 Task: Look for space in Offenburg, Germany from 12th July, 2023 to 16th July, 2023 for 8 adults in price range Rs.10000 to Rs.16000. Place can be private room with 8 bedrooms having 8 beds and 8 bathrooms. Property type can be house, flat, guest house, hotel. Amenities needed are: wifi, TV, free parkinig on premises, gym, breakfast. Booking option can be shelf check-in. Required host language is English.
Action: Mouse moved to (366, 148)
Screenshot: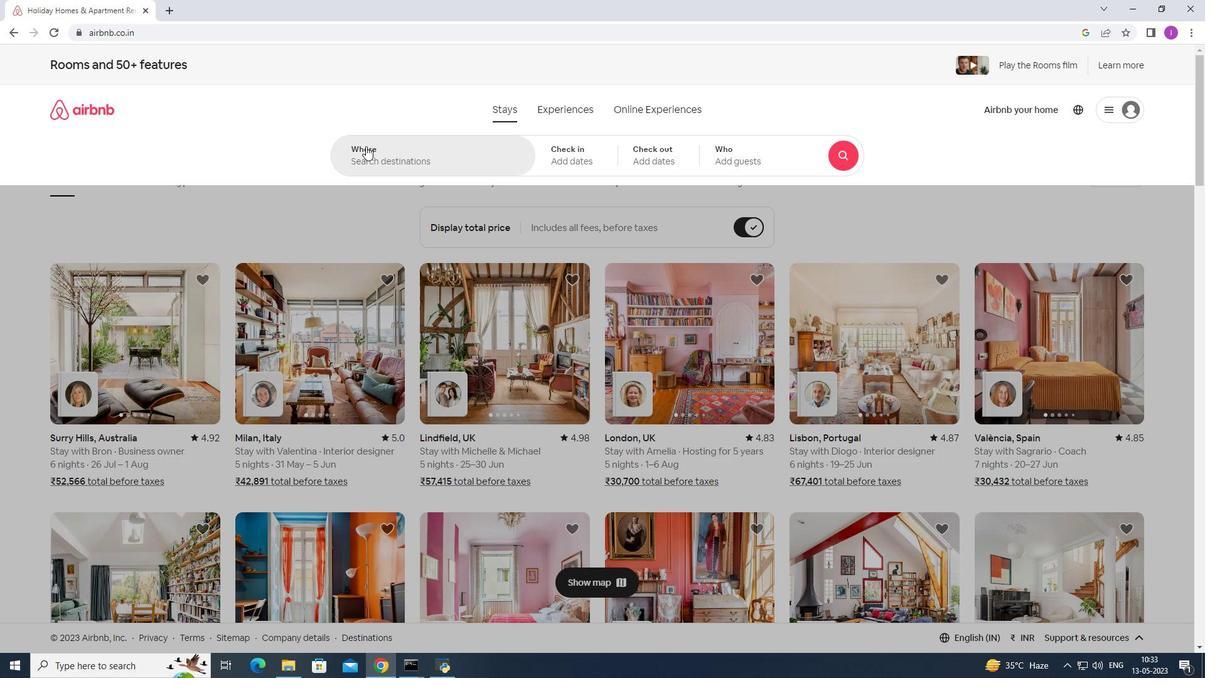 
Action: Mouse pressed left at (366, 148)
Screenshot: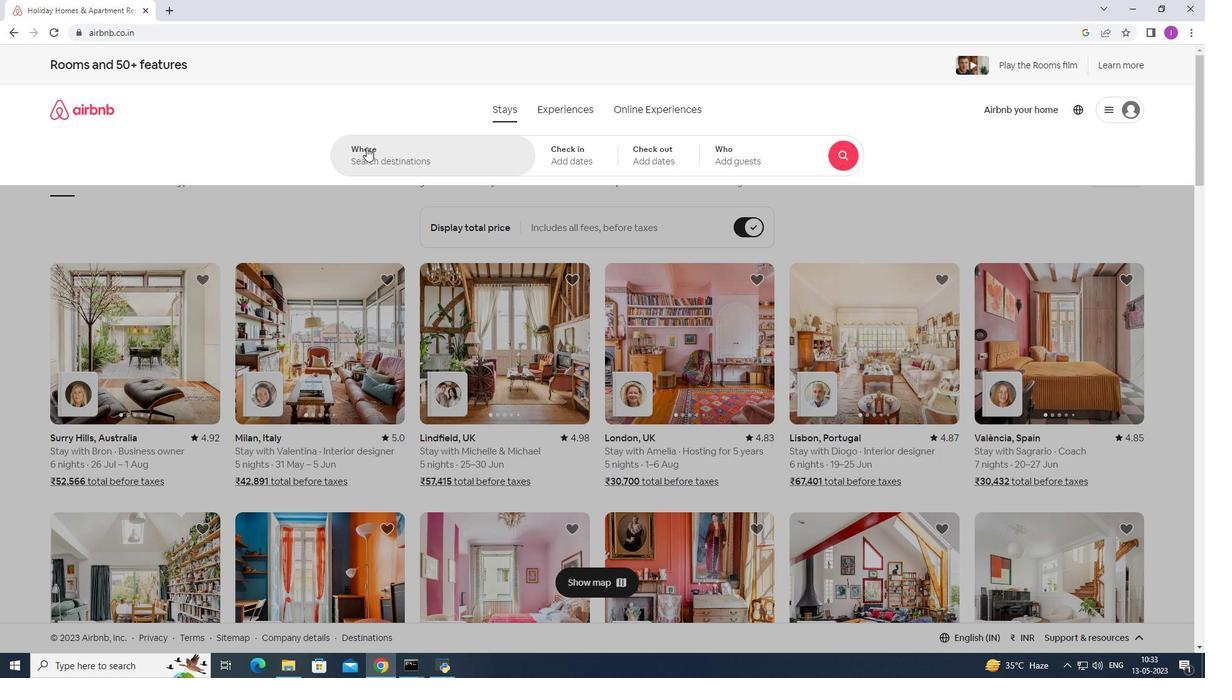 
Action: Mouse moved to (413, 161)
Screenshot: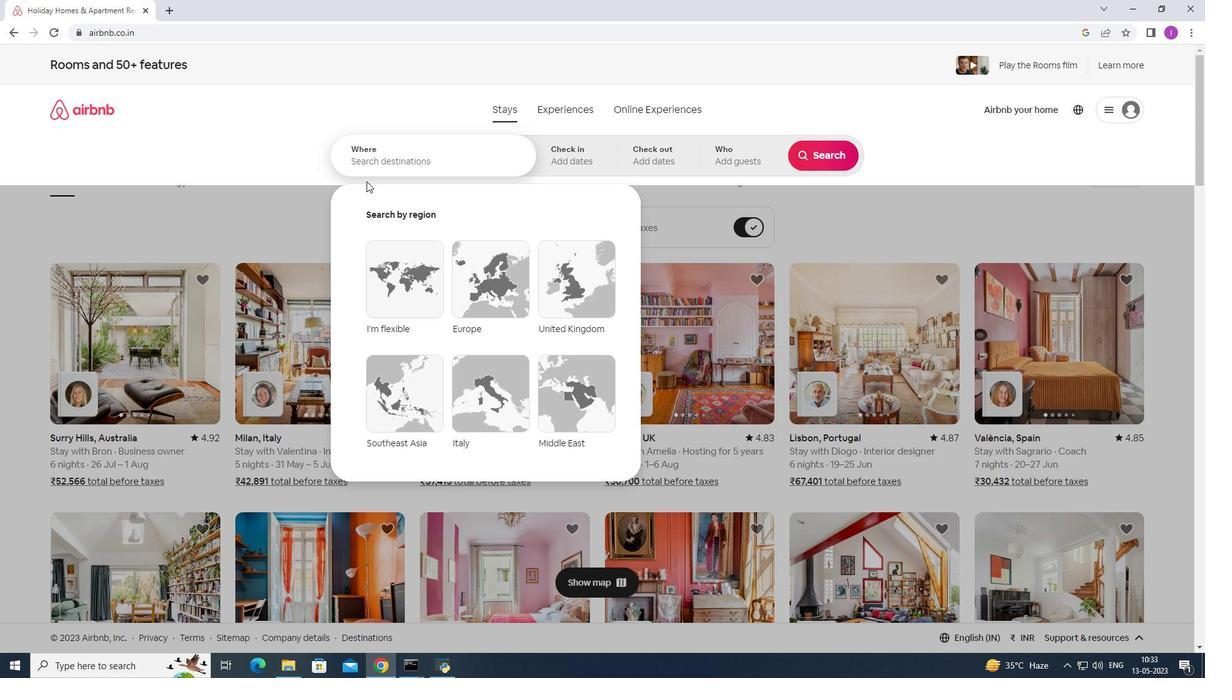 
Action: Key pressed <Key.shift><Key.shift><Key.shift><Key.shift><Key.shift><Key.shift><Key.shift><Key.shift><Key.shift><Key.shift><Key.shift>Offenburg
Screenshot: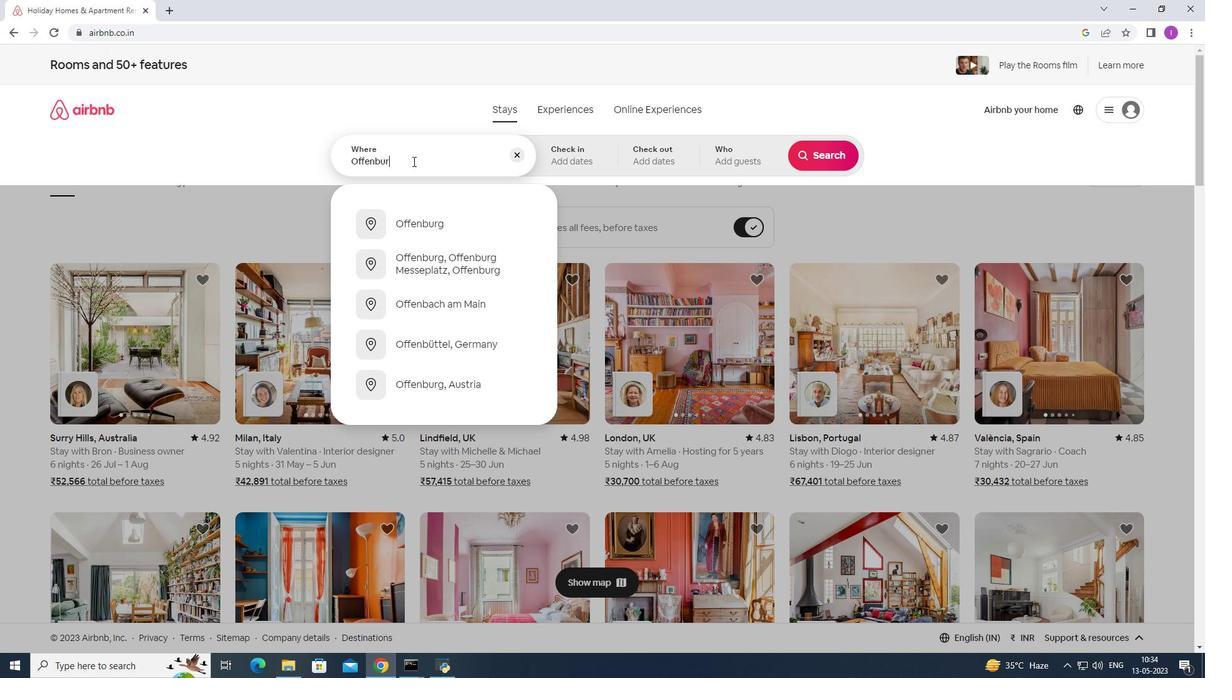 
Action: Mouse moved to (456, 265)
Screenshot: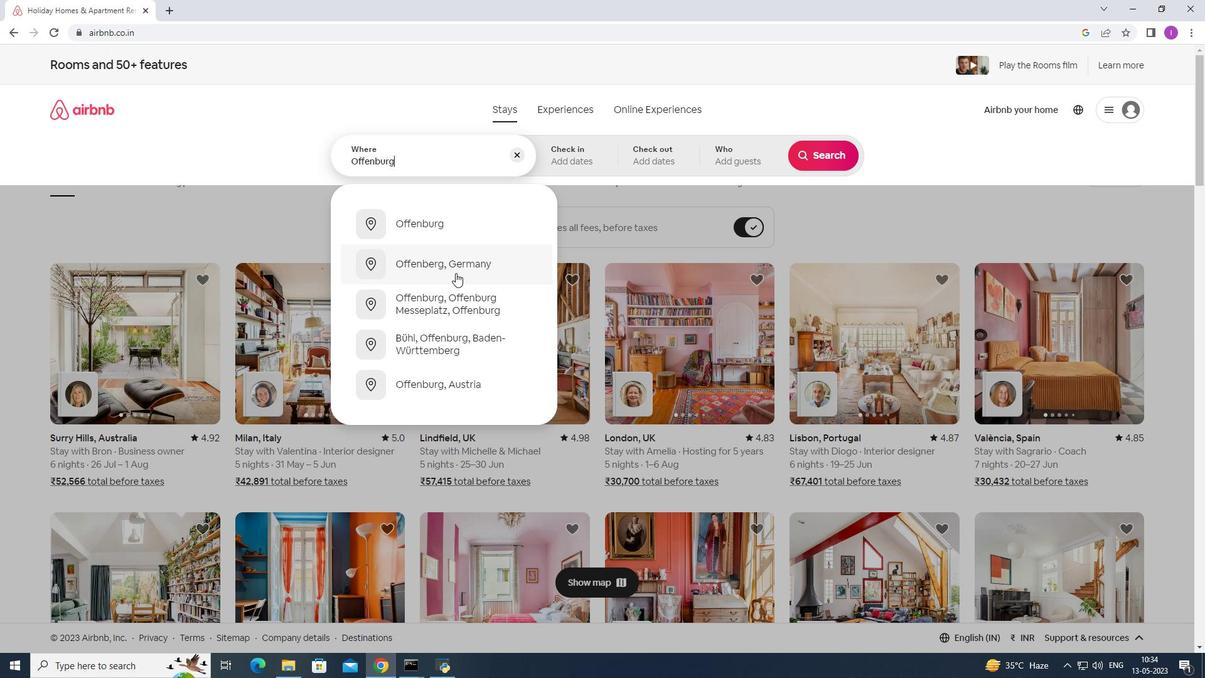 
Action: Mouse pressed left at (456, 265)
Screenshot: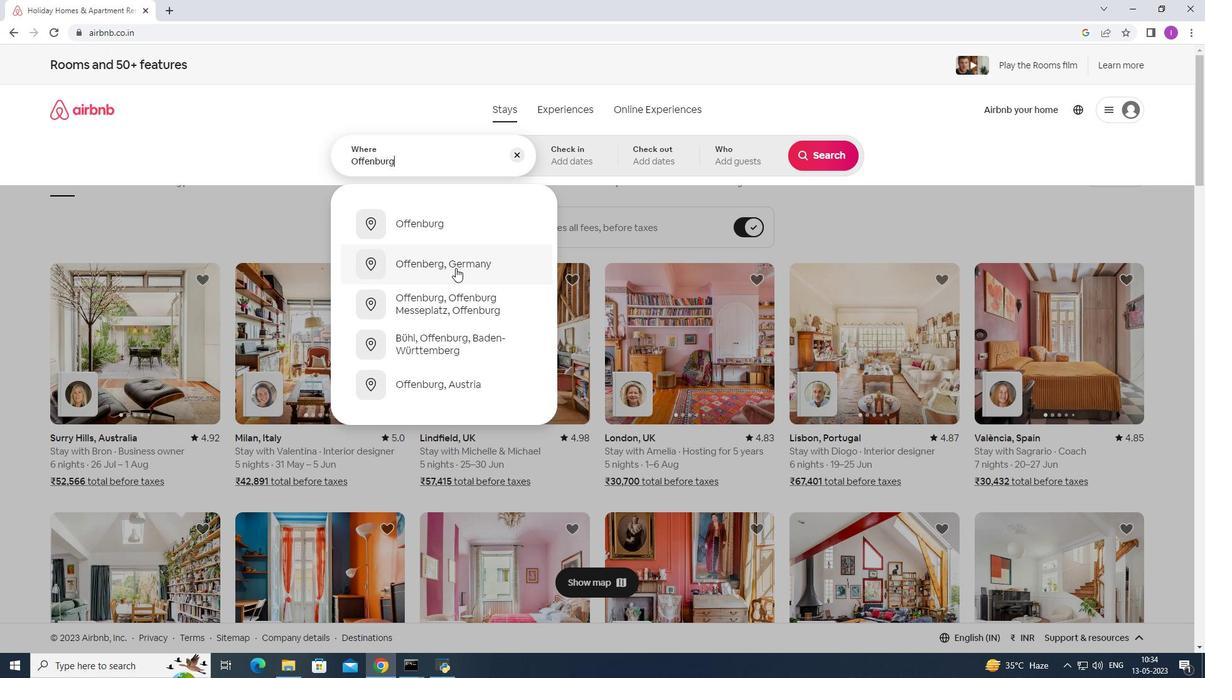 
Action: Mouse moved to (826, 255)
Screenshot: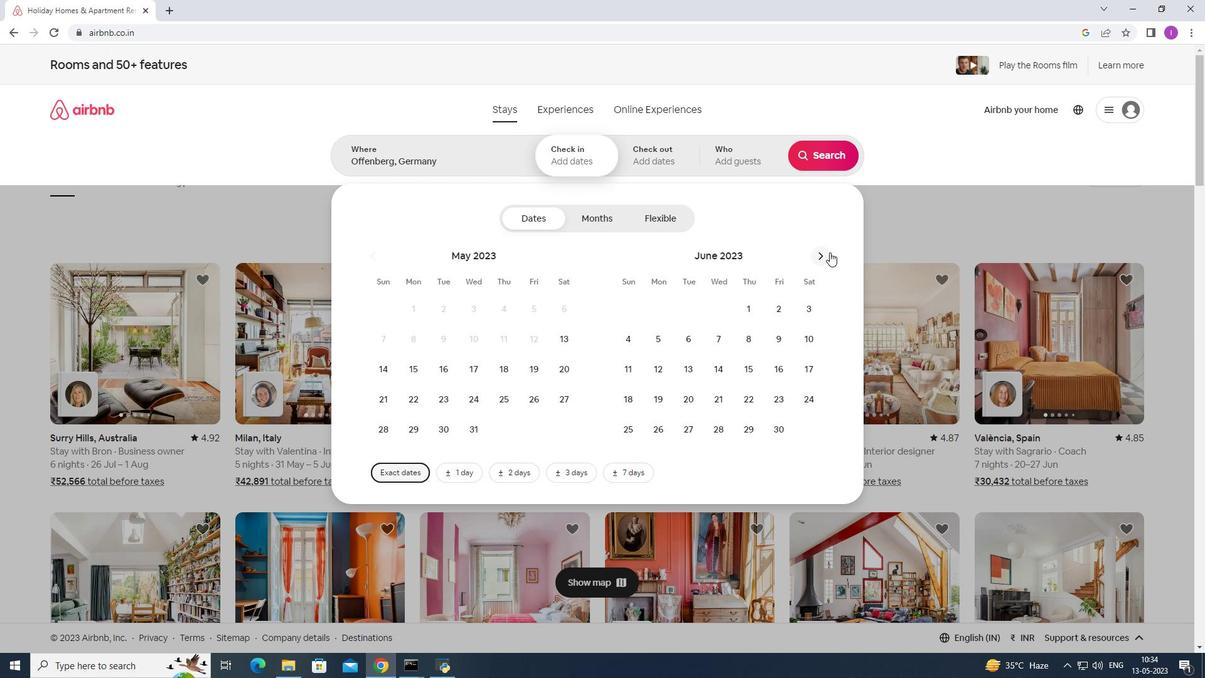 
Action: Mouse pressed left at (826, 255)
Screenshot: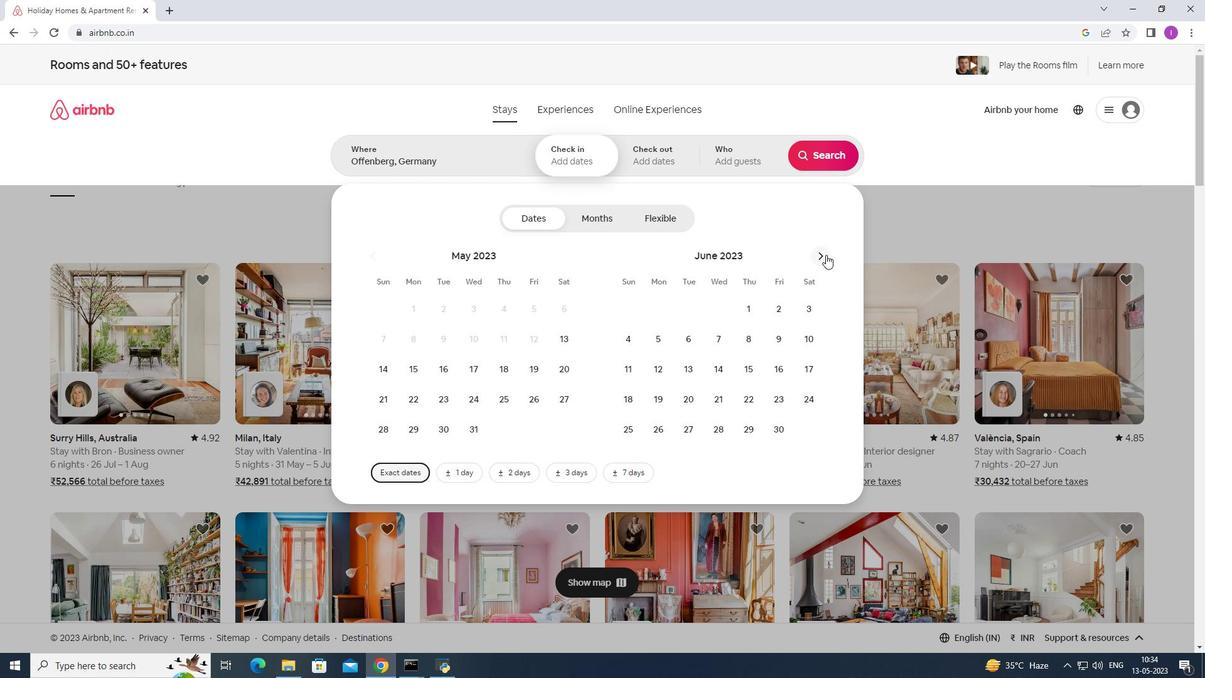 
Action: Mouse moved to (716, 369)
Screenshot: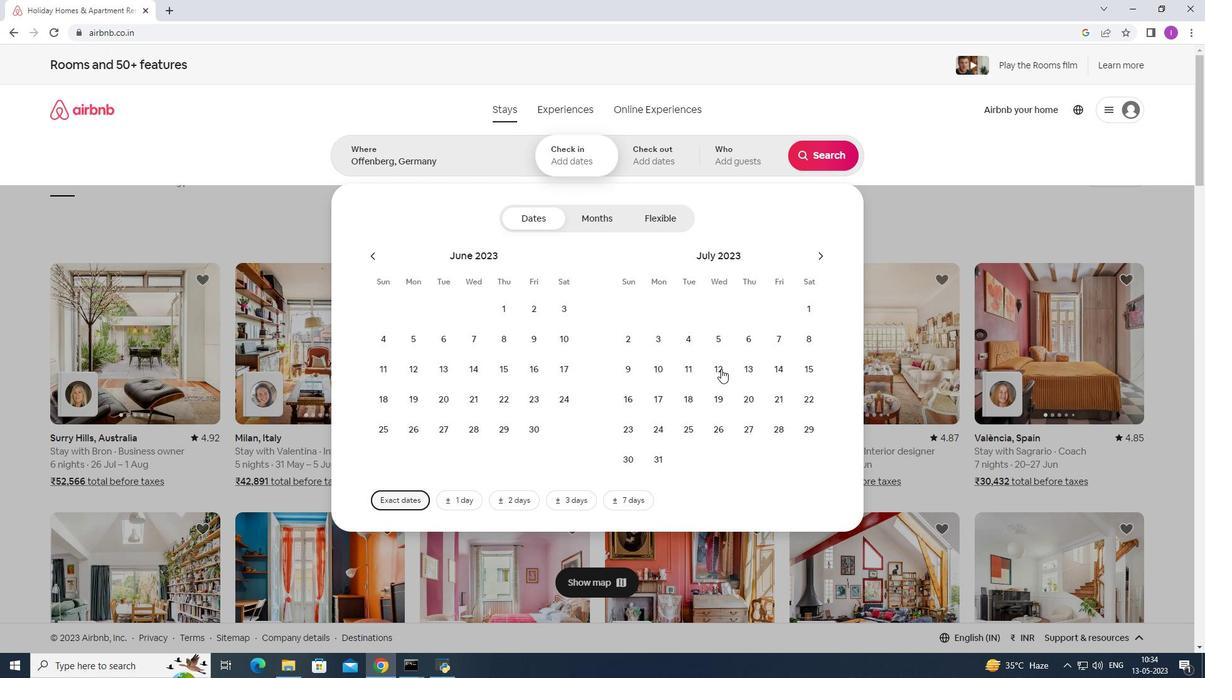 
Action: Mouse pressed left at (716, 369)
Screenshot: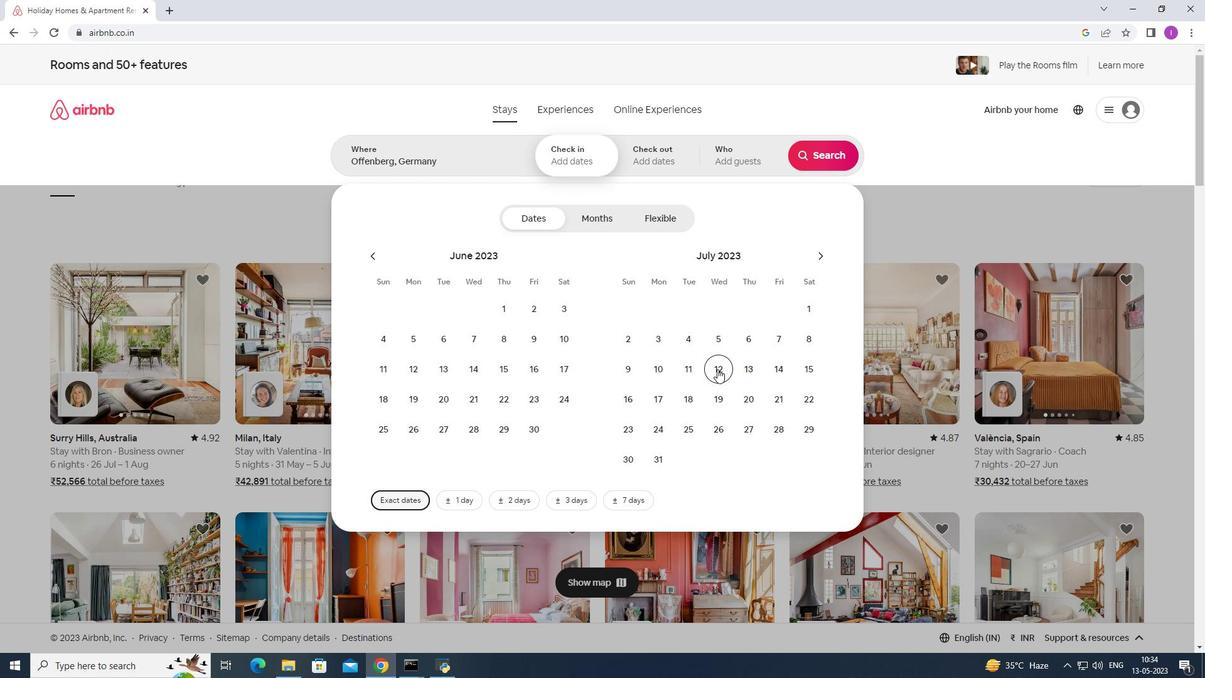 
Action: Mouse moved to (632, 402)
Screenshot: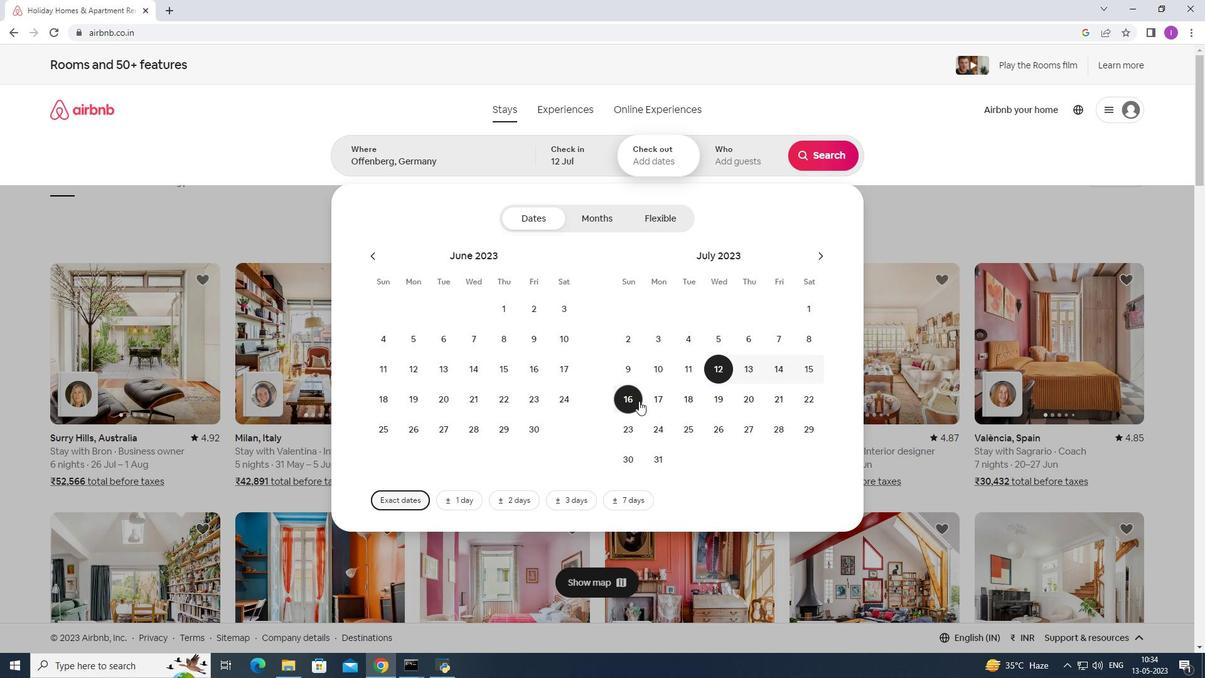 
Action: Mouse pressed left at (632, 402)
Screenshot: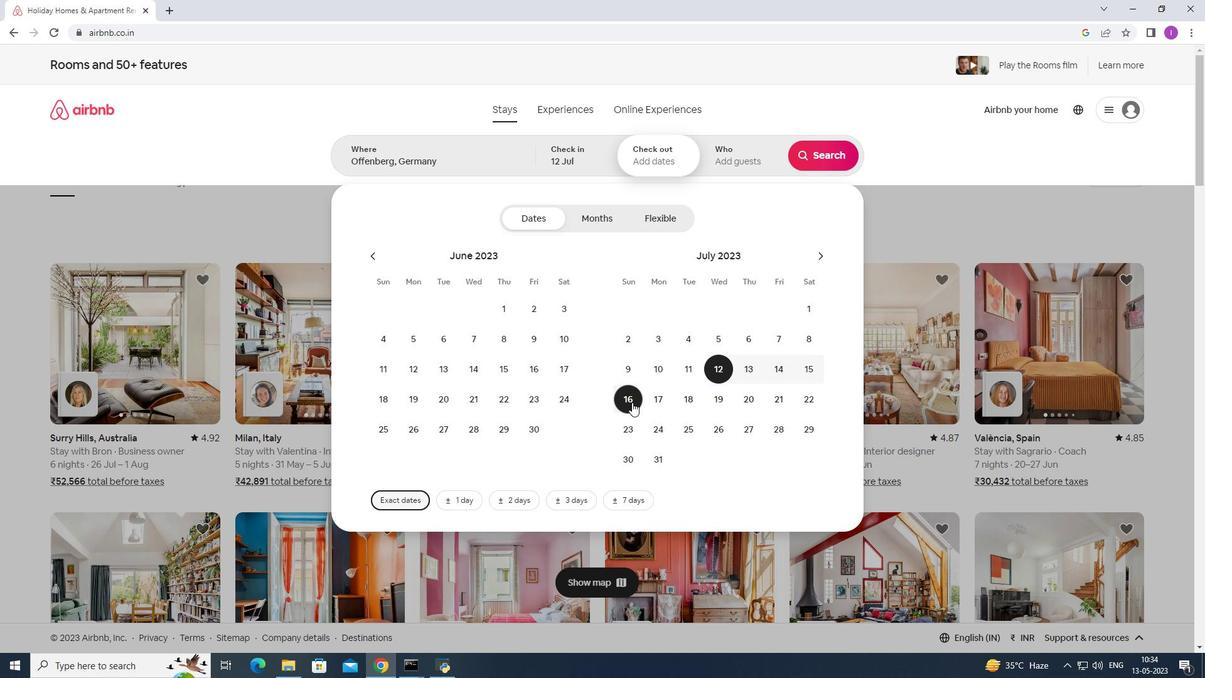 
Action: Mouse moved to (714, 153)
Screenshot: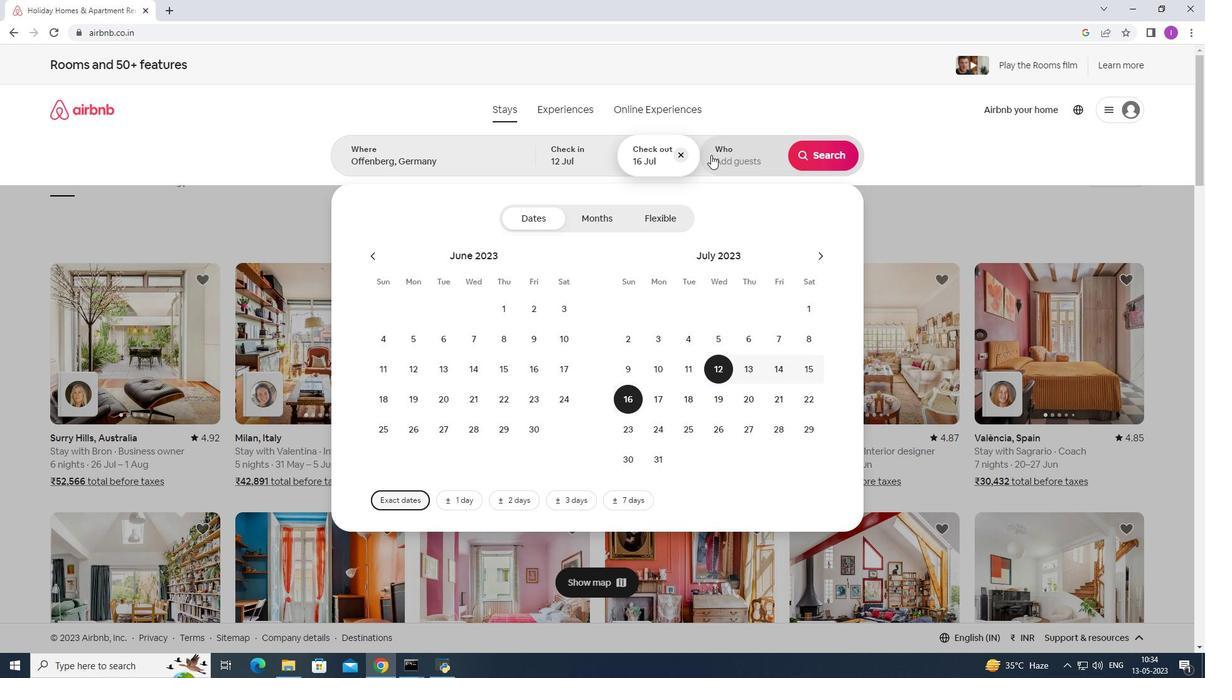 
Action: Mouse pressed left at (714, 153)
Screenshot: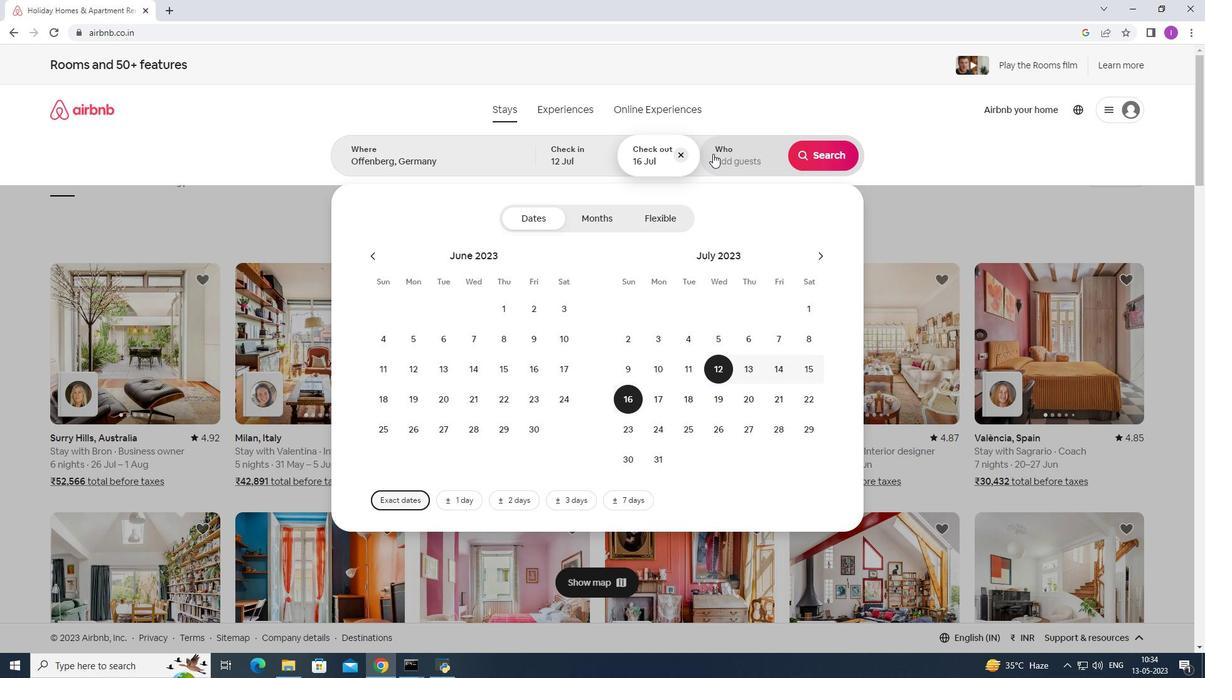 
Action: Mouse moved to (824, 218)
Screenshot: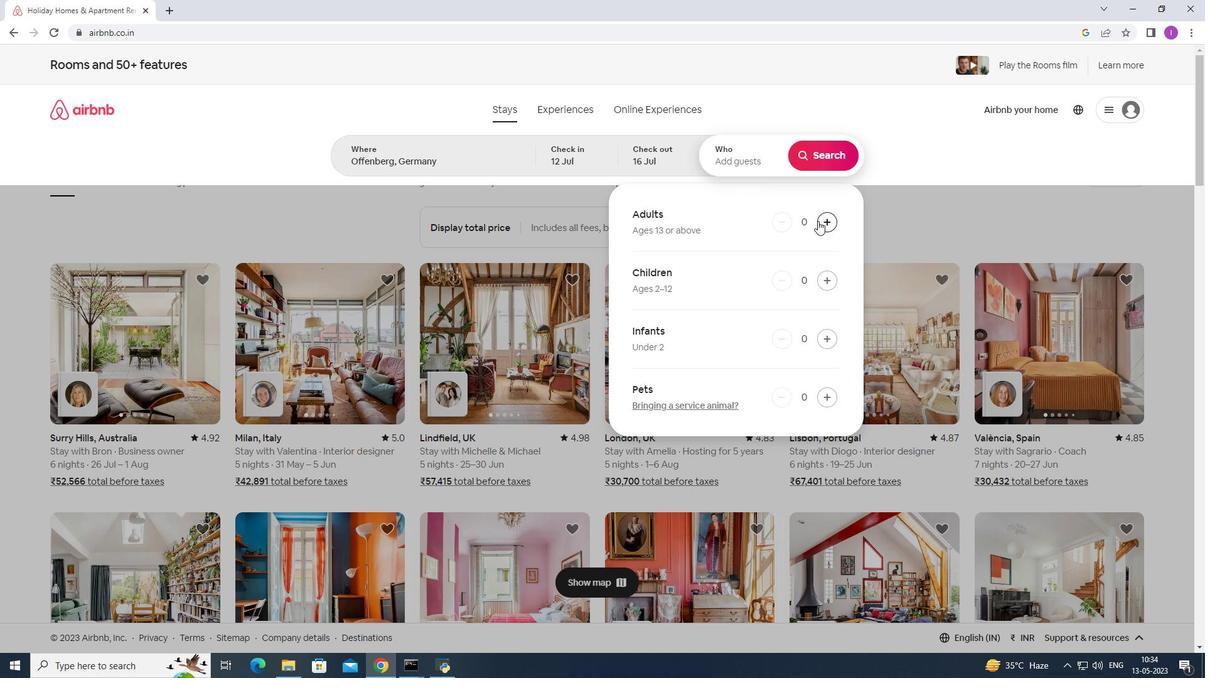 
Action: Mouse pressed left at (824, 218)
Screenshot: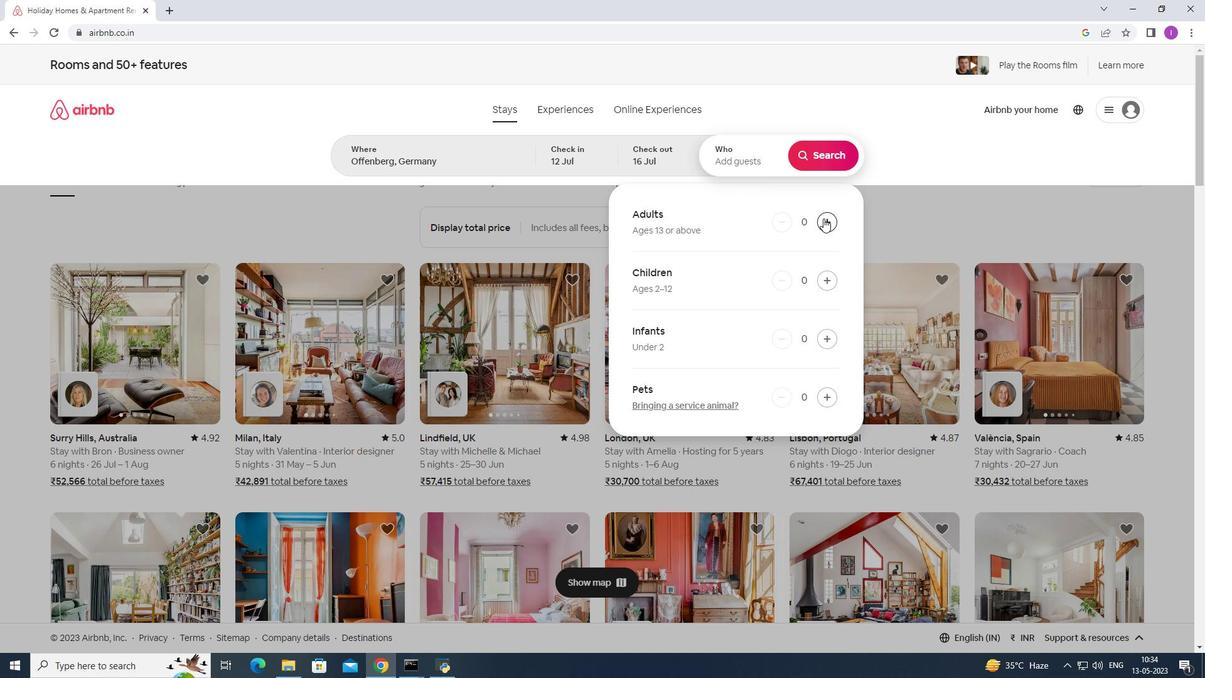 
Action: Mouse pressed left at (824, 218)
Screenshot: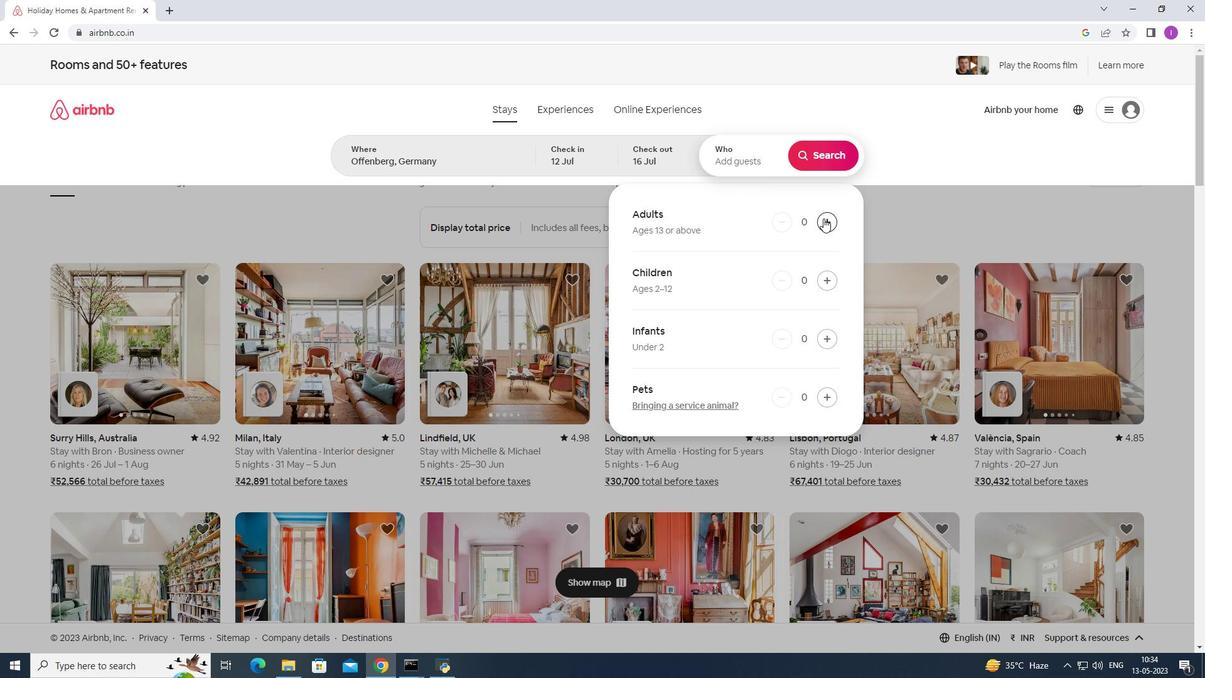 
Action: Mouse pressed left at (824, 218)
Screenshot: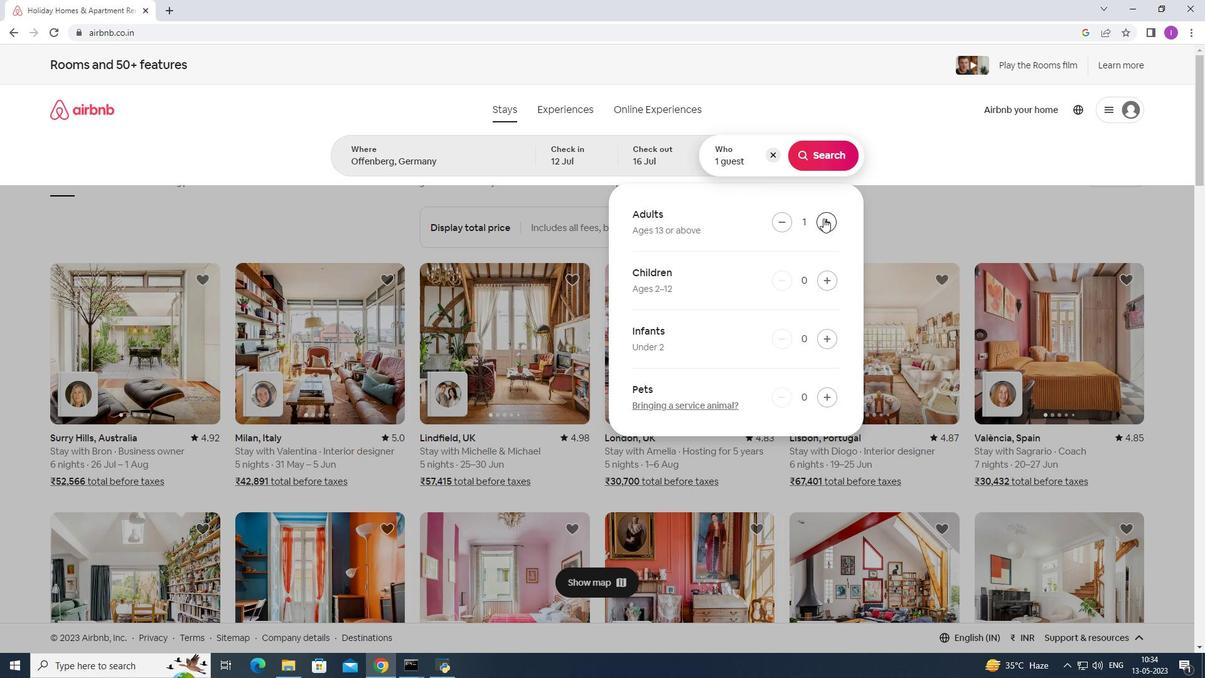 
Action: Mouse pressed left at (824, 218)
Screenshot: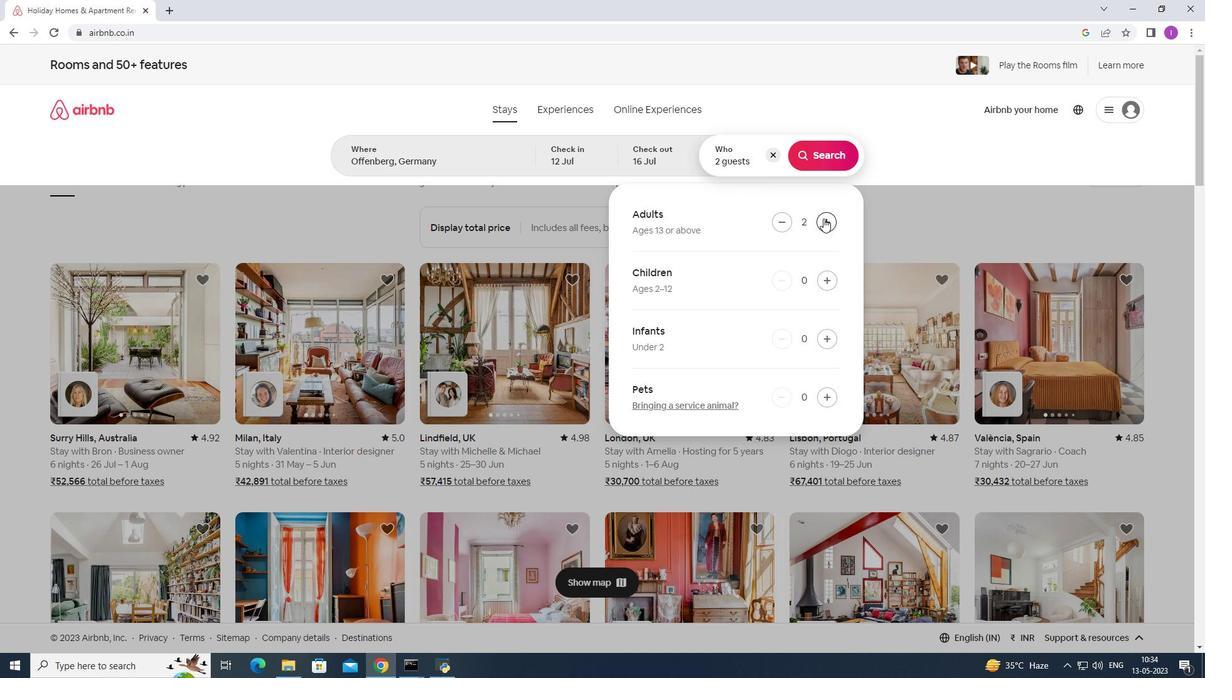 
Action: Mouse pressed left at (824, 218)
Screenshot: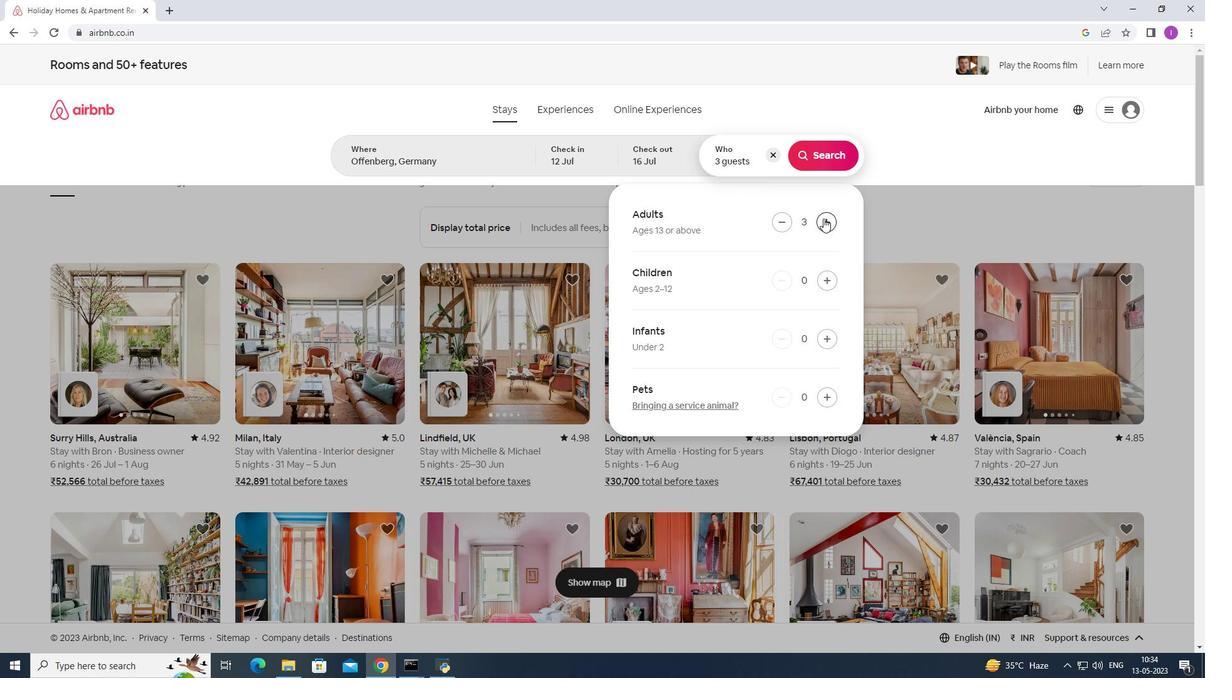 
Action: Mouse pressed left at (824, 218)
Screenshot: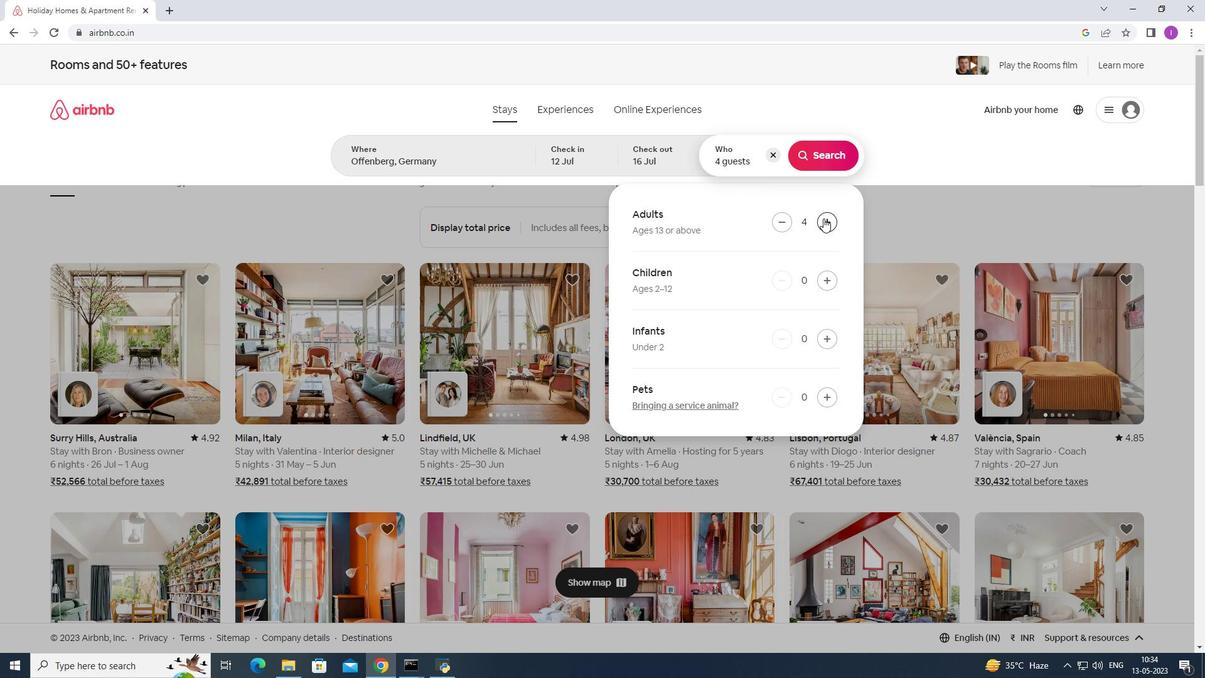 
Action: Mouse pressed left at (824, 218)
Screenshot: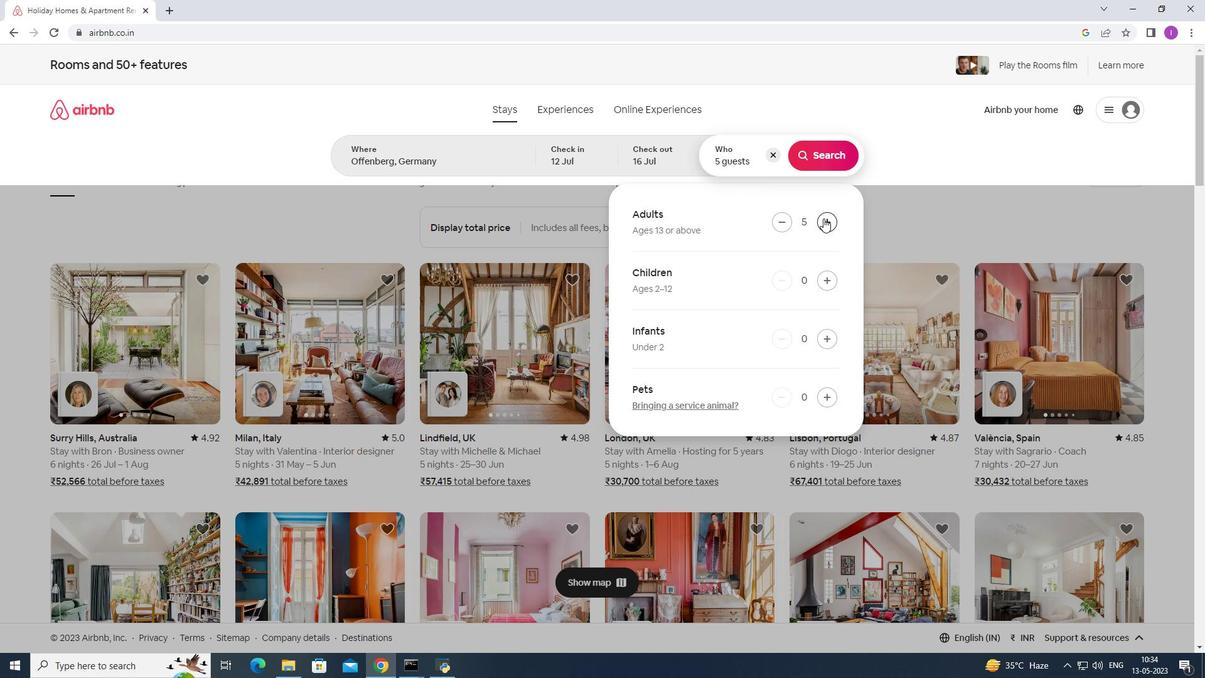 
Action: Mouse pressed left at (824, 218)
Screenshot: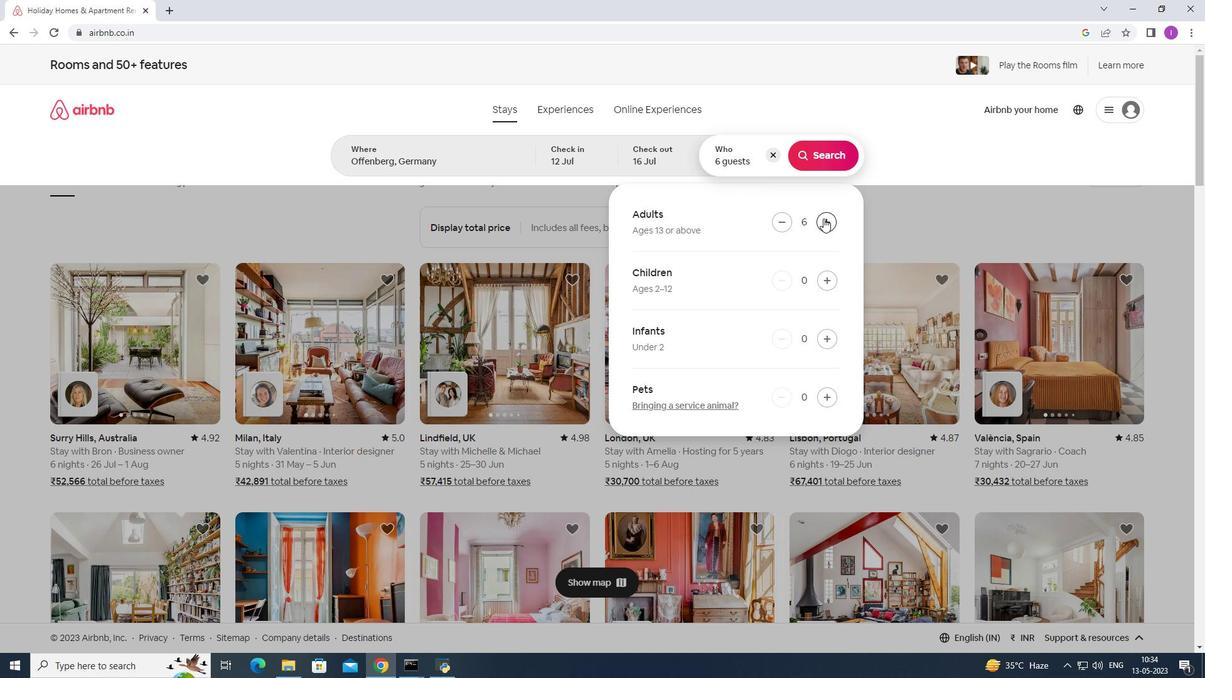
Action: Mouse moved to (819, 169)
Screenshot: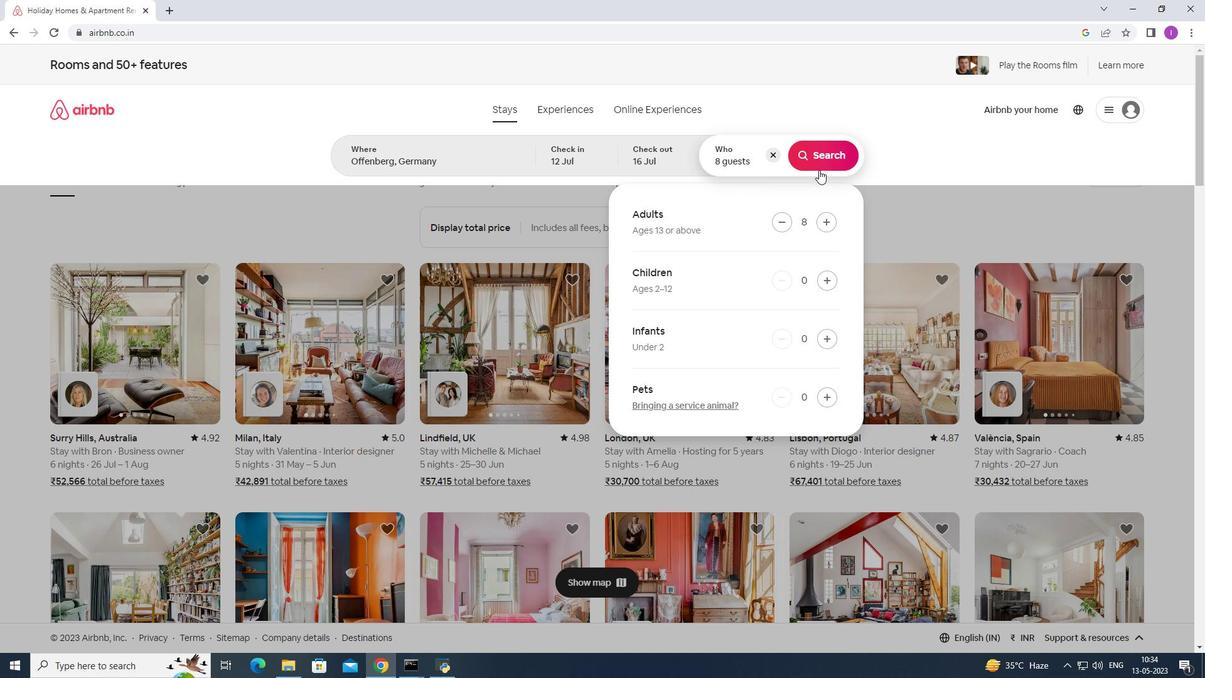 
Action: Mouse pressed left at (819, 169)
Screenshot: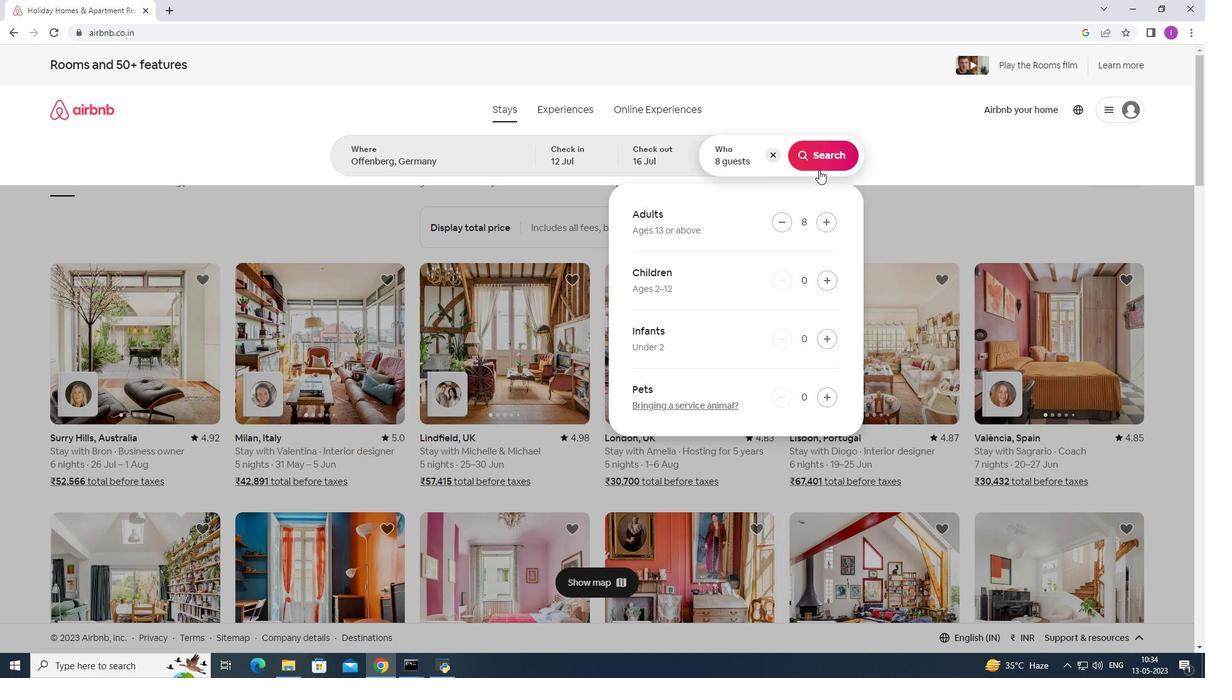 
Action: Mouse moved to (1146, 114)
Screenshot: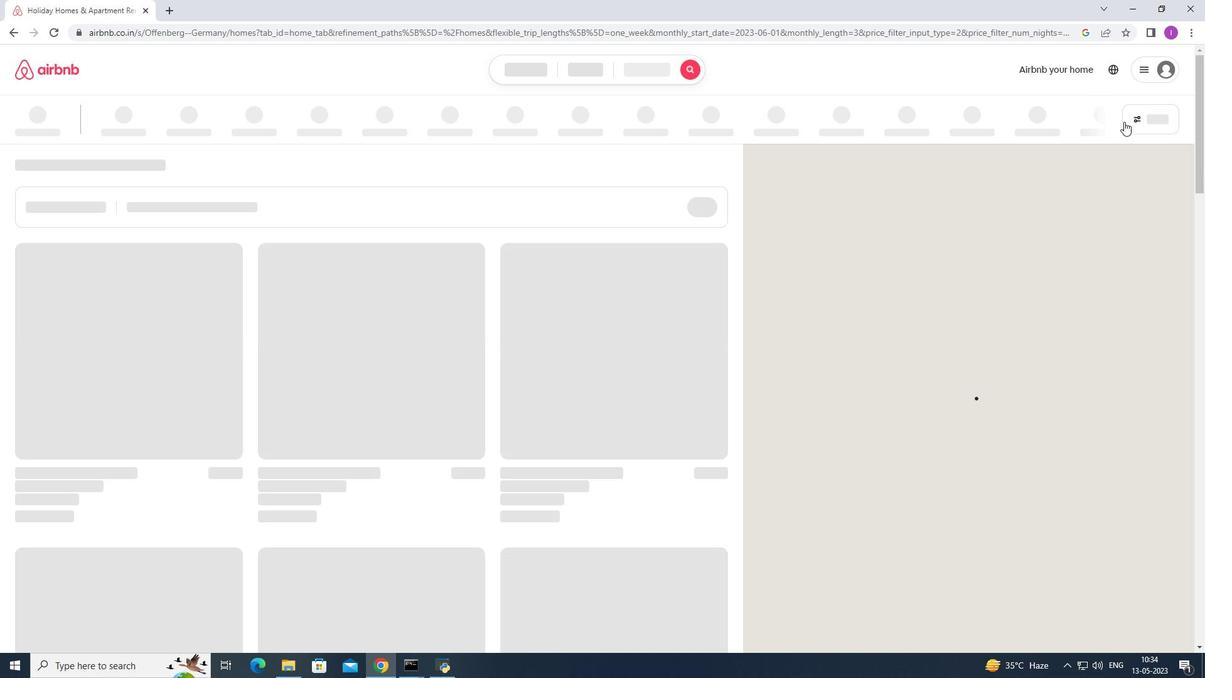 
Action: Mouse pressed left at (1146, 114)
Screenshot: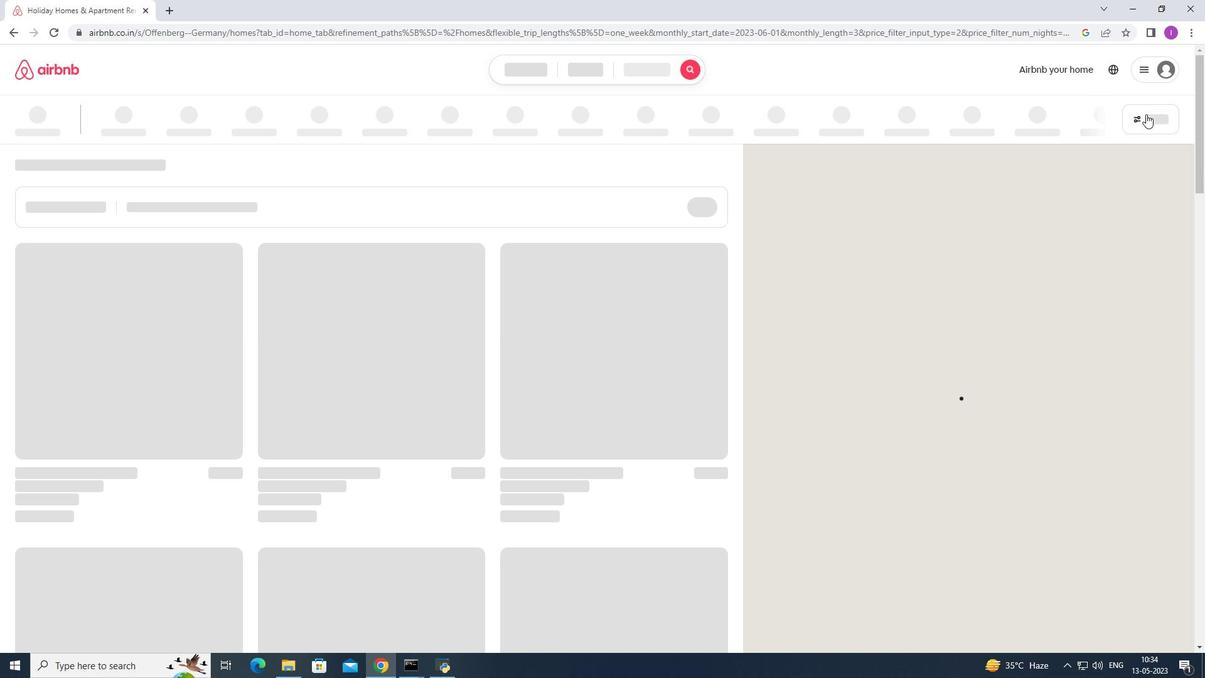 
Action: Mouse moved to (677, 433)
Screenshot: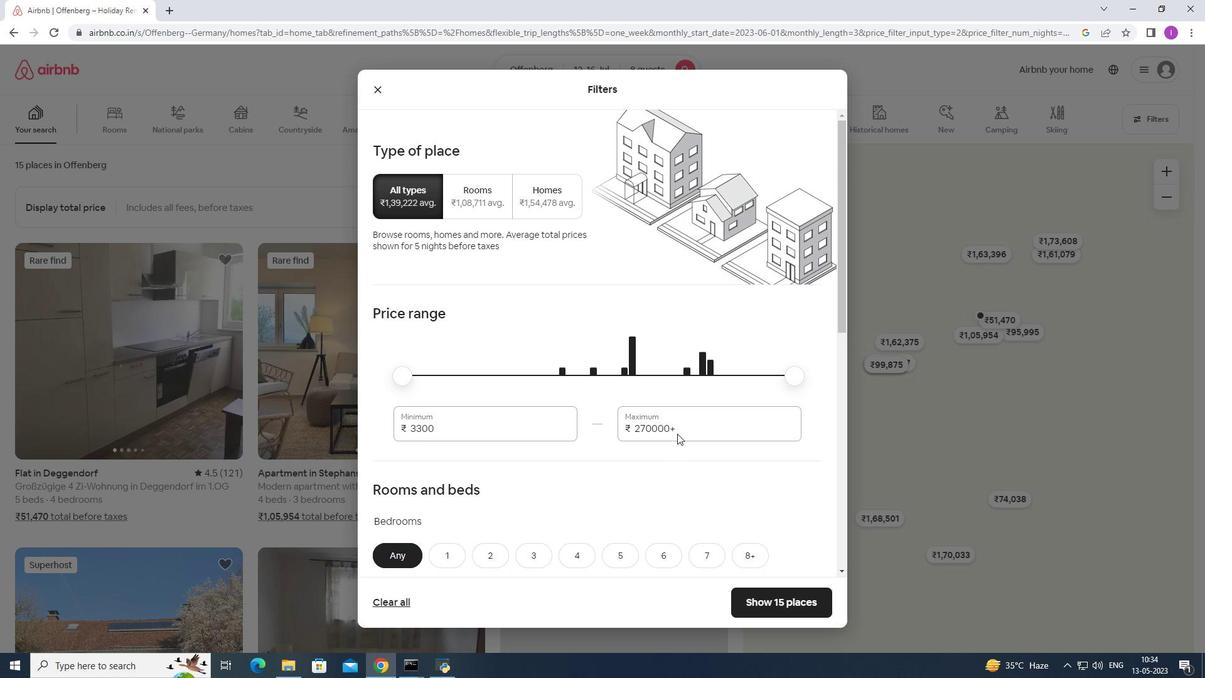 
Action: Mouse pressed left at (677, 433)
Screenshot: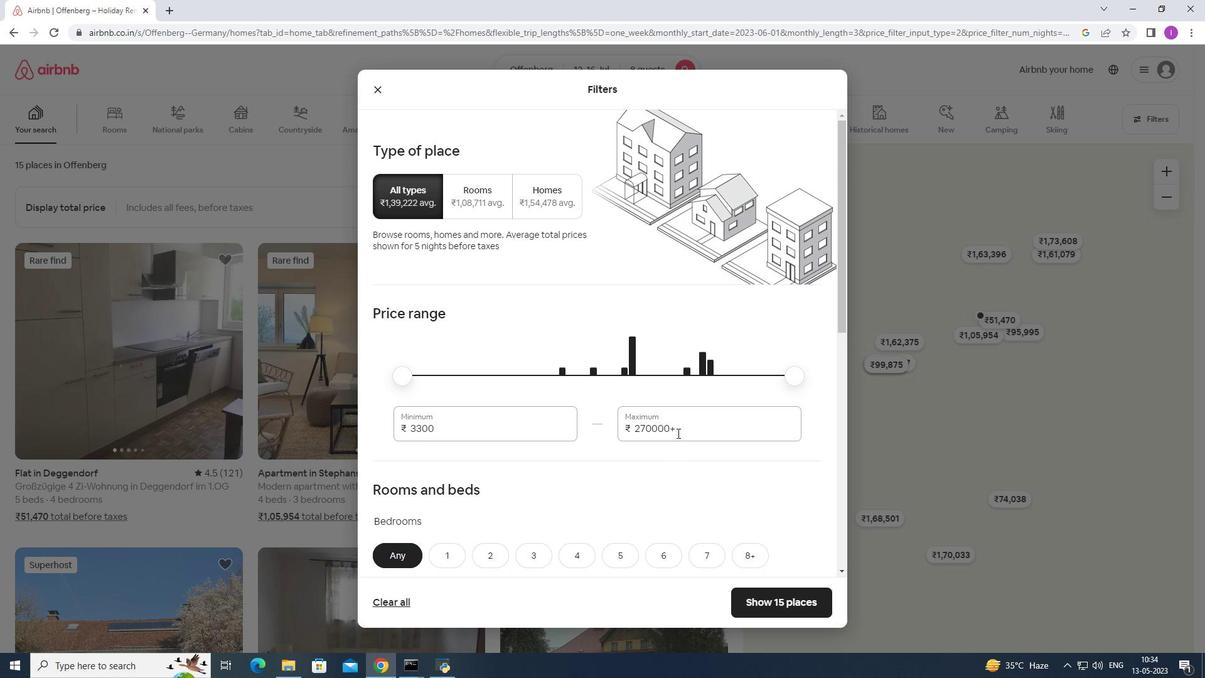 
Action: Mouse moved to (623, 450)
Screenshot: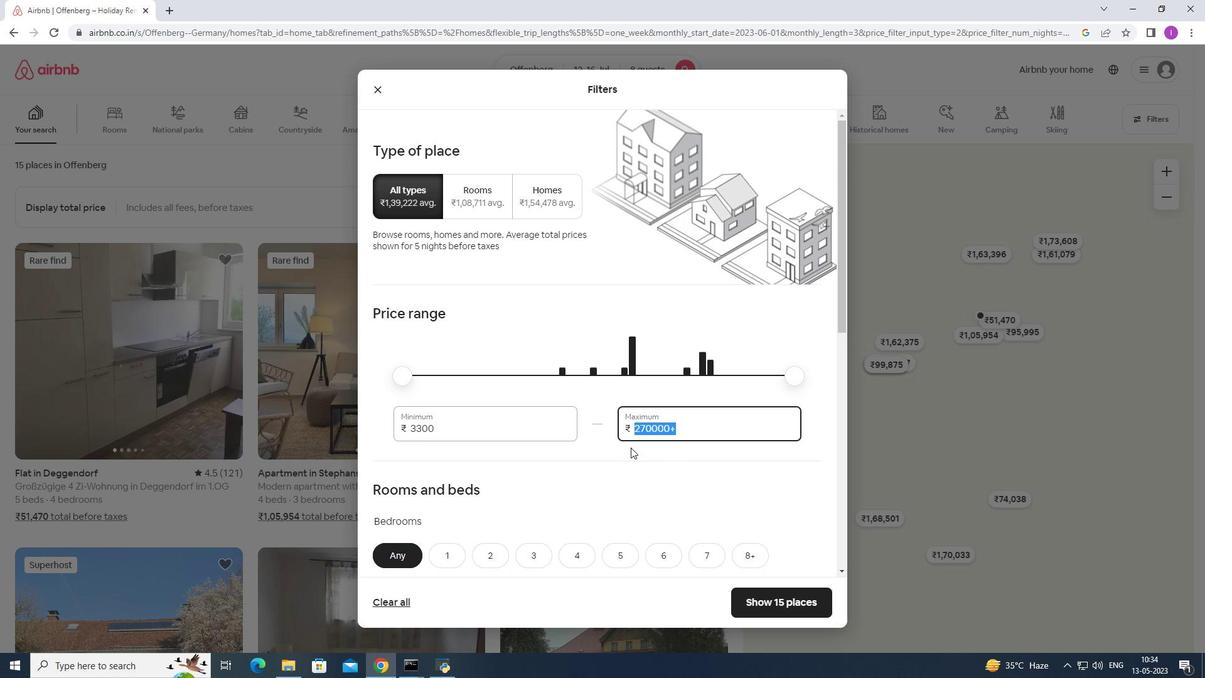 
Action: Key pressed 16000
Screenshot: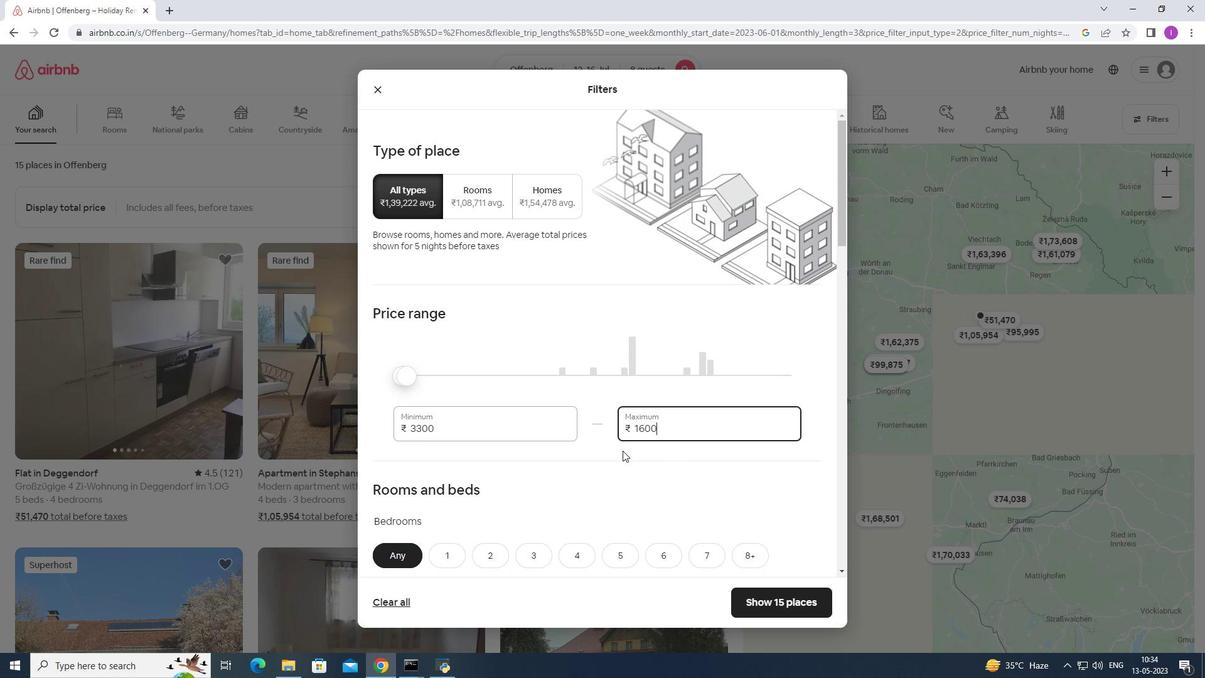 
Action: Mouse moved to (445, 430)
Screenshot: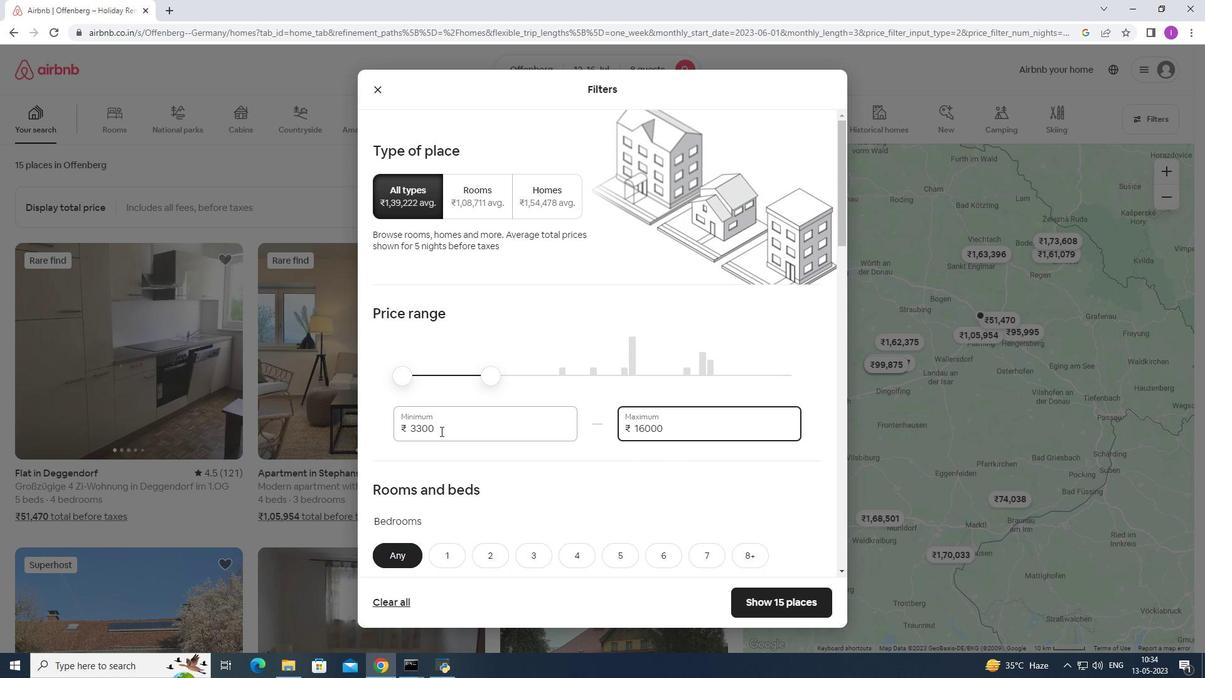 
Action: Mouse pressed left at (445, 430)
Screenshot: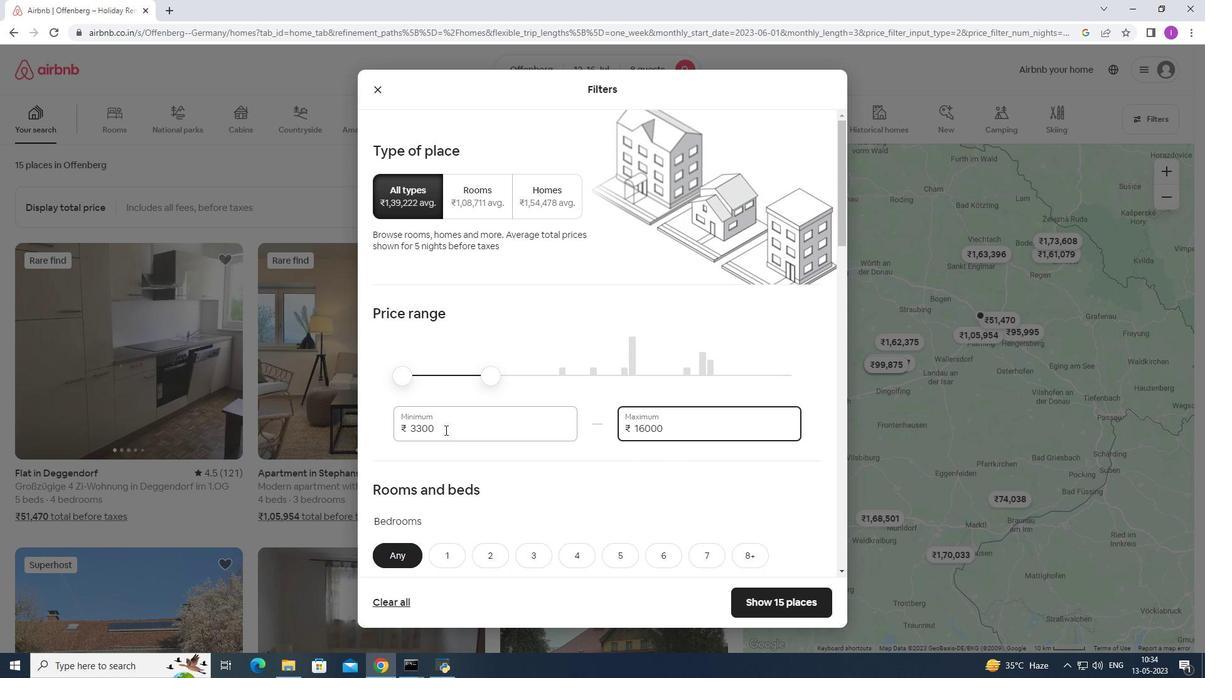 
Action: Mouse moved to (495, 459)
Screenshot: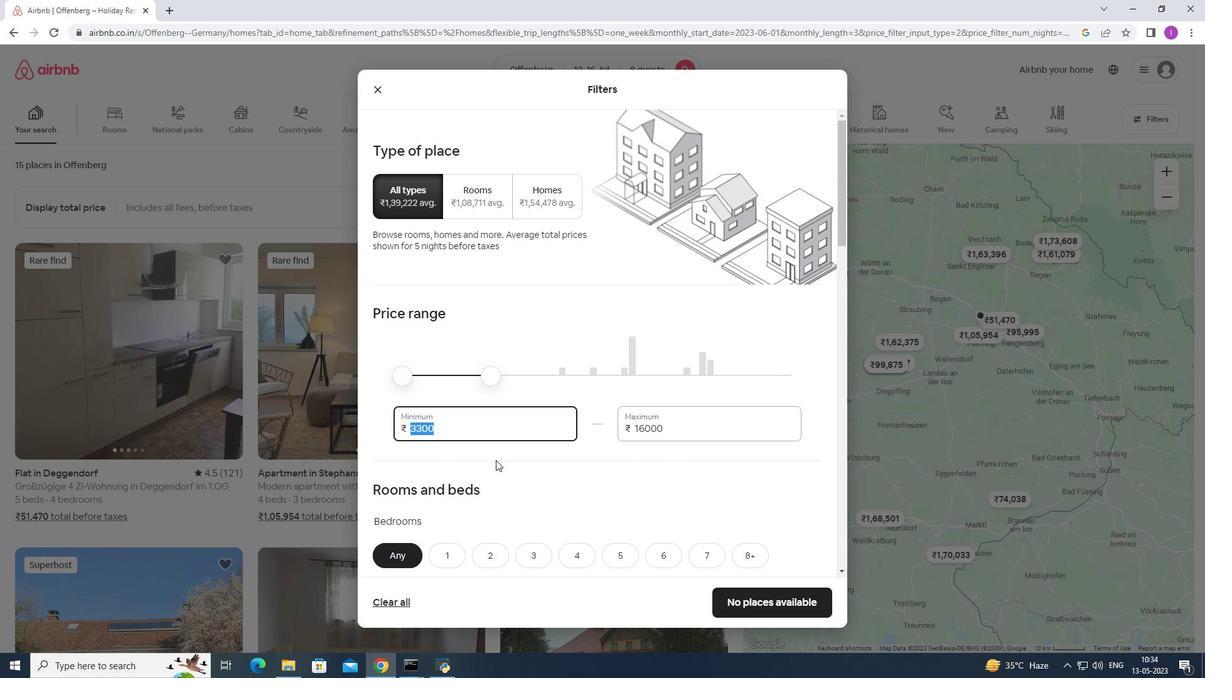 
Action: Key pressed 1
Screenshot: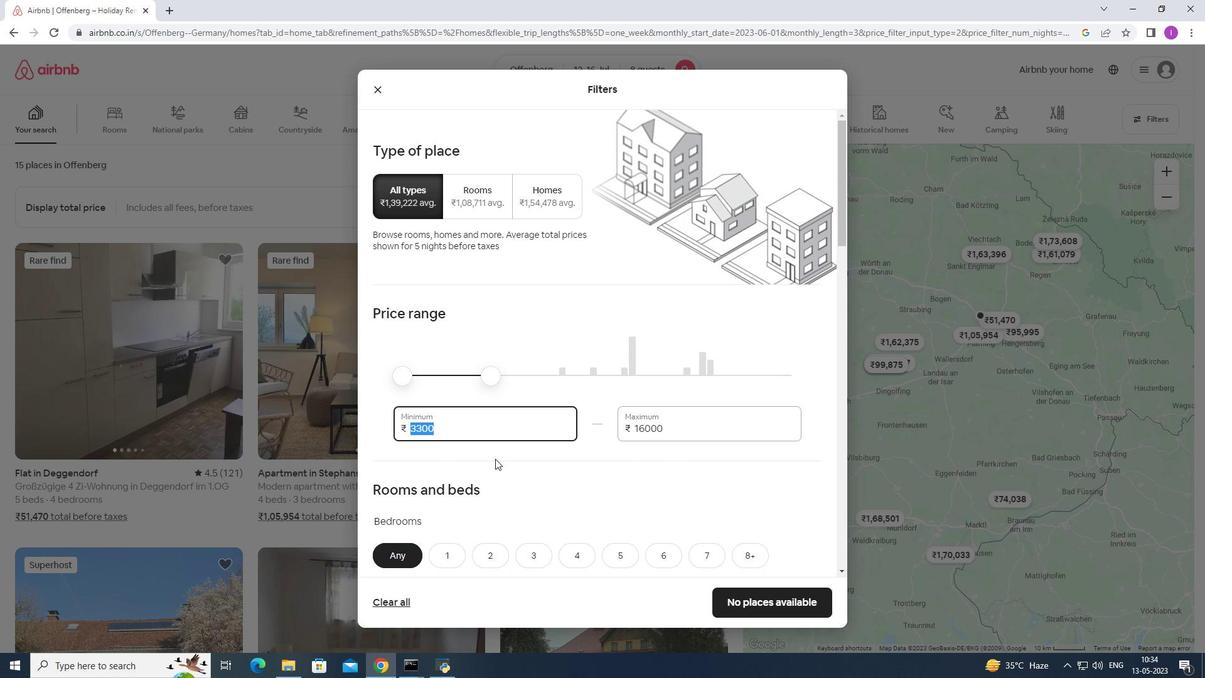 
Action: Mouse moved to (493, 456)
Screenshot: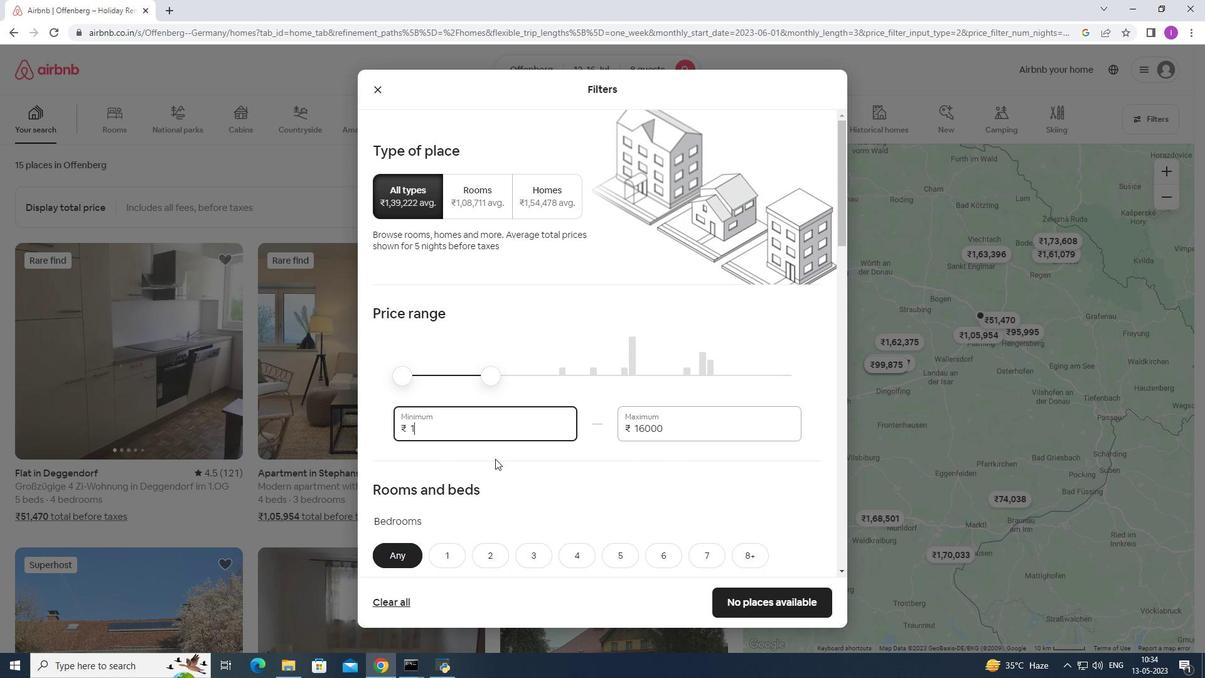 
Action: Key pressed 0
Screenshot: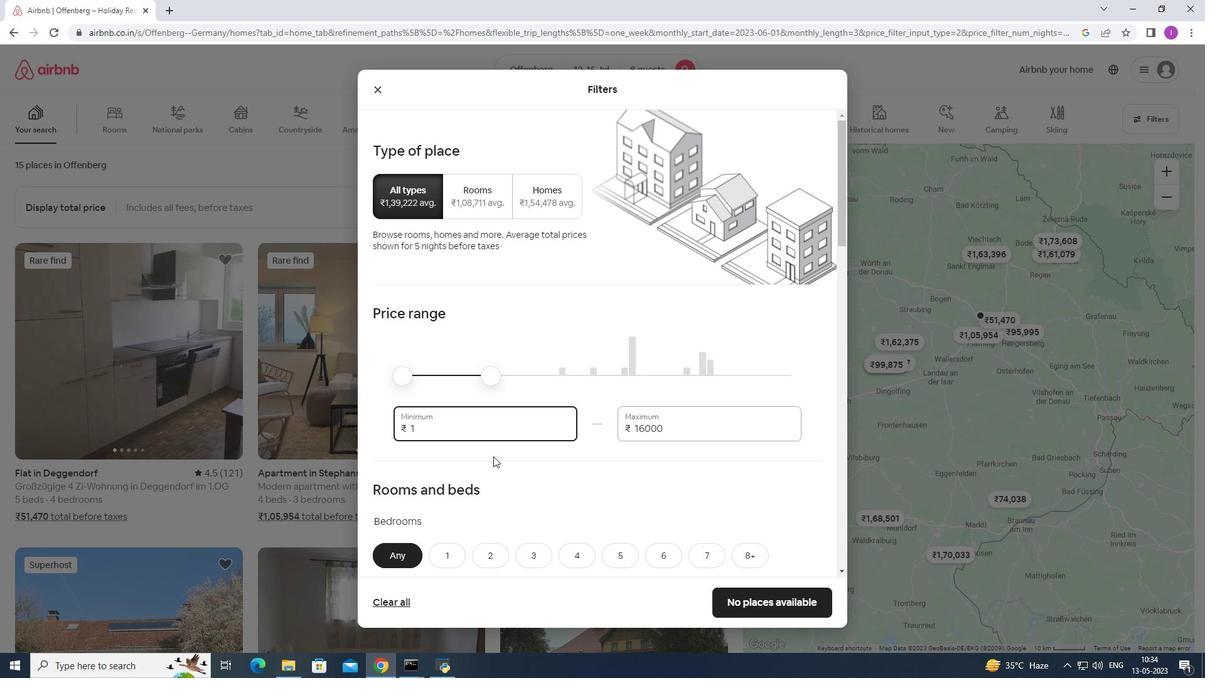 
Action: Mouse moved to (493, 455)
Screenshot: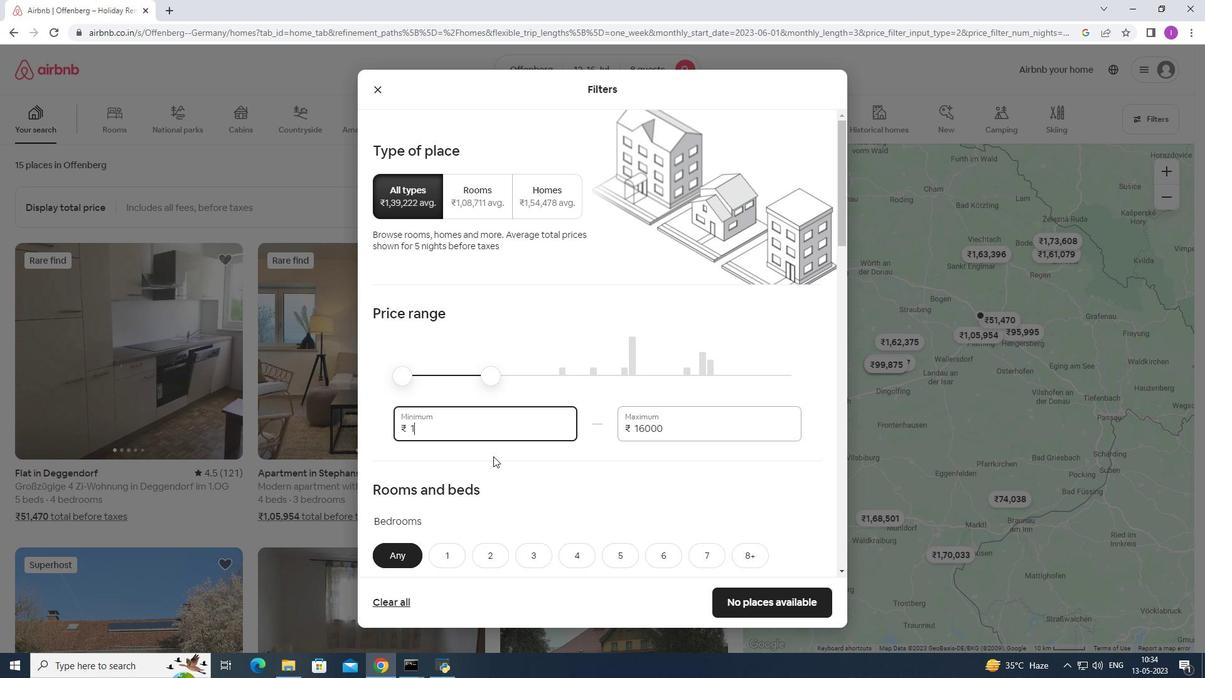 
Action: Key pressed 000
Screenshot: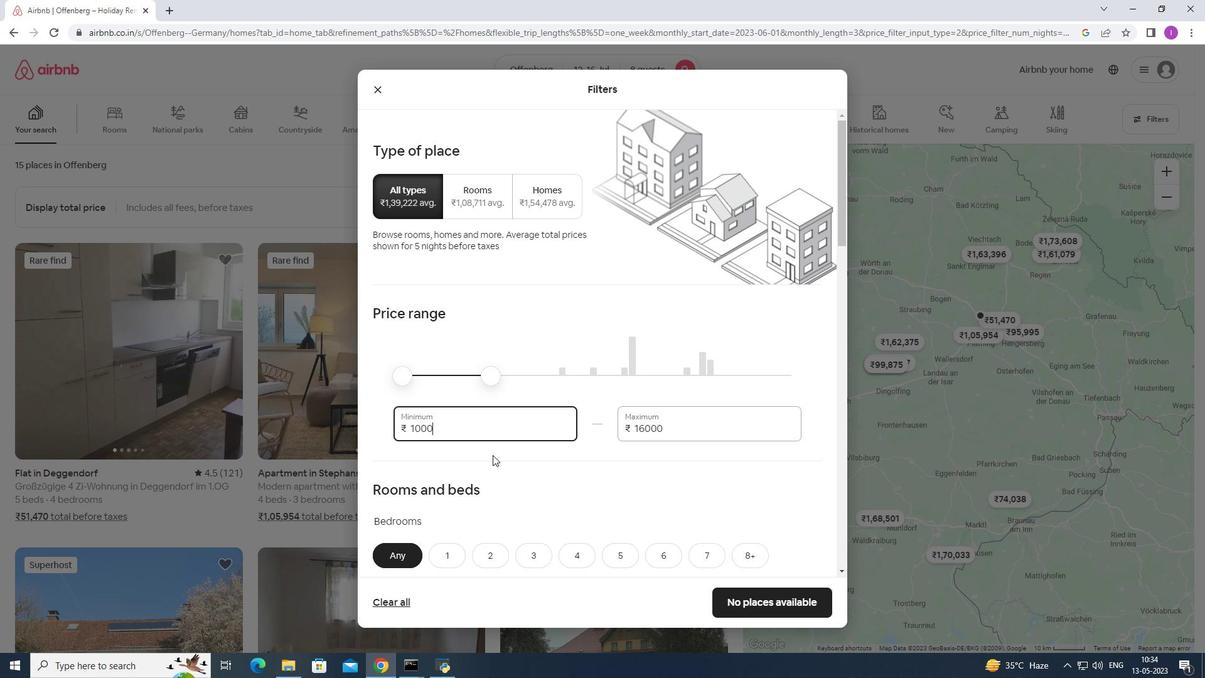 
Action: Mouse moved to (477, 488)
Screenshot: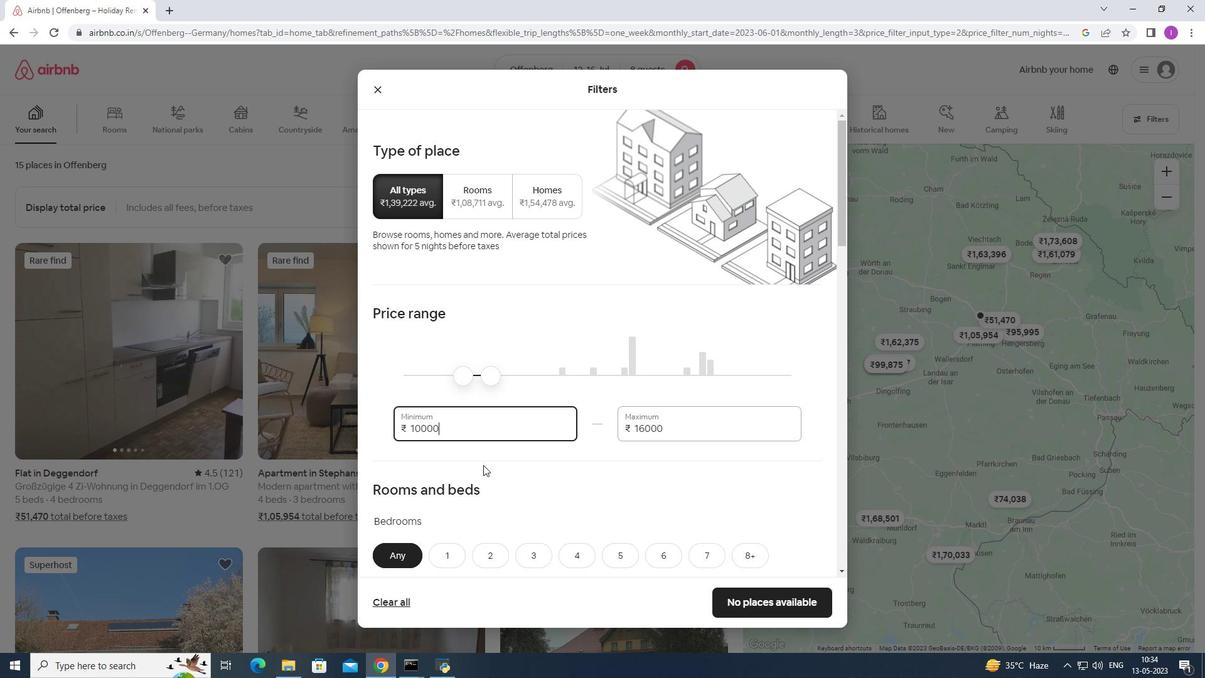
Action: Mouse scrolled (477, 488) with delta (0, 0)
Screenshot: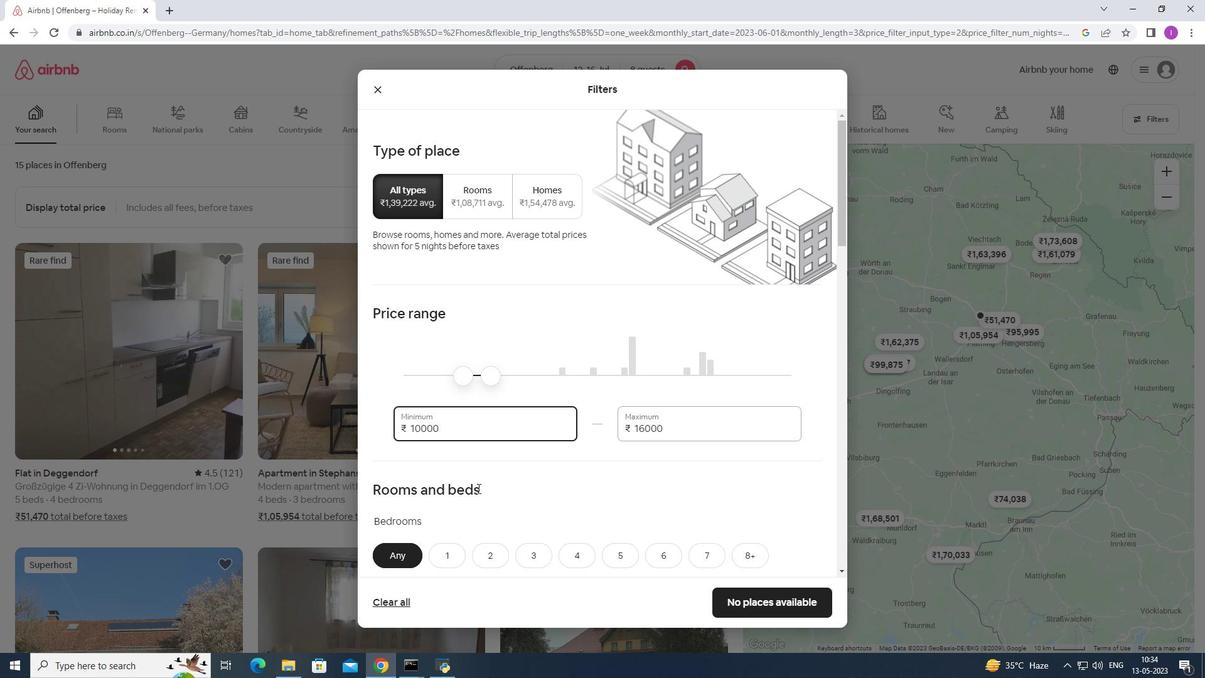 
Action: Mouse scrolled (477, 488) with delta (0, 0)
Screenshot: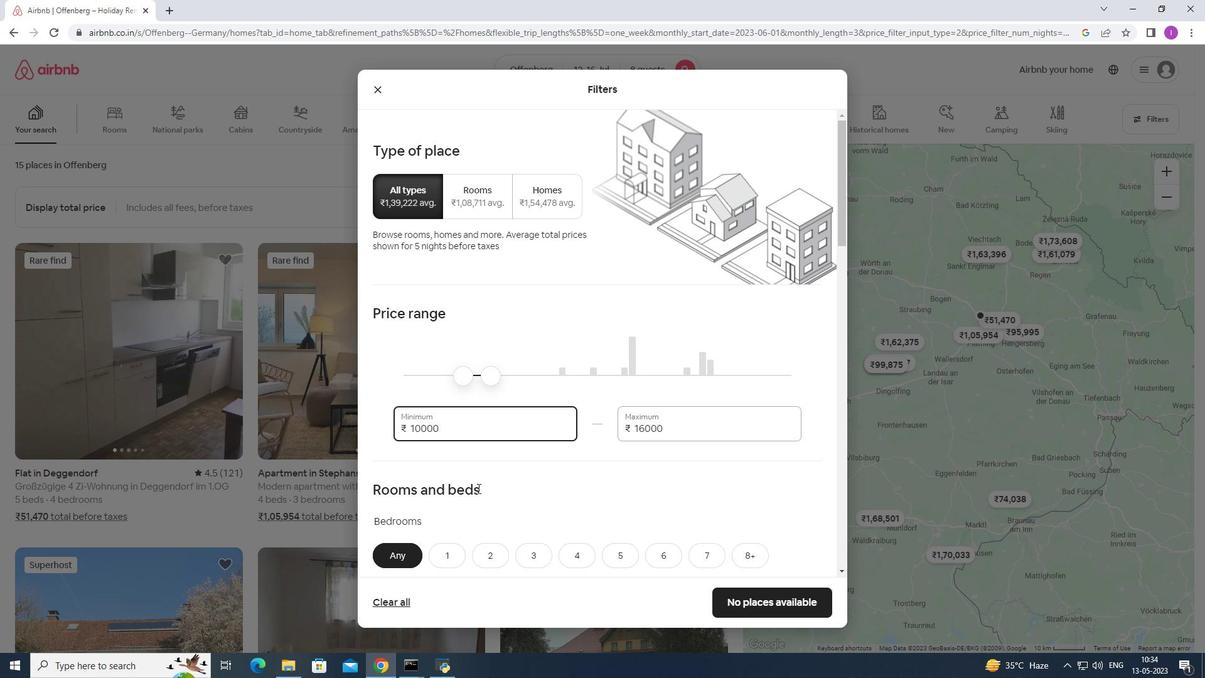 
Action: Mouse moved to (477, 485)
Screenshot: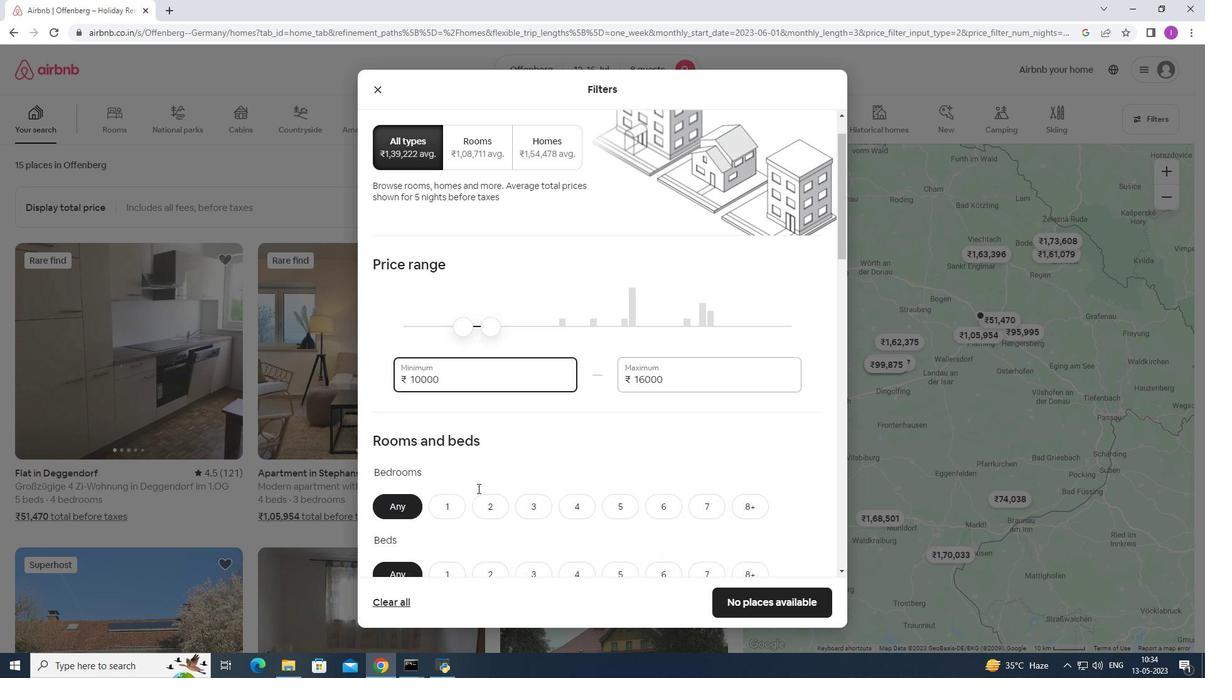 
Action: Mouse scrolled (477, 484) with delta (0, 0)
Screenshot: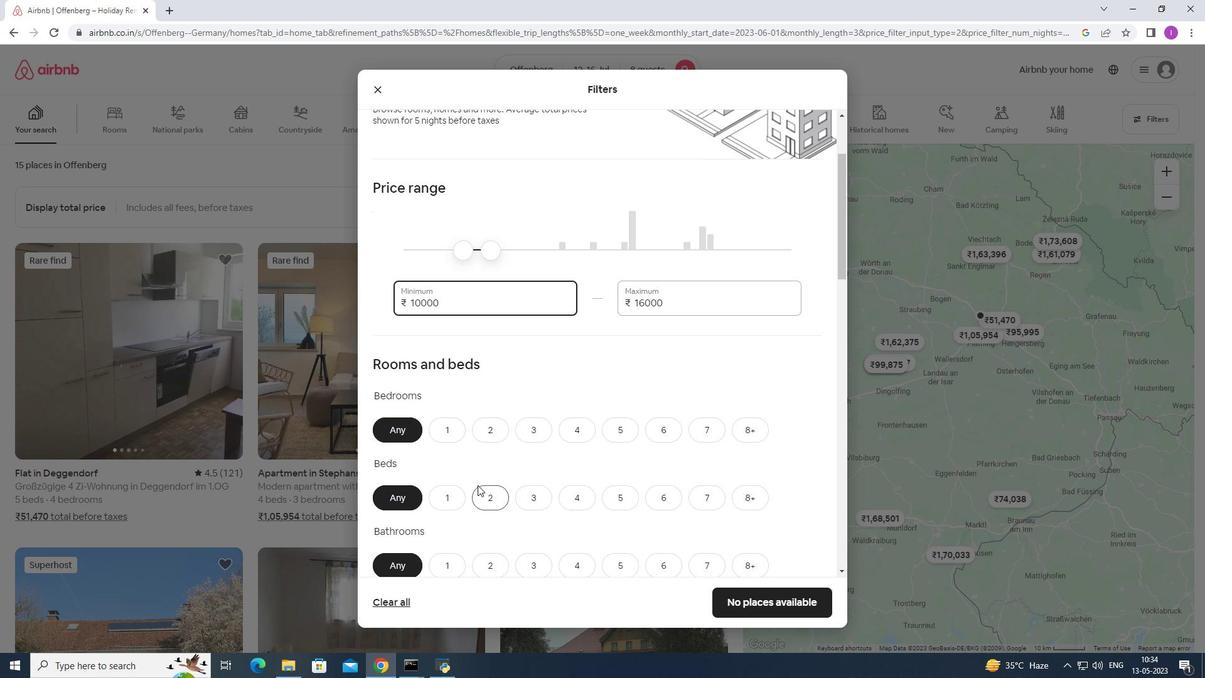 
Action: Mouse scrolled (477, 484) with delta (0, 0)
Screenshot: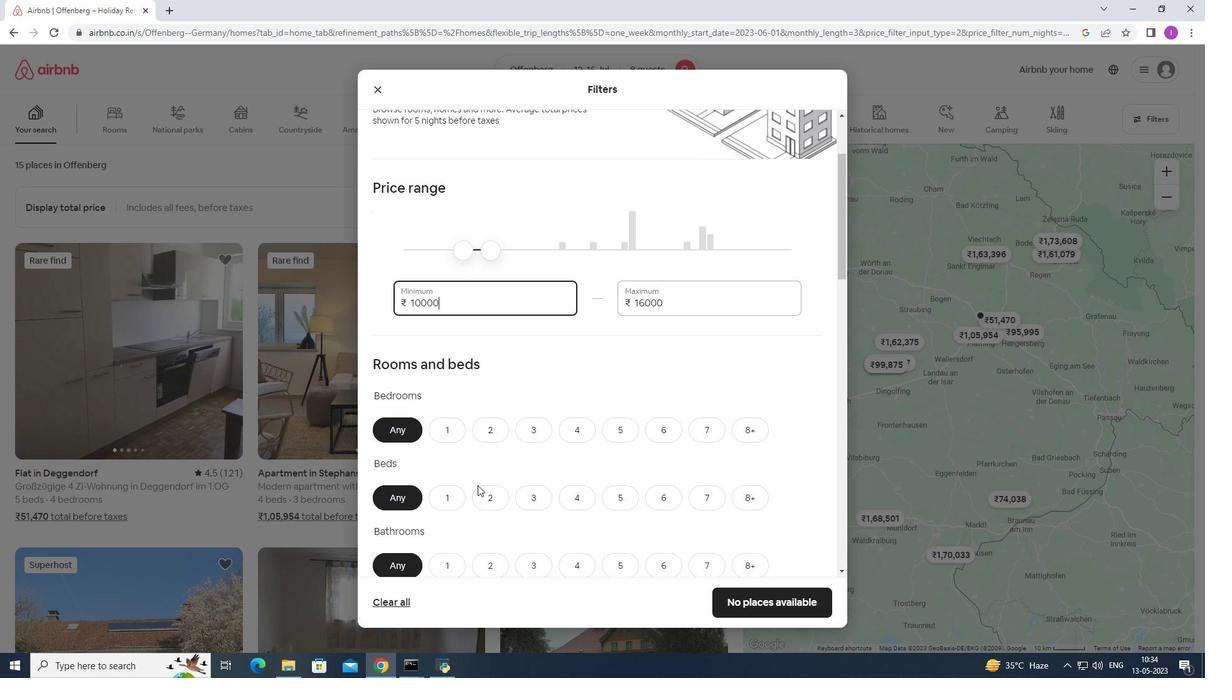 
Action: Mouse moved to (746, 300)
Screenshot: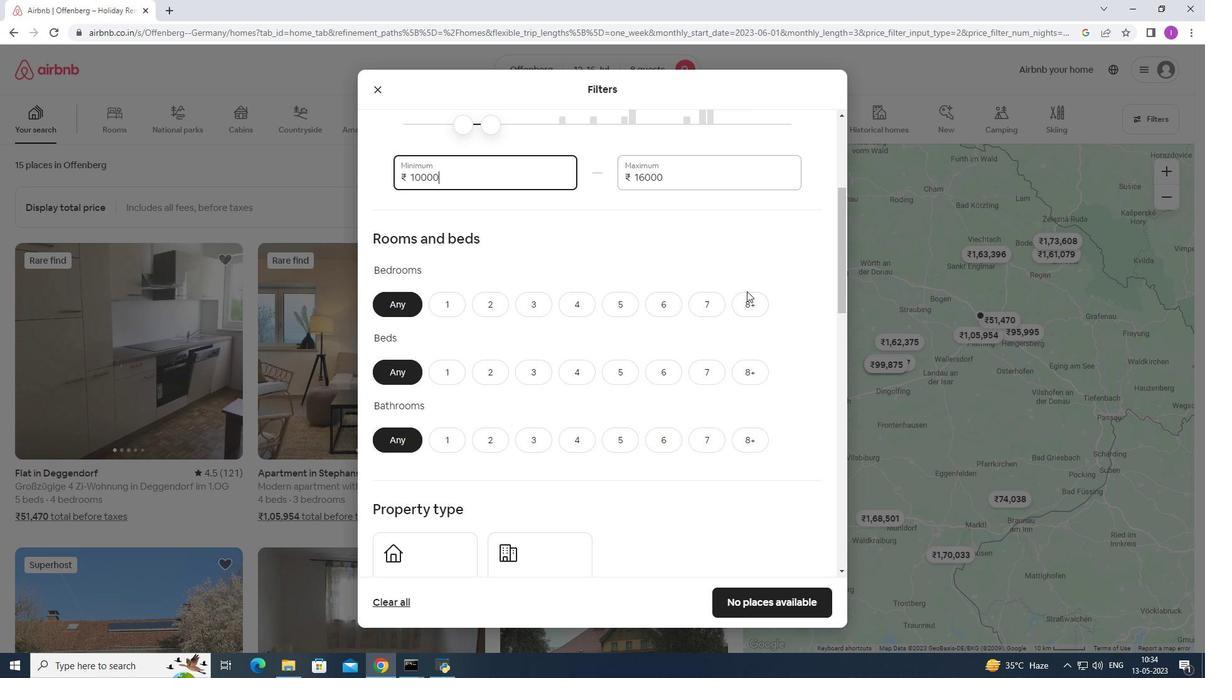 
Action: Mouse pressed left at (746, 300)
Screenshot: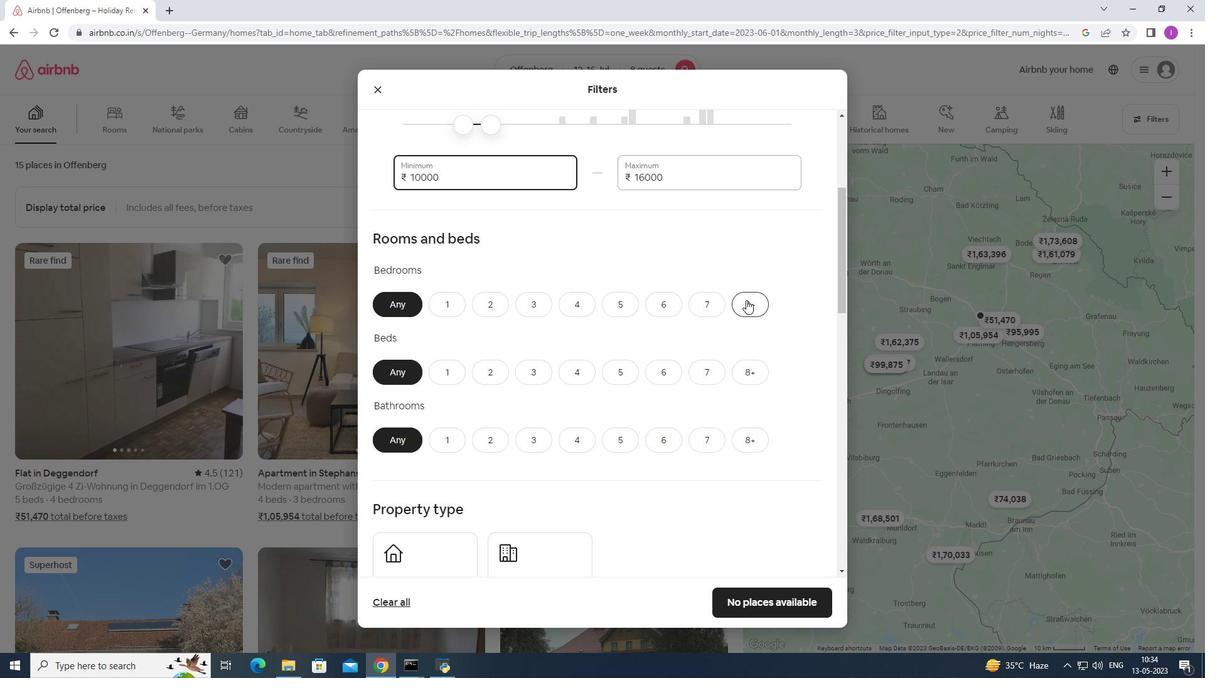 
Action: Mouse moved to (753, 380)
Screenshot: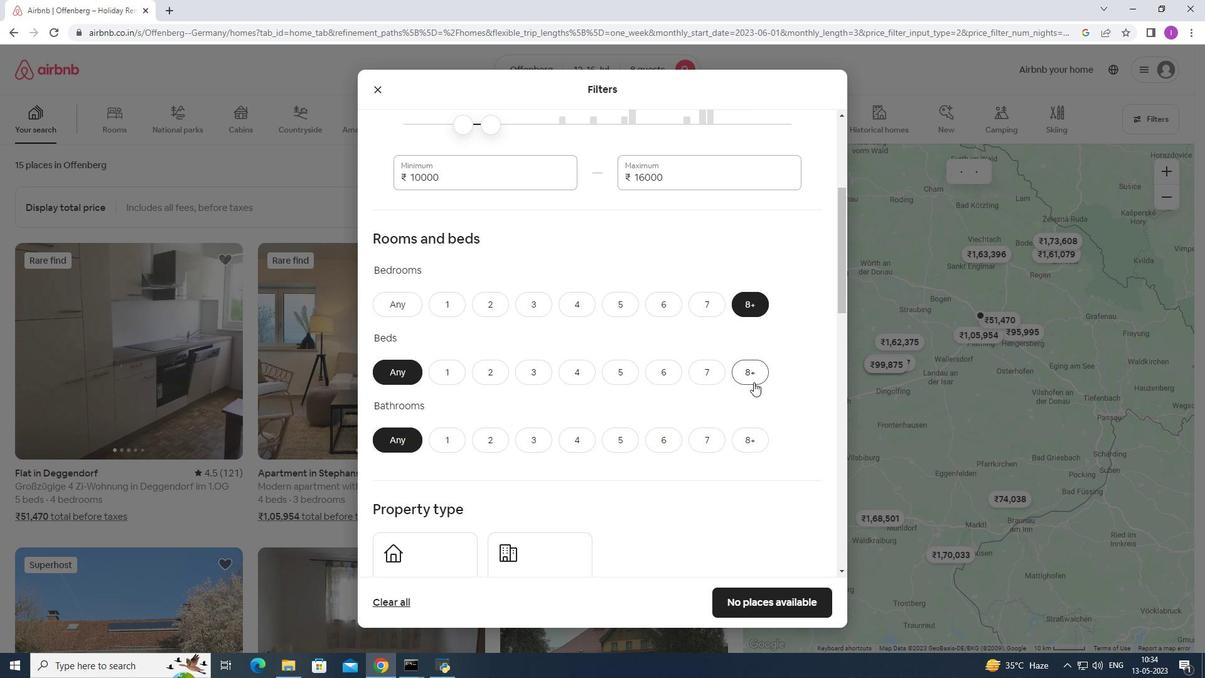 
Action: Mouse pressed left at (753, 380)
Screenshot: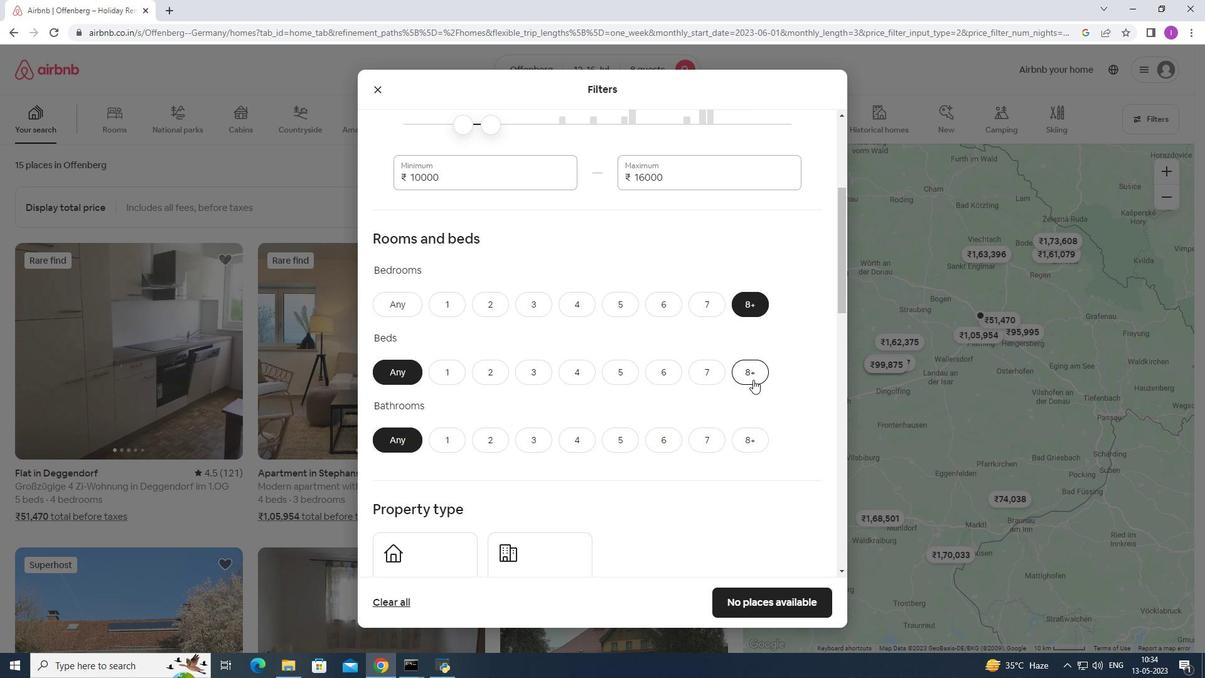 
Action: Mouse moved to (761, 439)
Screenshot: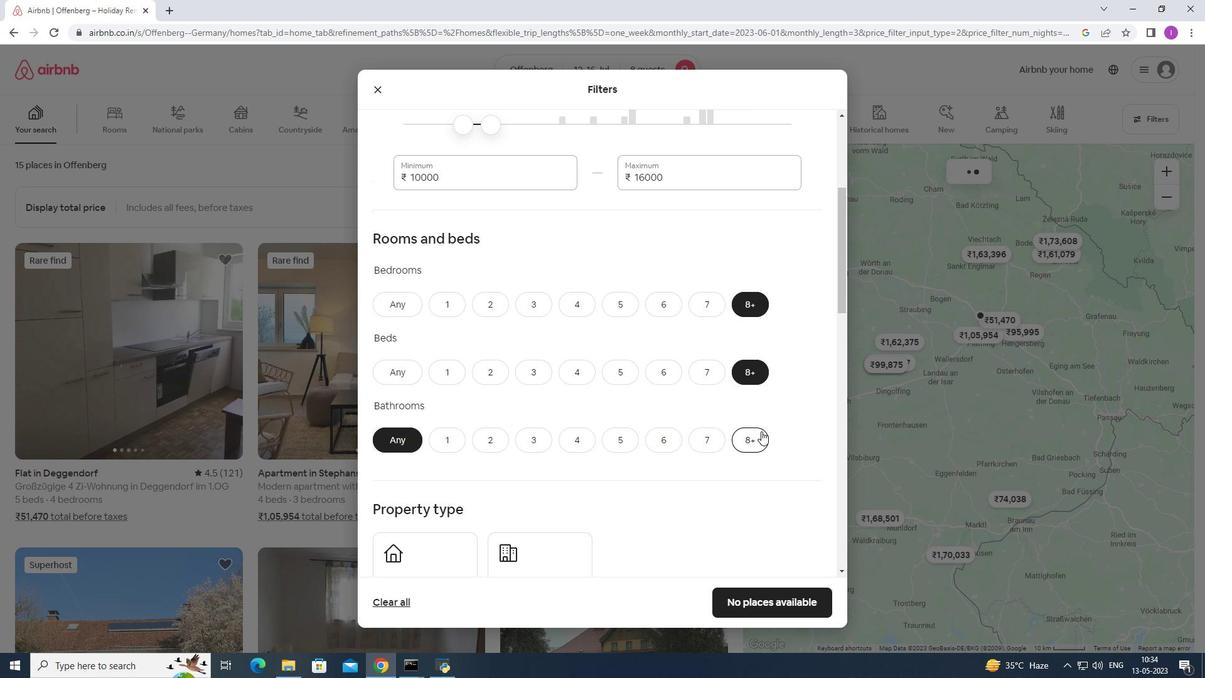 
Action: Mouse pressed left at (761, 439)
Screenshot: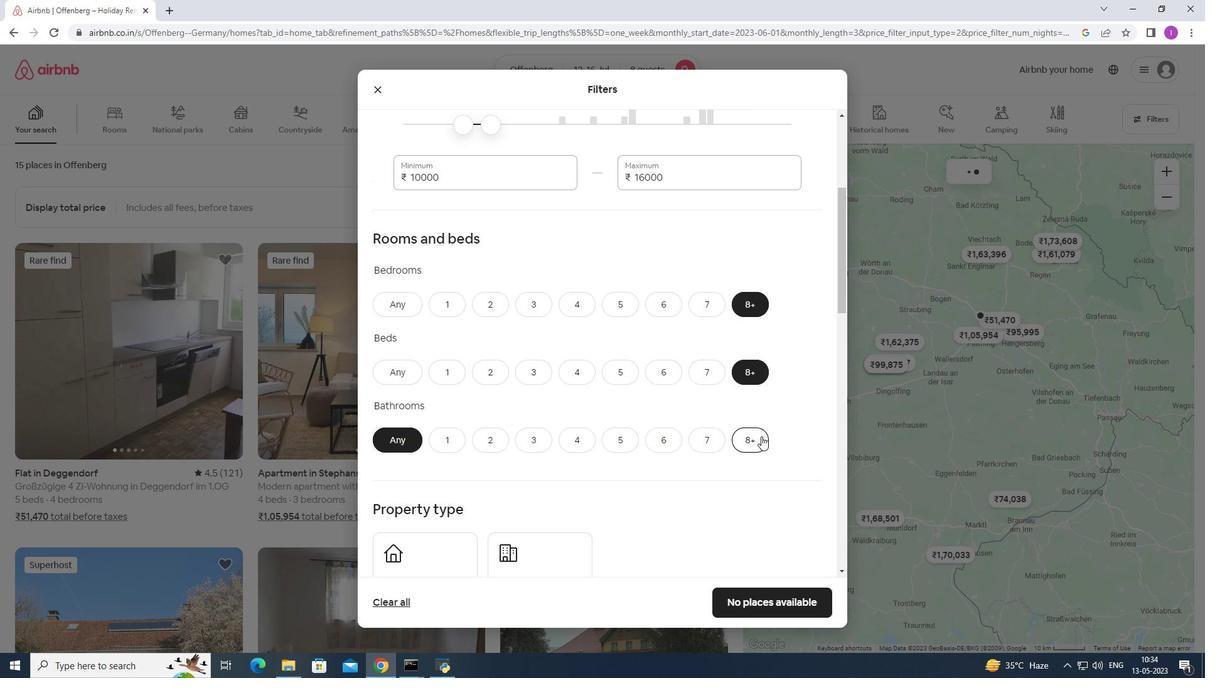 
Action: Mouse moved to (623, 425)
Screenshot: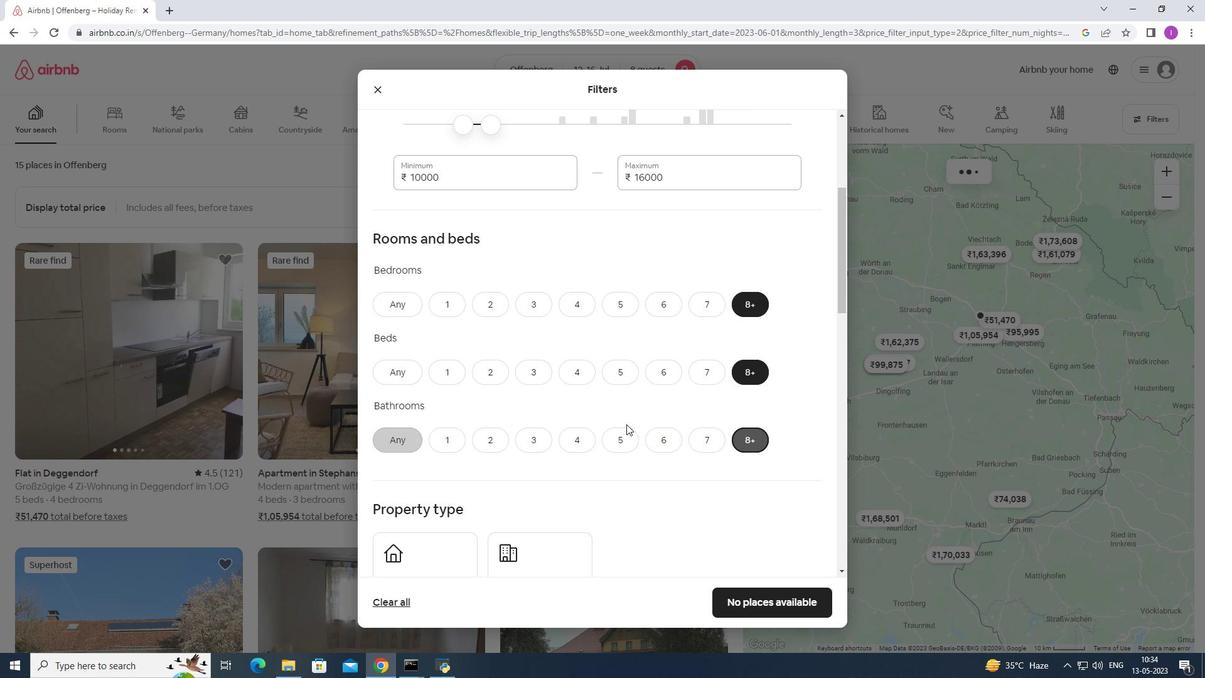 
Action: Mouse scrolled (623, 424) with delta (0, 0)
Screenshot: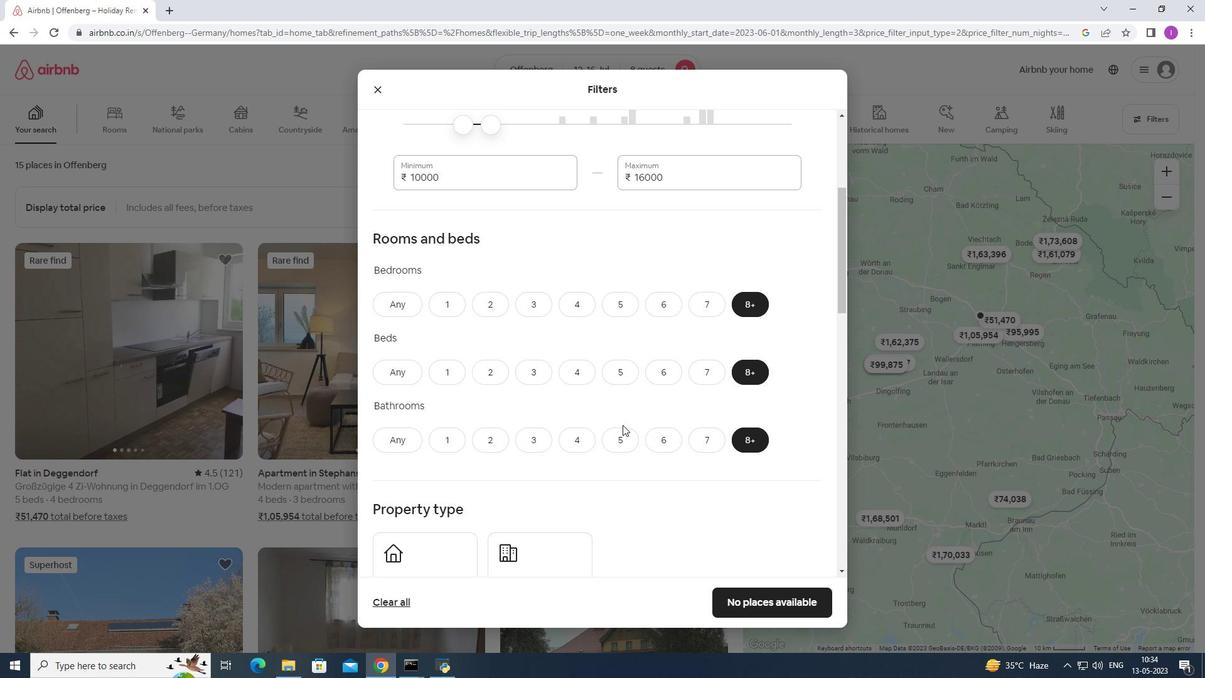 
Action: Mouse scrolled (623, 424) with delta (0, 0)
Screenshot: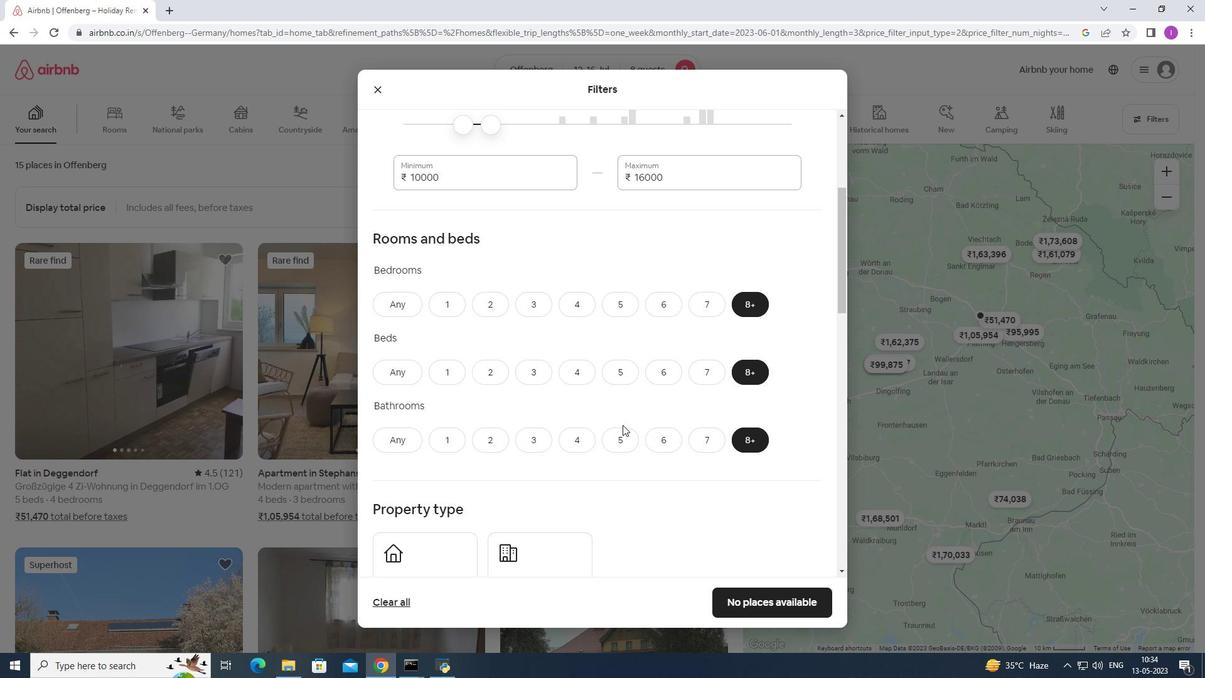 
Action: Mouse moved to (604, 427)
Screenshot: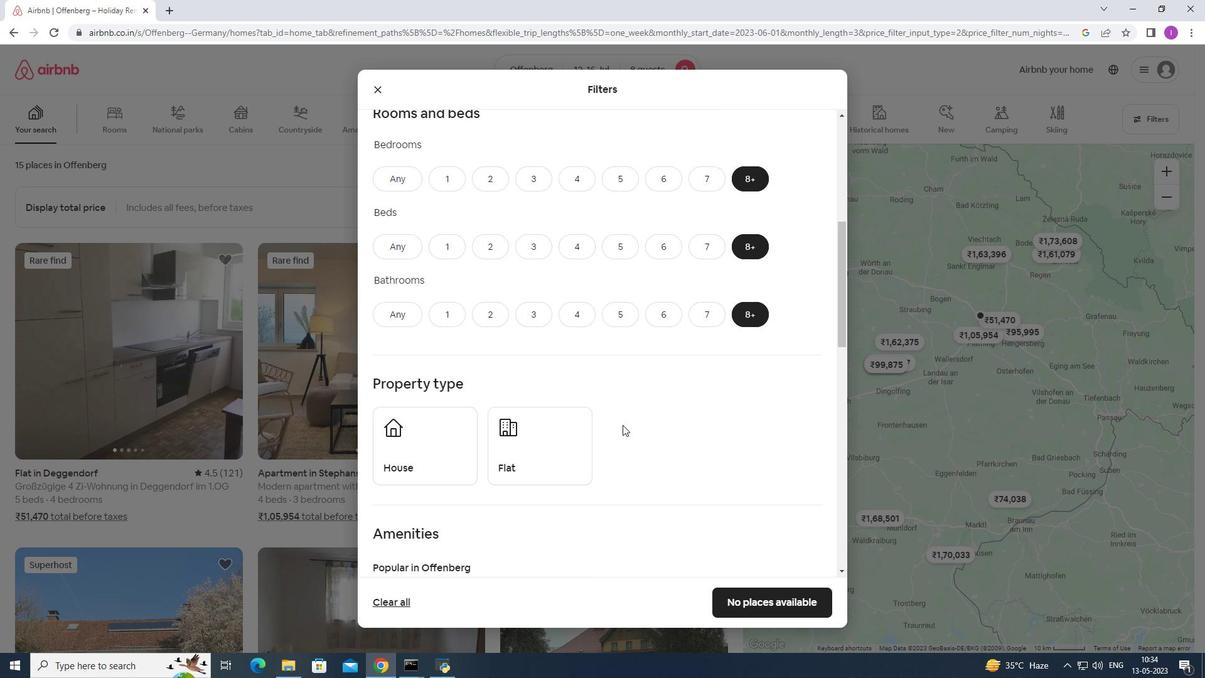 
Action: Mouse scrolled (604, 426) with delta (0, 0)
Screenshot: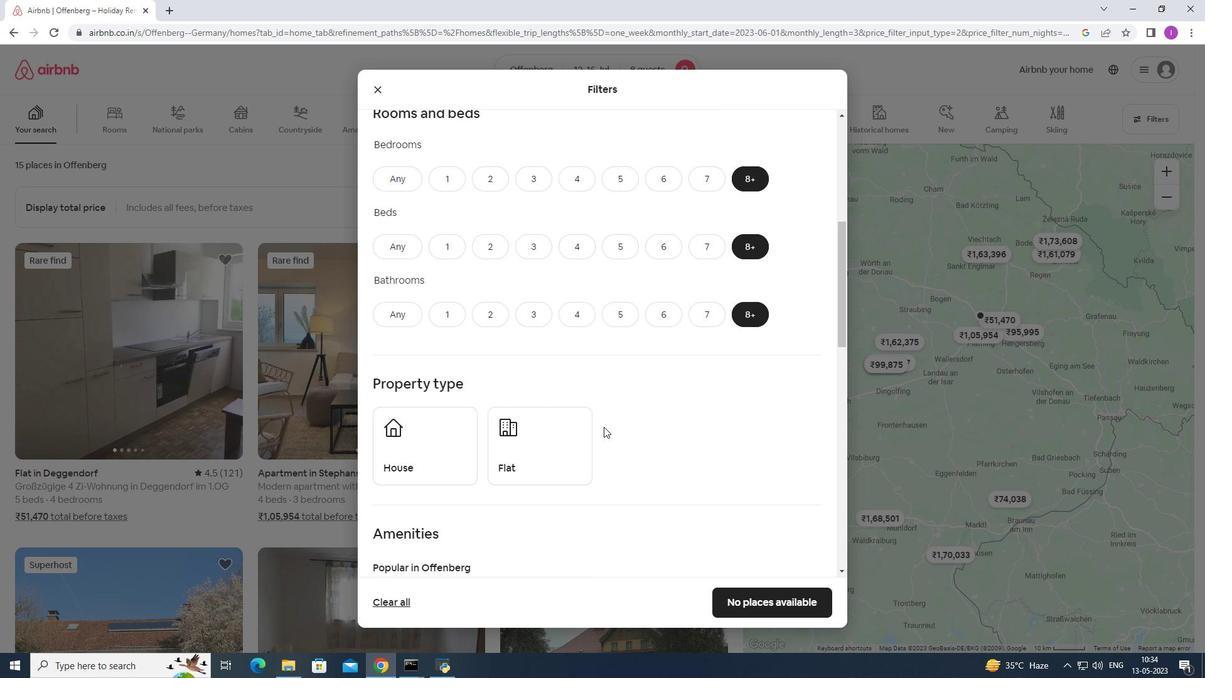 
Action: Mouse scrolled (604, 426) with delta (0, 0)
Screenshot: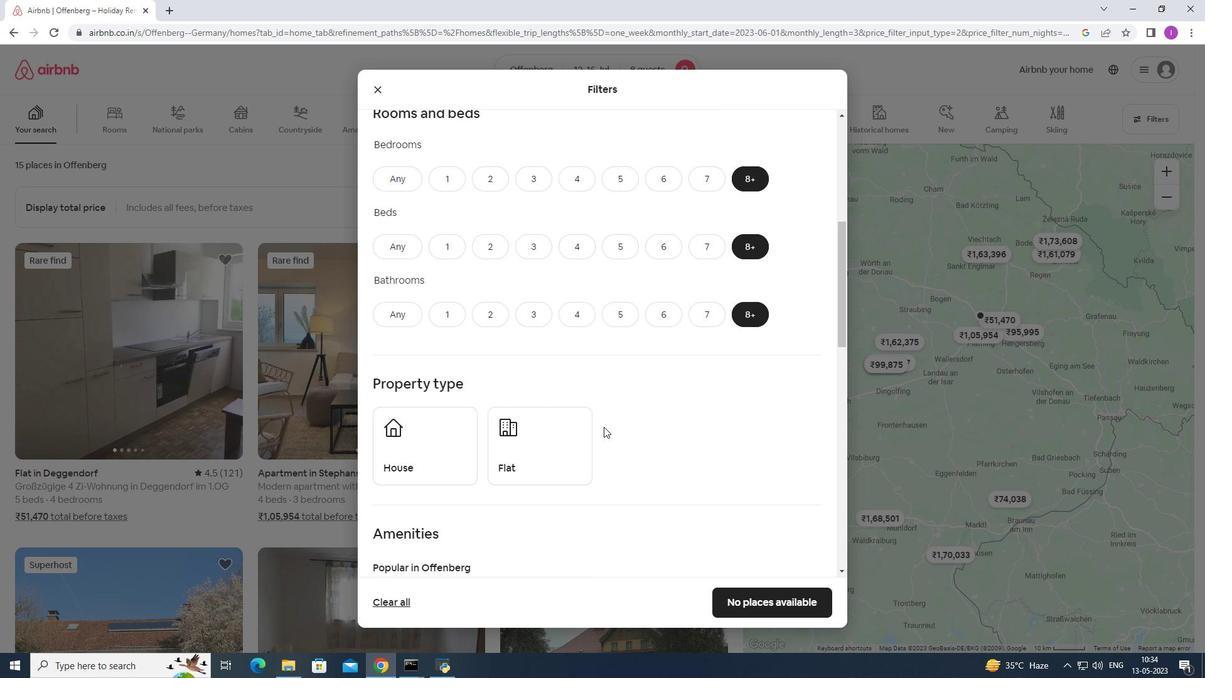 
Action: Mouse moved to (393, 333)
Screenshot: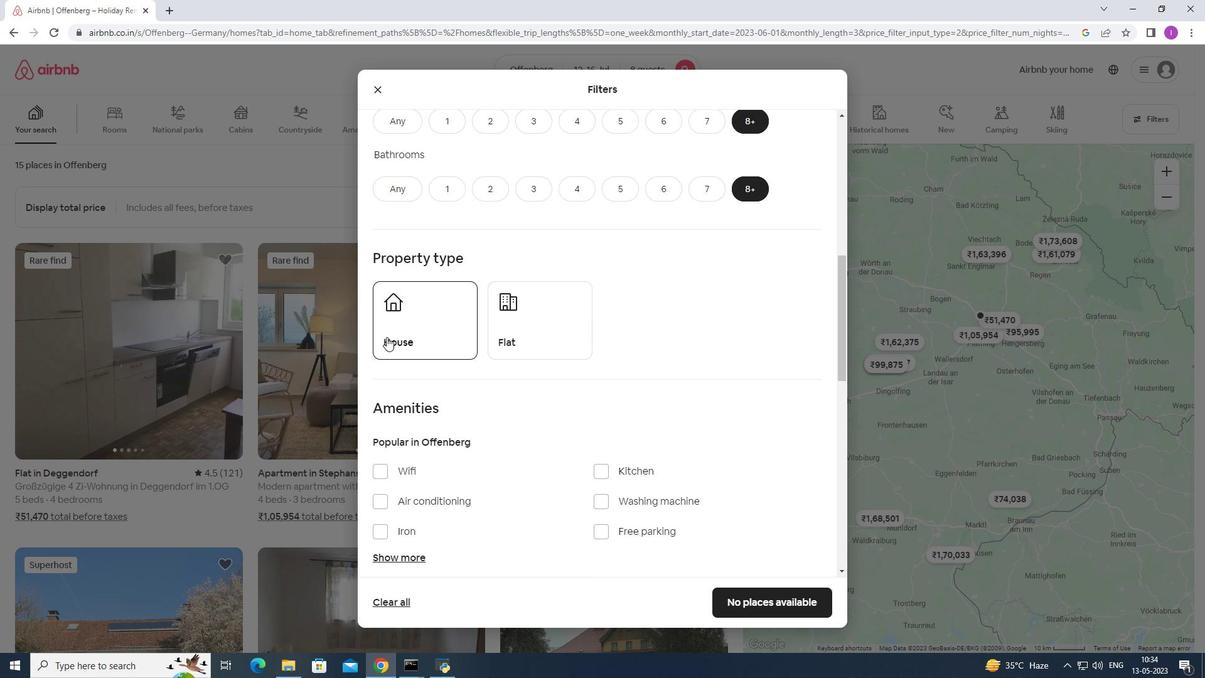 
Action: Mouse pressed left at (393, 333)
Screenshot: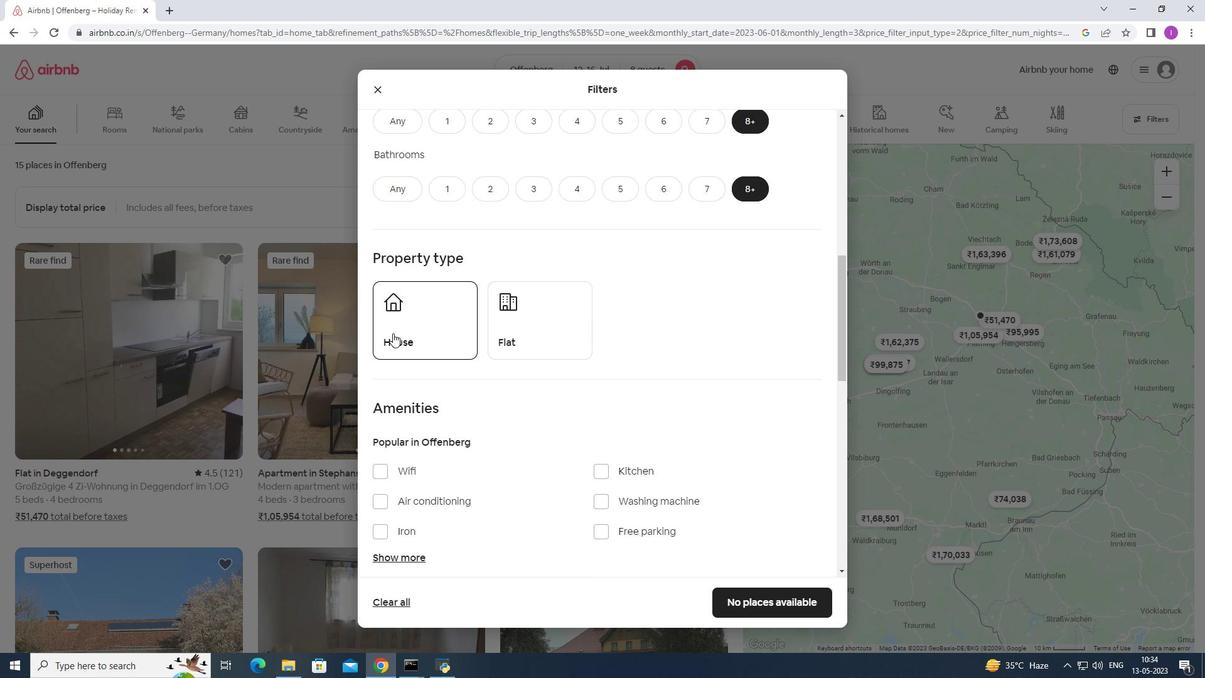 
Action: Mouse moved to (567, 331)
Screenshot: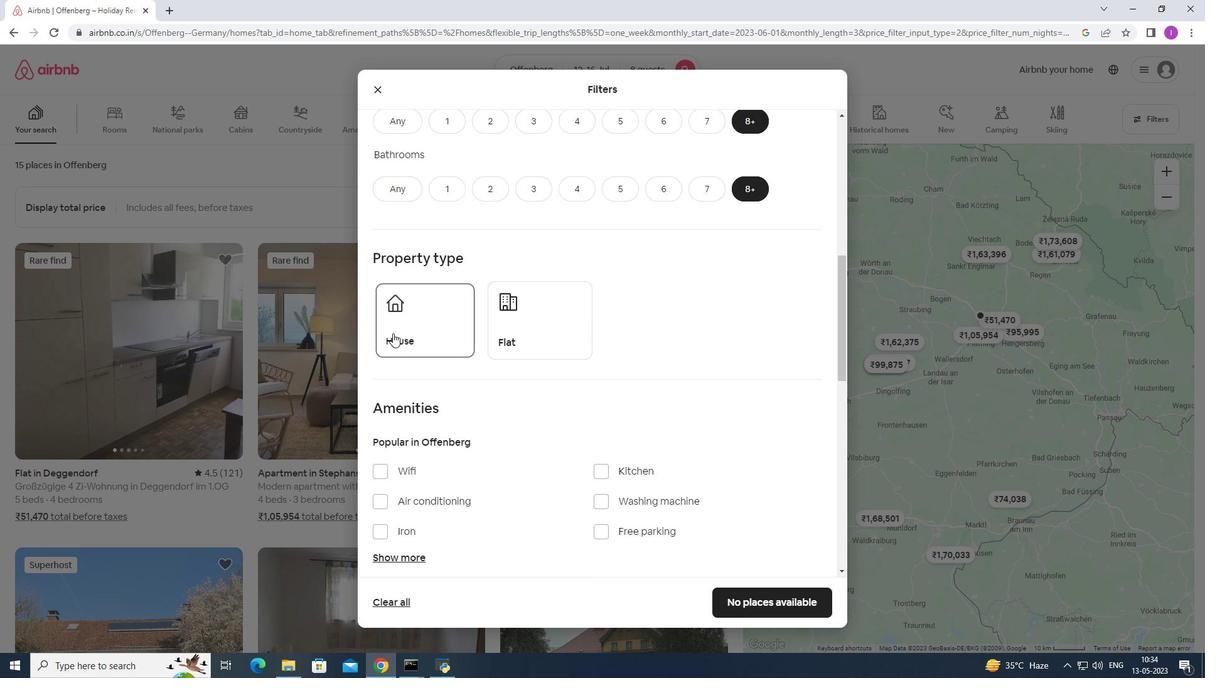 
Action: Mouse pressed left at (567, 331)
Screenshot: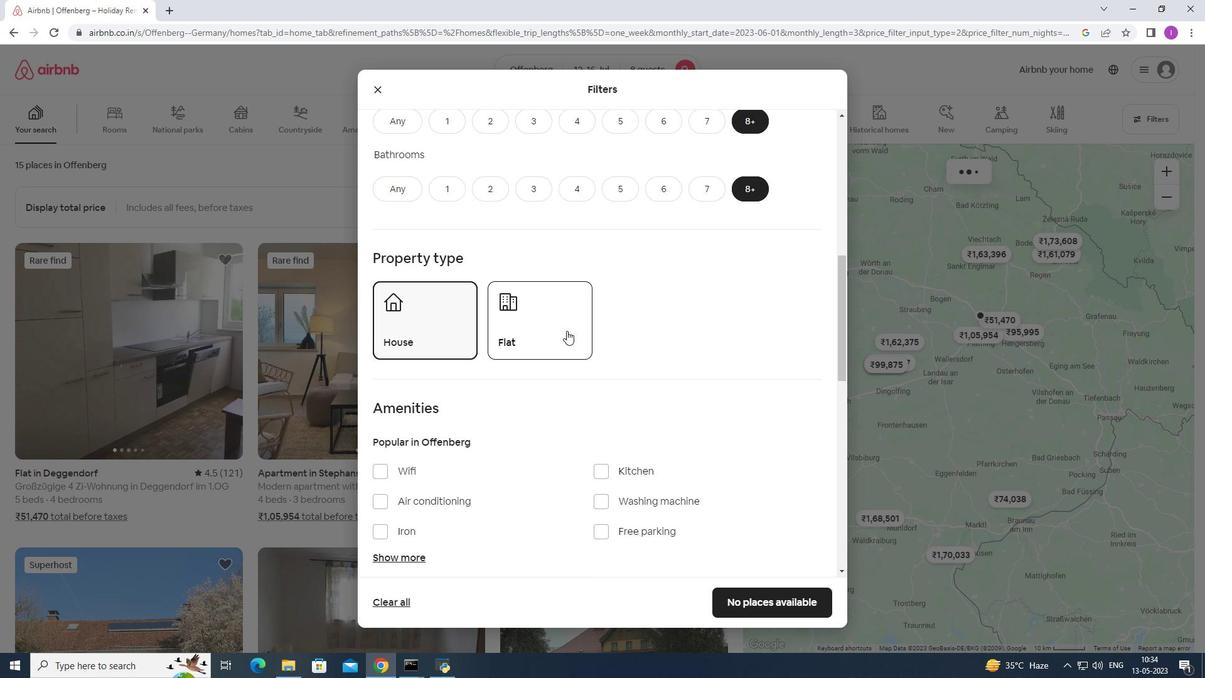 
Action: Mouse moved to (519, 395)
Screenshot: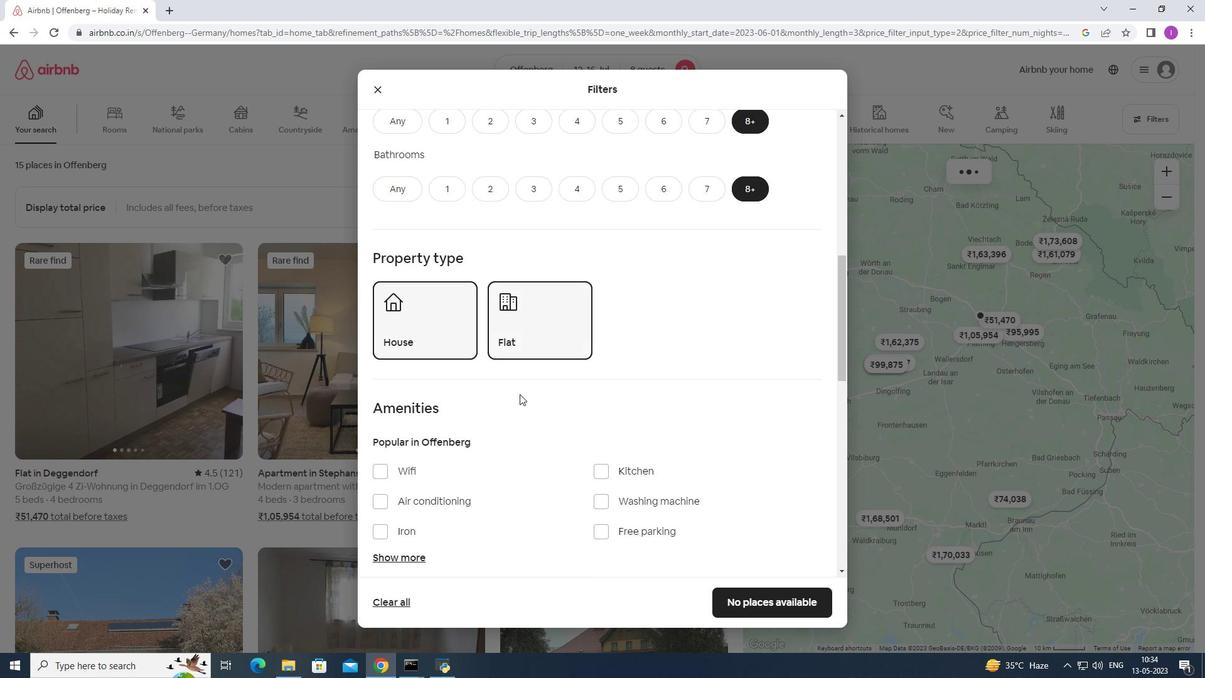 
Action: Mouse scrolled (519, 395) with delta (0, 0)
Screenshot: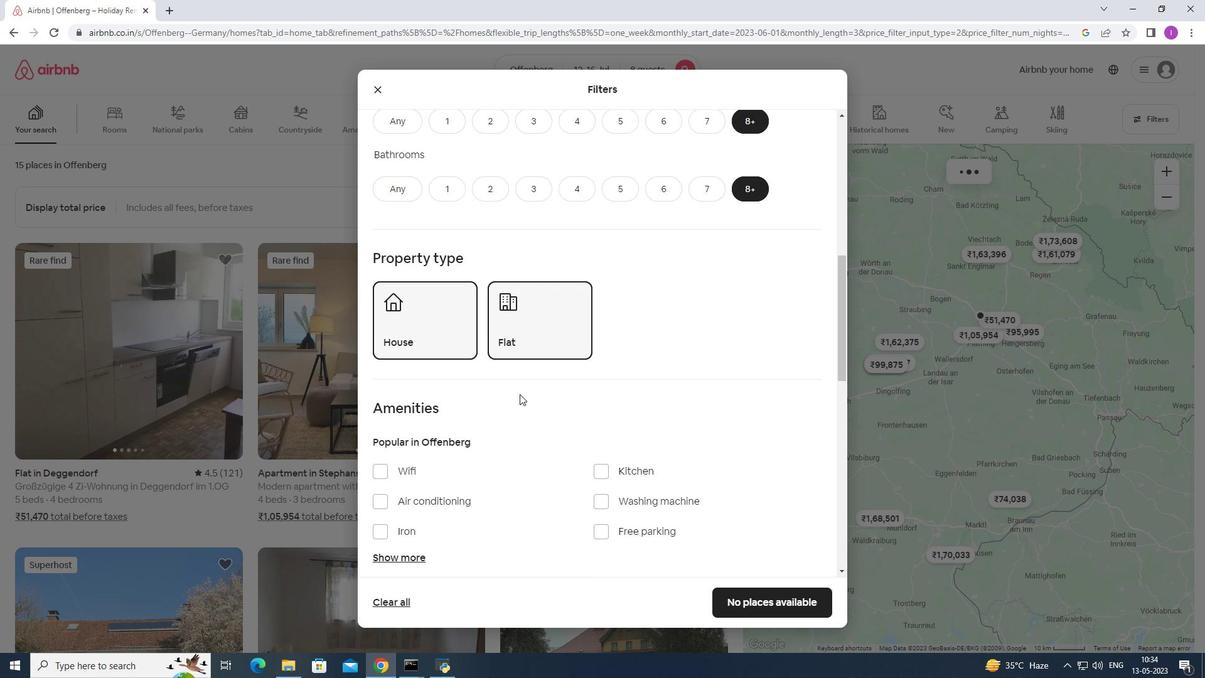 
Action: Mouse scrolled (519, 395) with delta (0, 0)
Screenshot: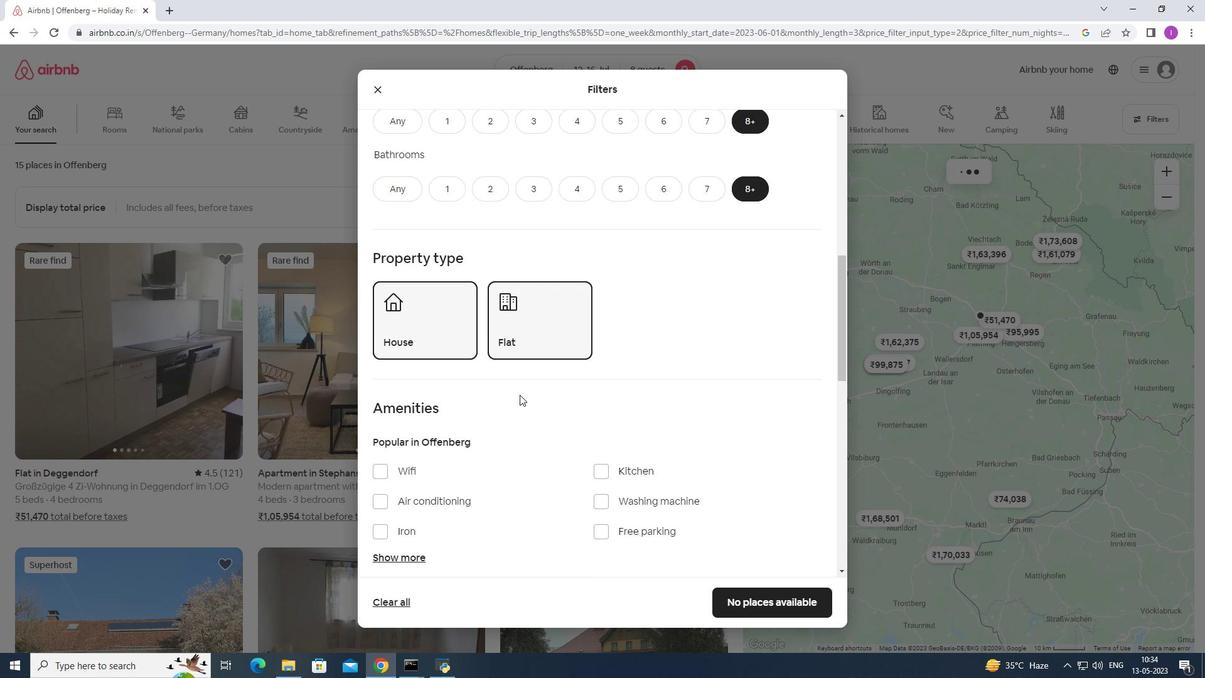 
Action: Mouse scrolled (519, 395) with delta (0, 0)
Screenshot: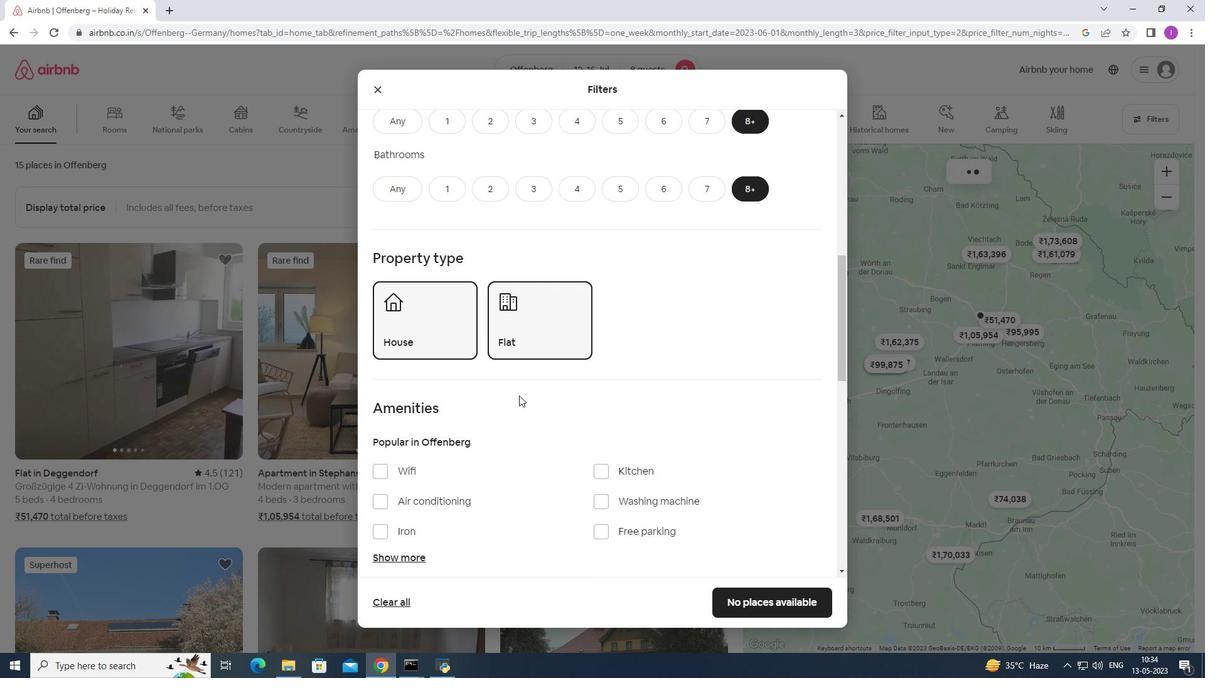 
Action: Mouse moved to (378, 285)
Screenshot: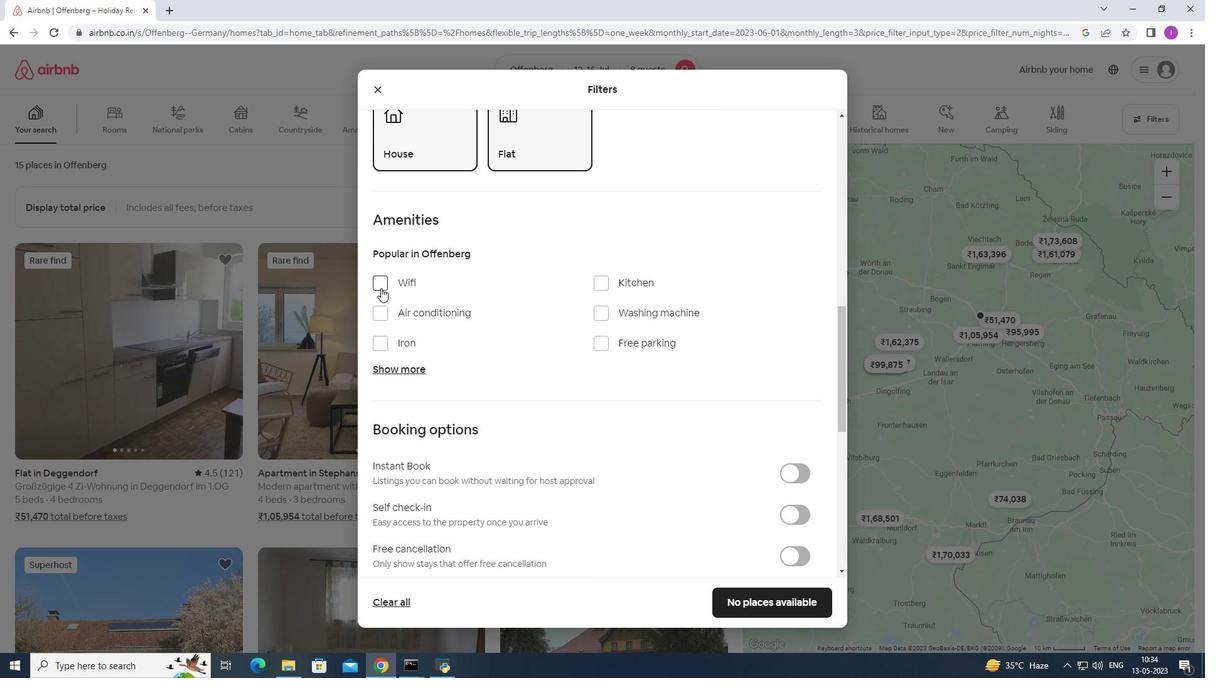 
Action: Mouse pressed left at (378, 285)
Screenshot: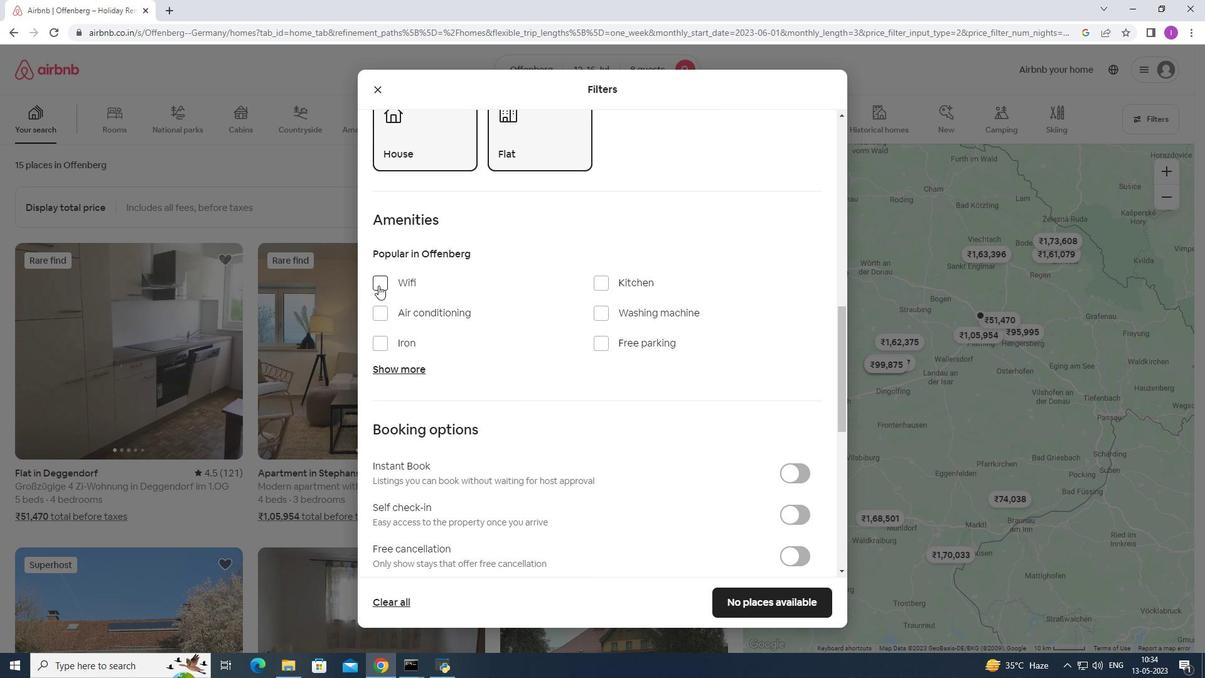 
Action: Mouse moved to (399, 365)
Screenshot: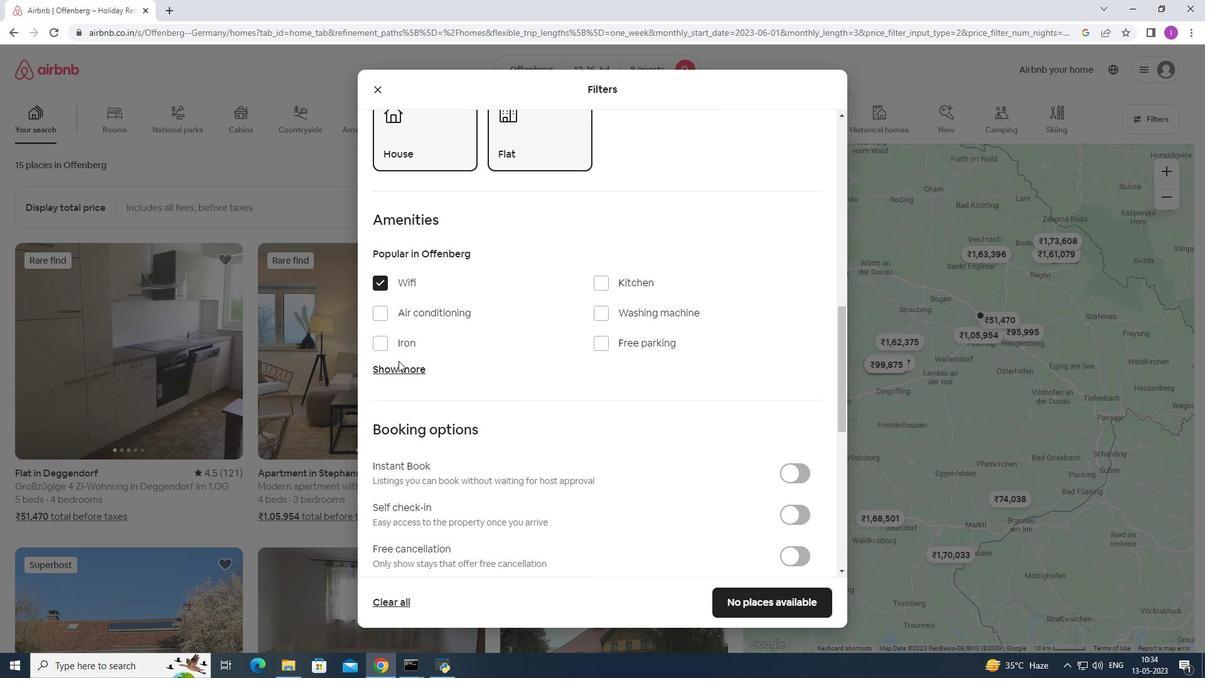 
Action: Mouse pressed left at (399, 365)
Screenshot: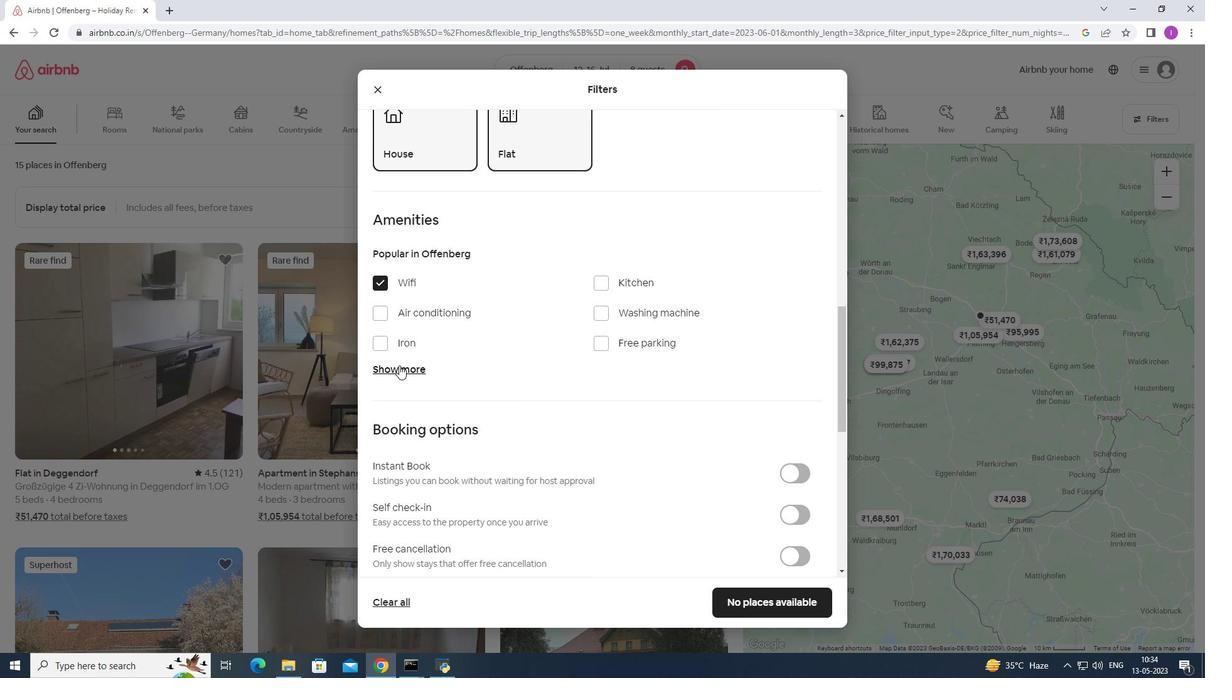 
Action: Mouse moved to (599, 345)
Screenshot: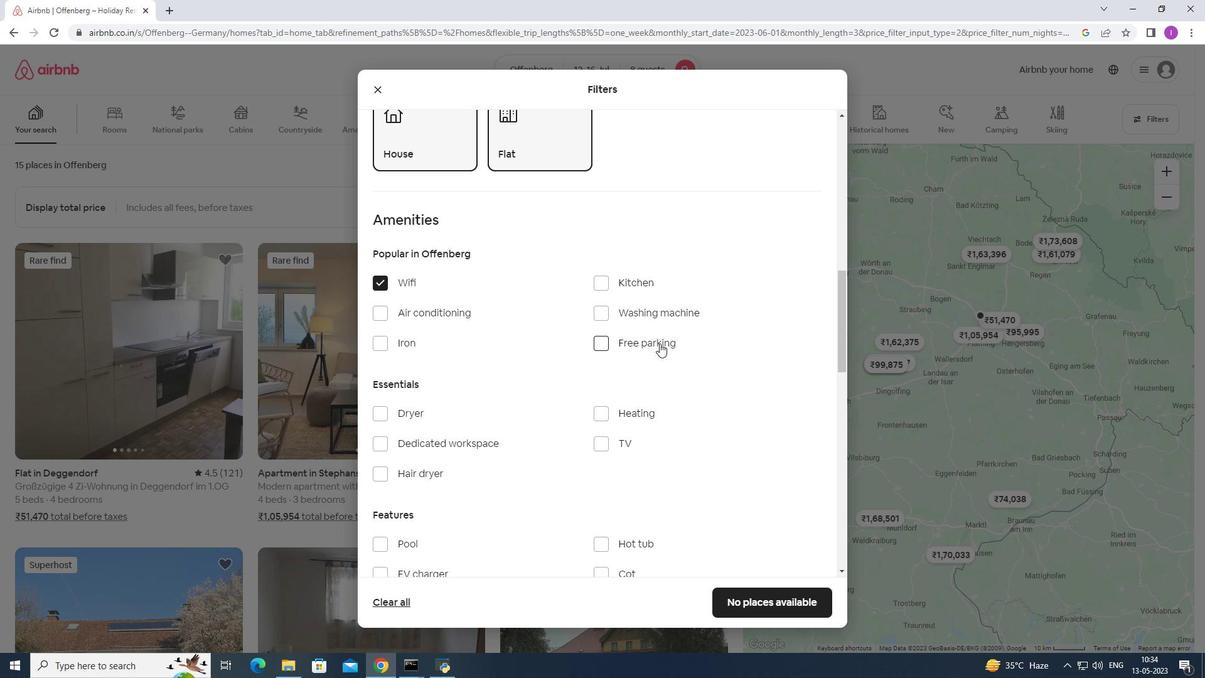 
Action: Mouse pressed left at (599, 345)
Screenshot: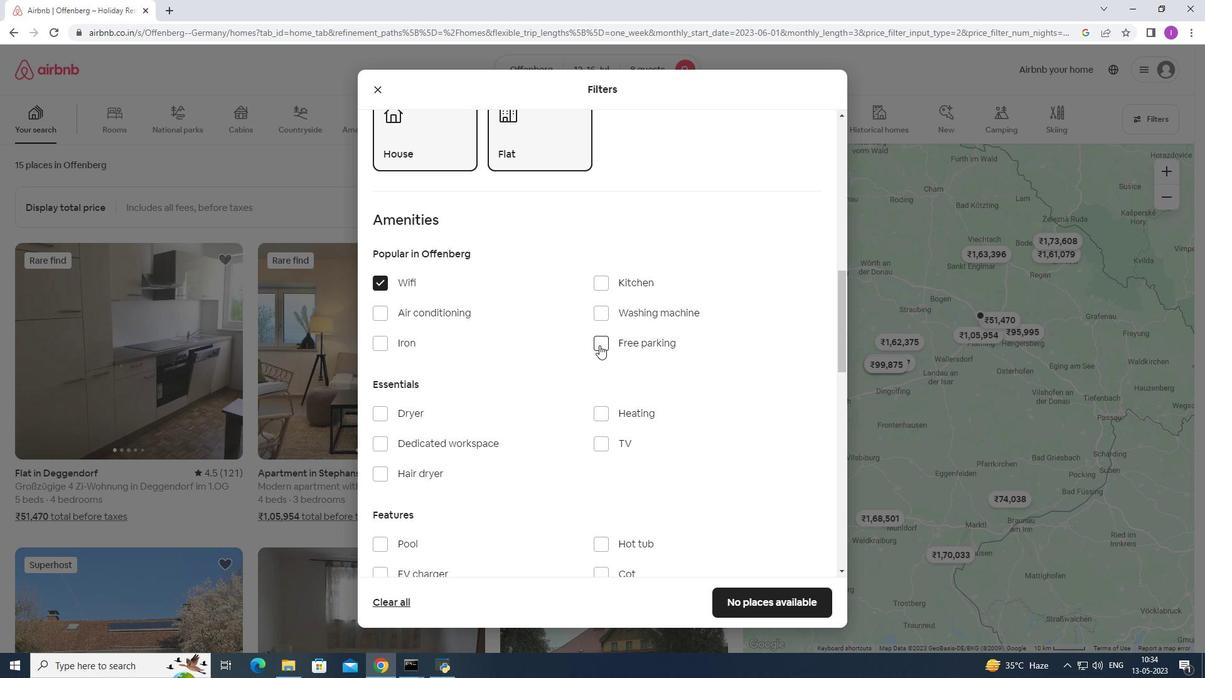 
Action: Mouse moved to (543, 383)
Screenshot: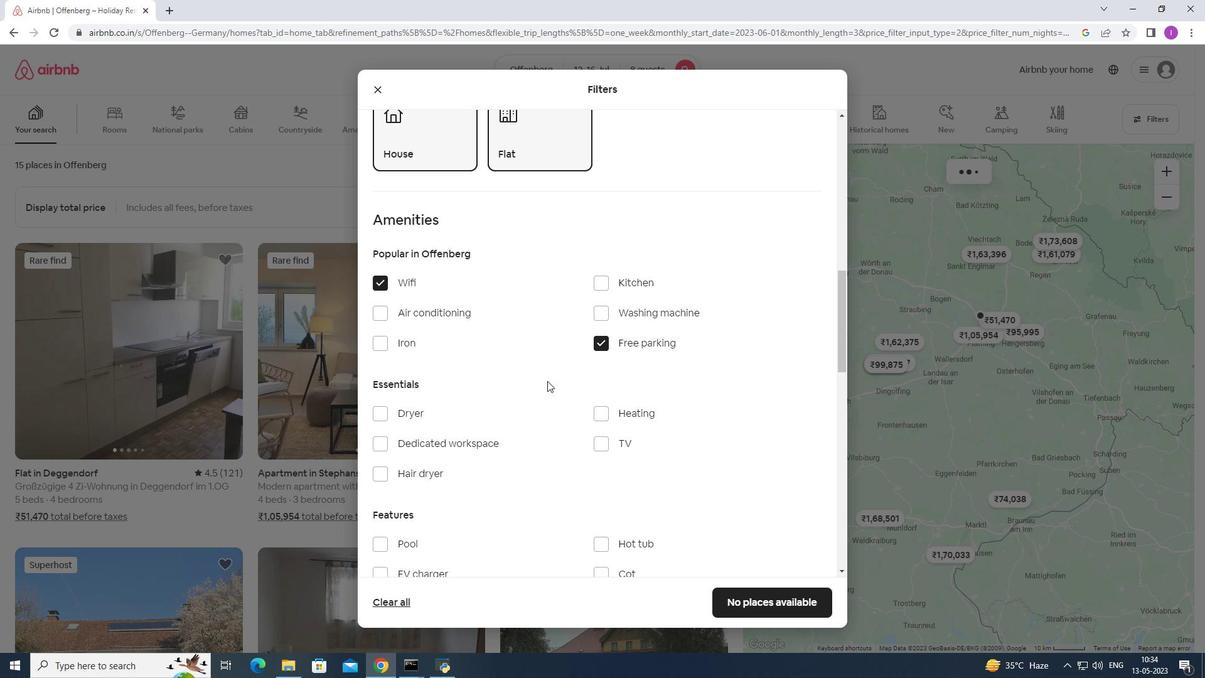 
Action: Mouse scrolled (543, 382) with delta (0, 0)
Screenshot: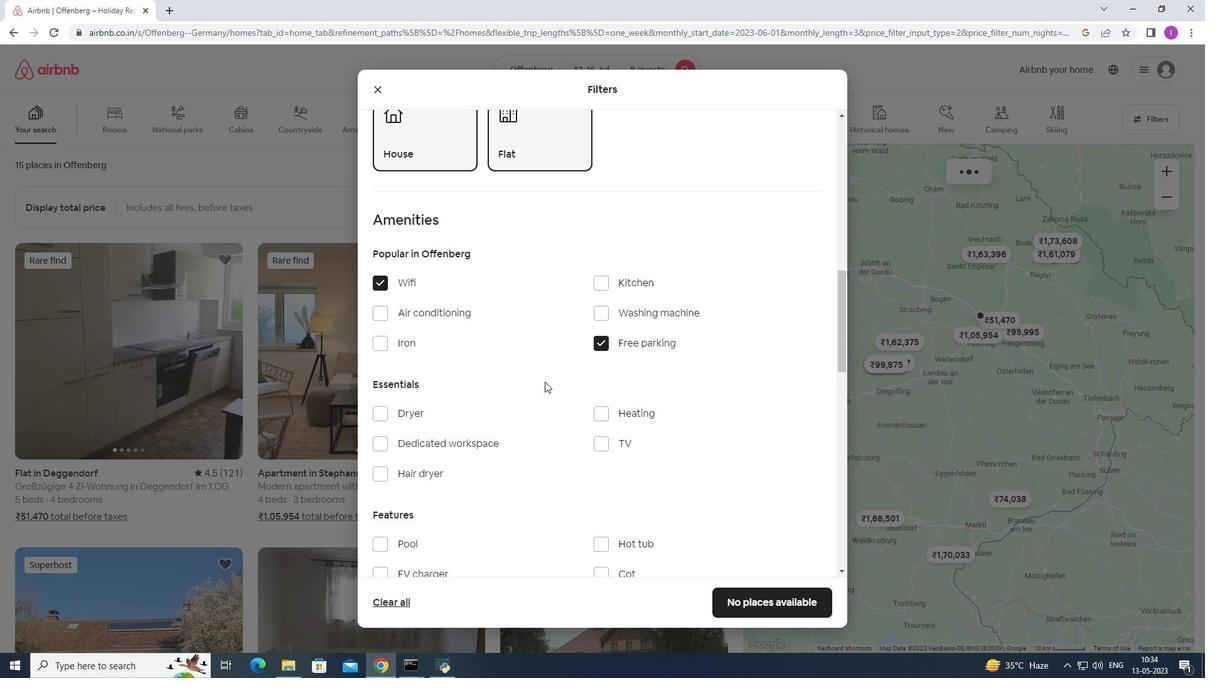 
Action: Mouse moved to (537, 375)
Screenshot: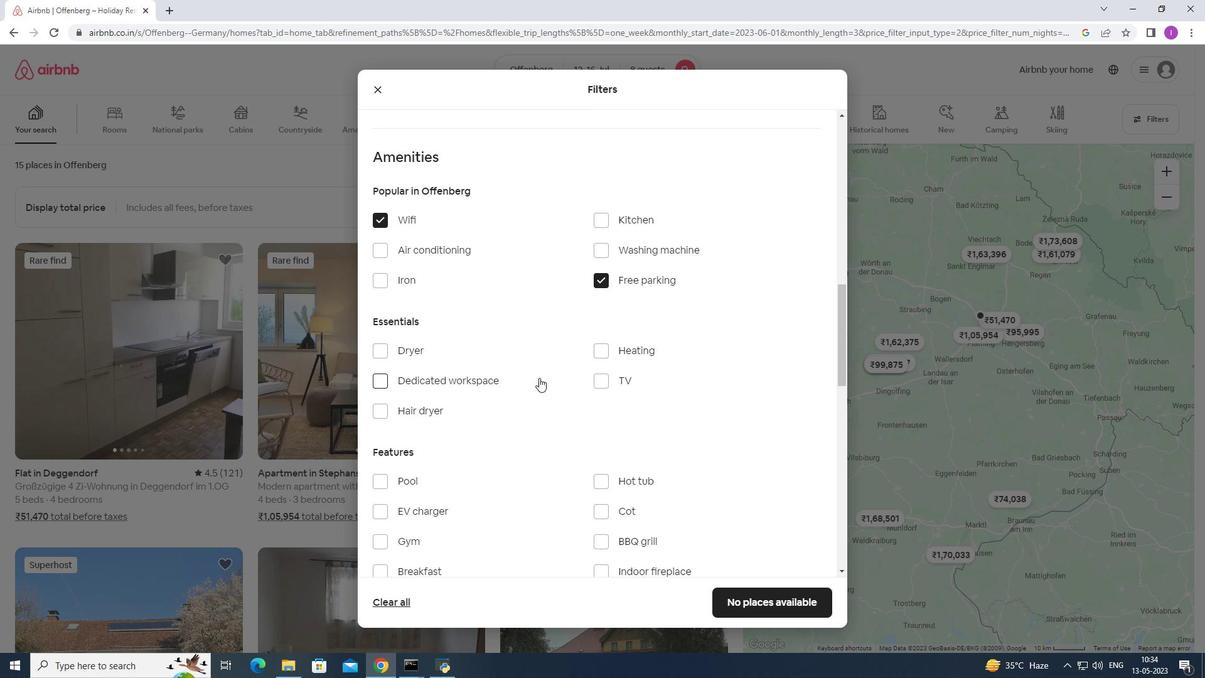 
Action: Mouse scrolled (537, 374) with delta (0, 0)
Screenshot: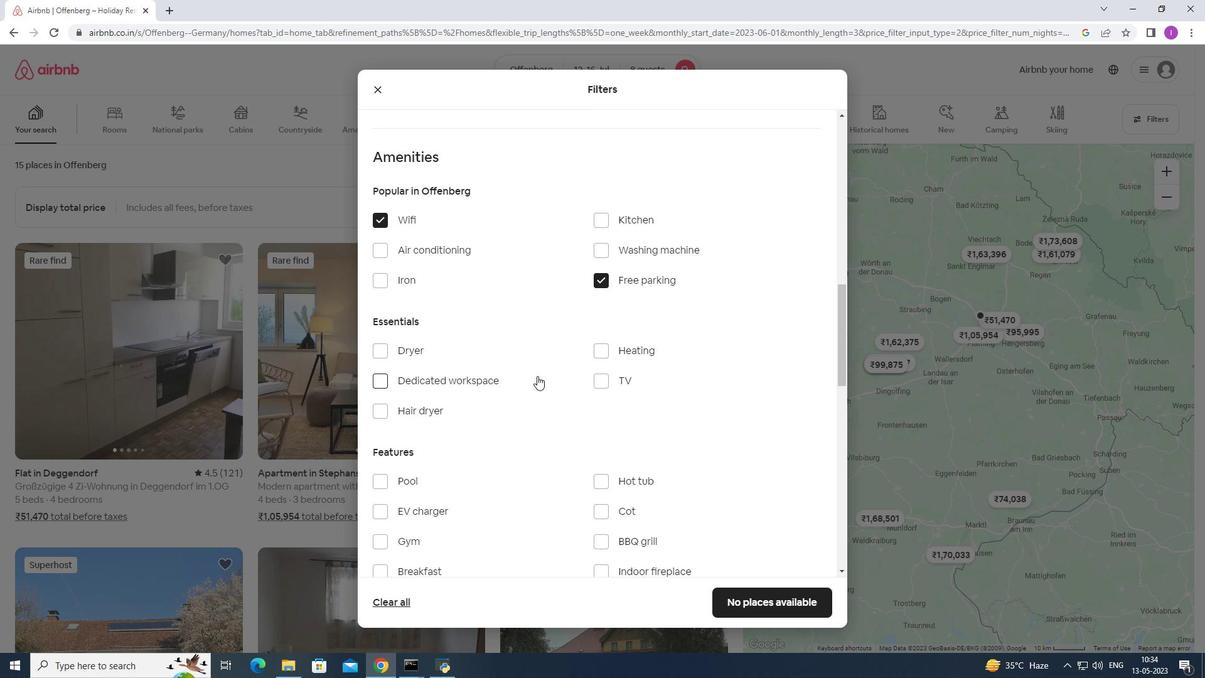 
Action: Mouse moved to (607, 319)
Screenshot: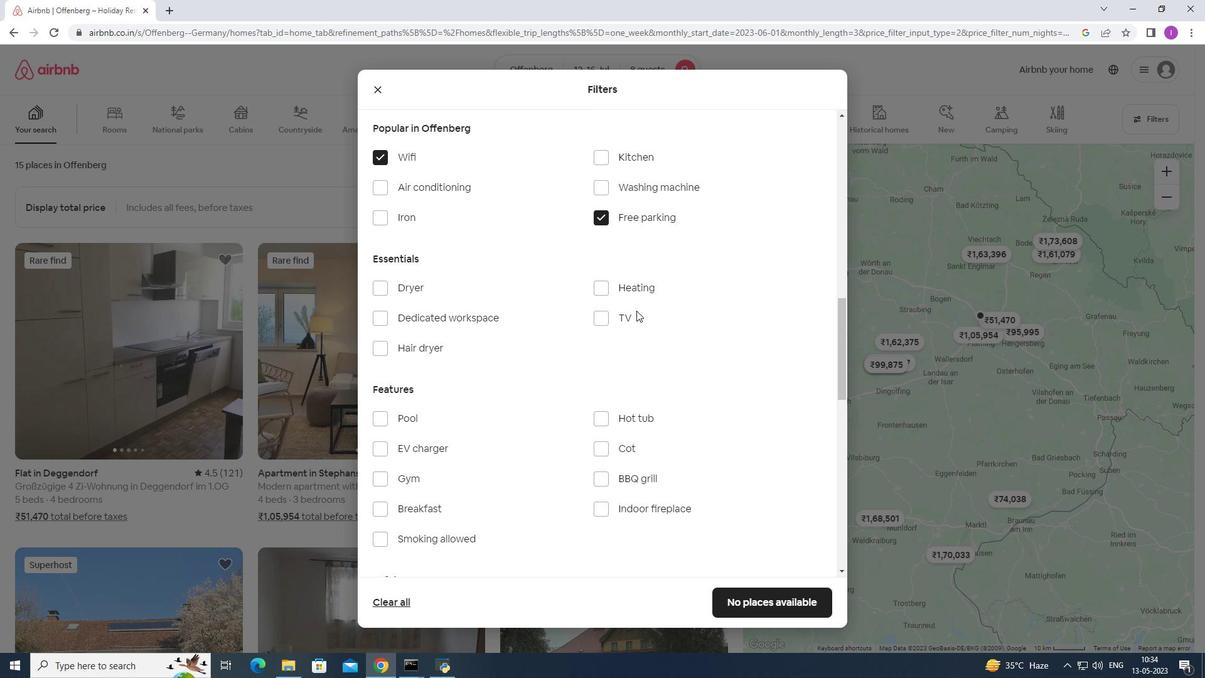 
Action: Mouse pressed left at (607, 319)
Screenshot: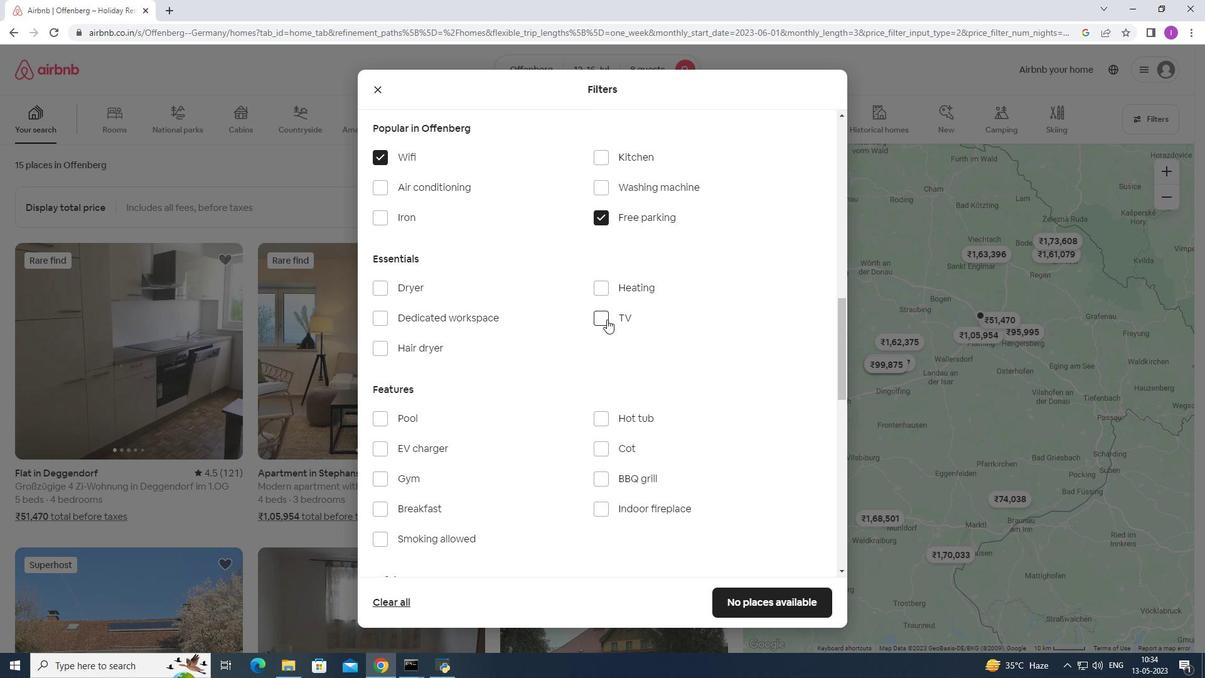
Action: Mouse moved to (586, 416)
Screenshot: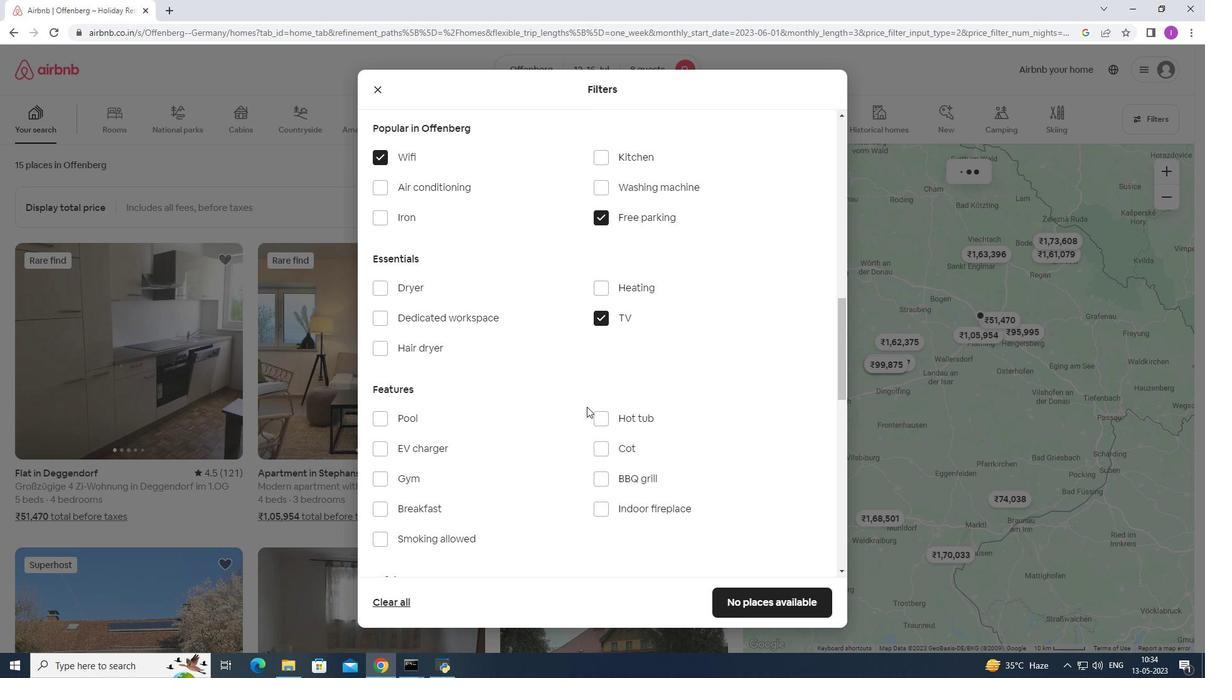 
Action: Mouse scrolled (586, 415) with delta (0, 0)
Screenshot: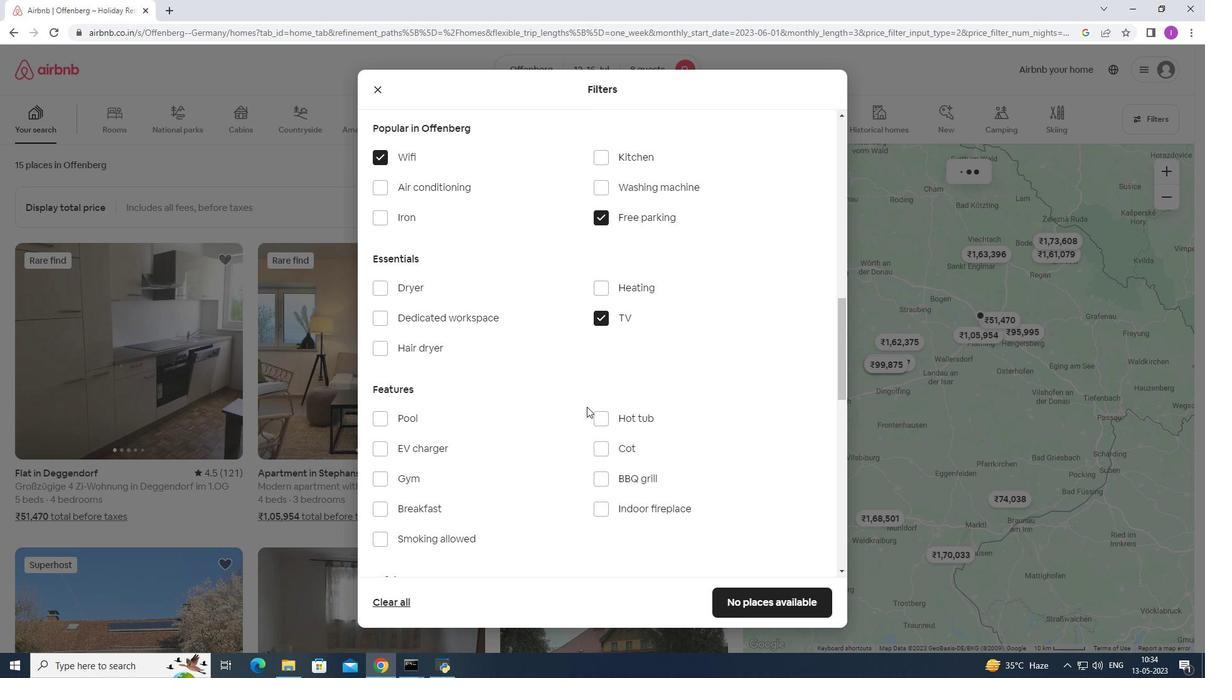 
Action: Mouse moved to (586, 417)
Screenshot: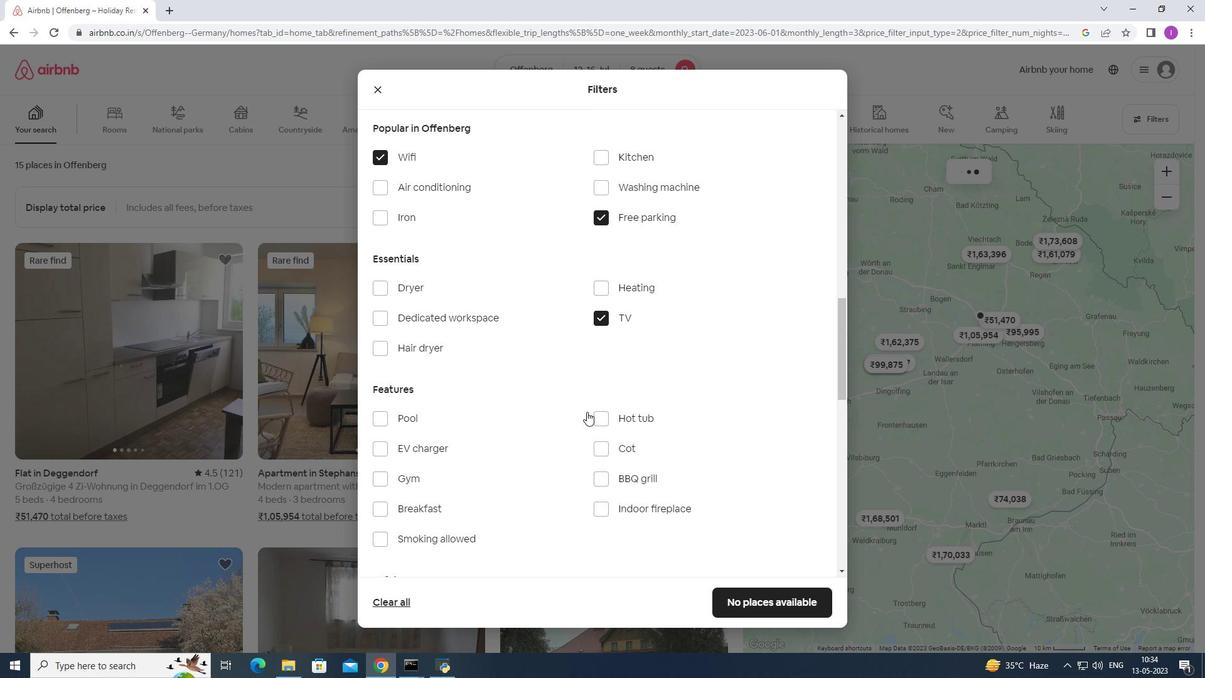 
Action: Mouse scrolled (586, 416) with delta (0, 0)
Screenshot: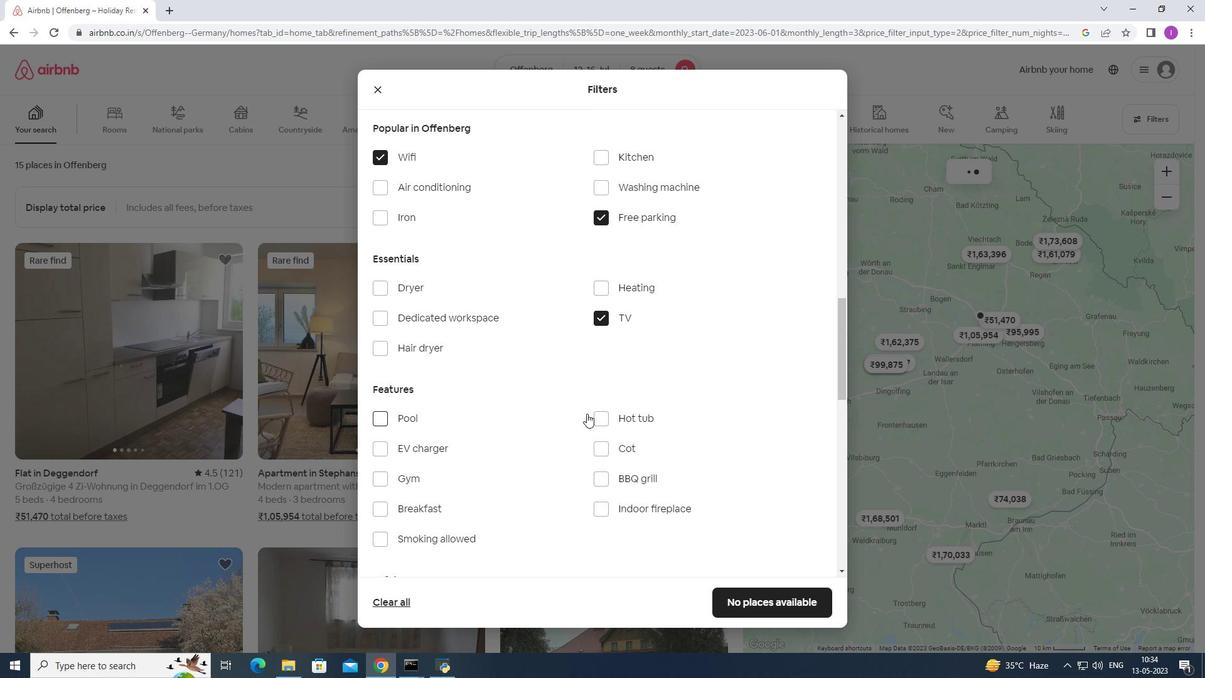 
Action: Mouse moved to (389, 353)
Screenshot: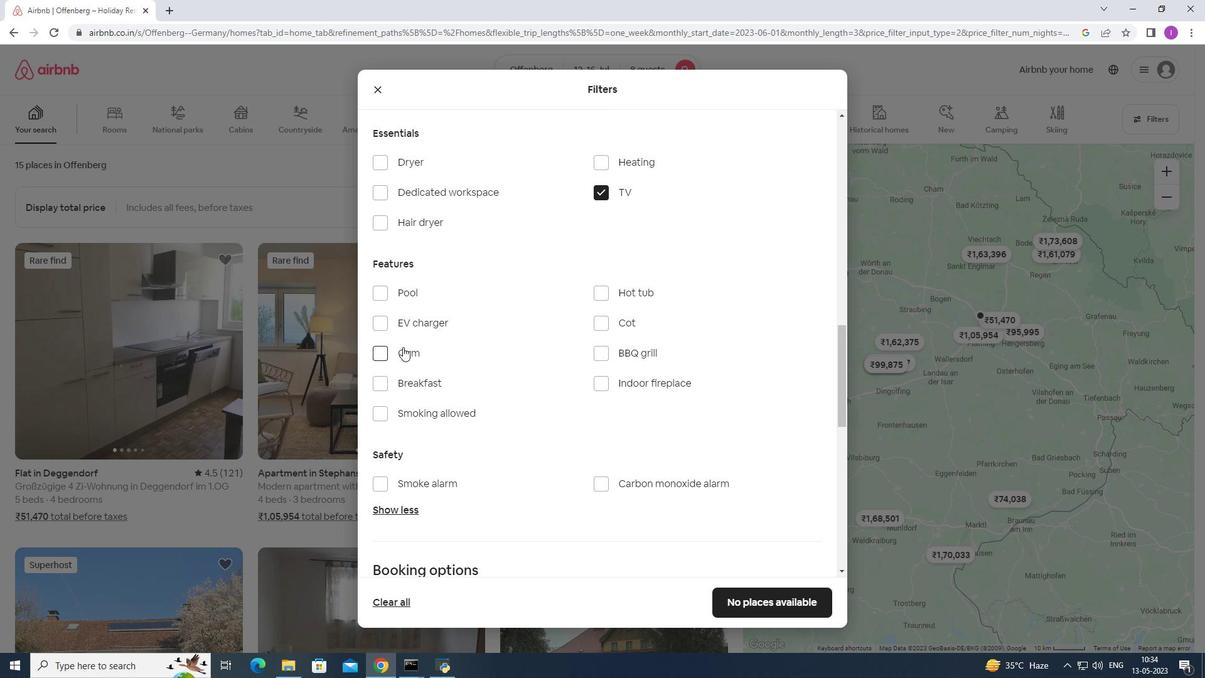 
Action: Mouse pressed left at (389, 353)
Screenshot: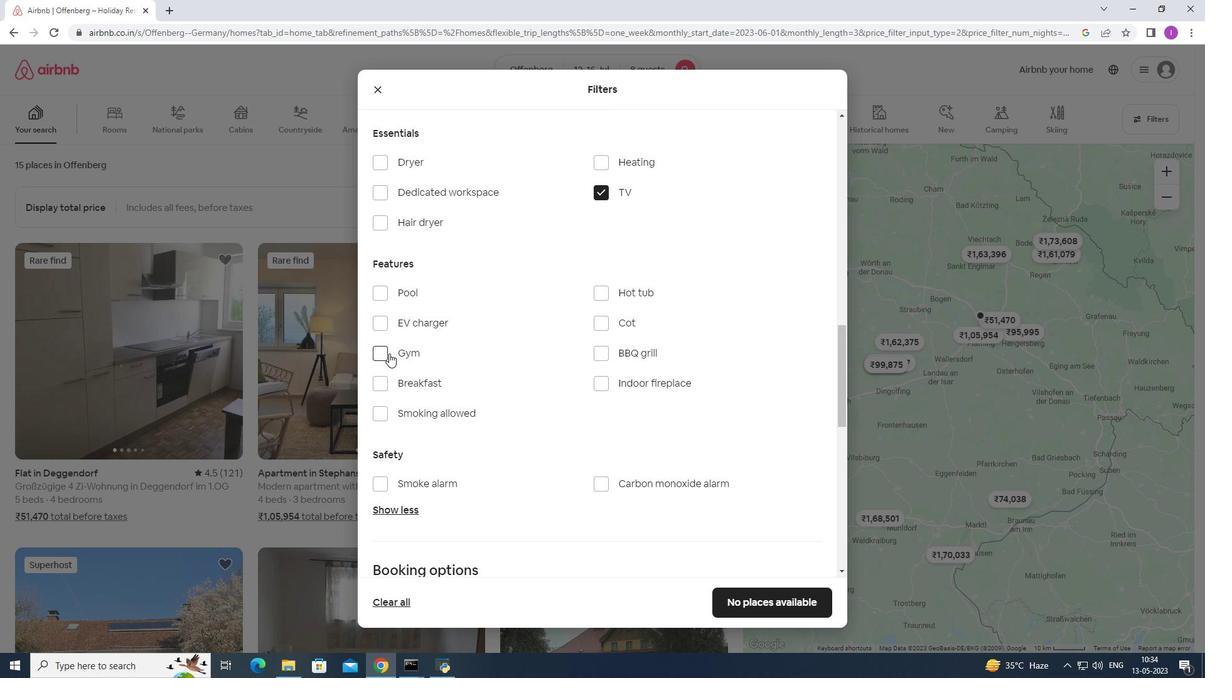 
Action: Mouse moved to (382, 378)
Screenshot: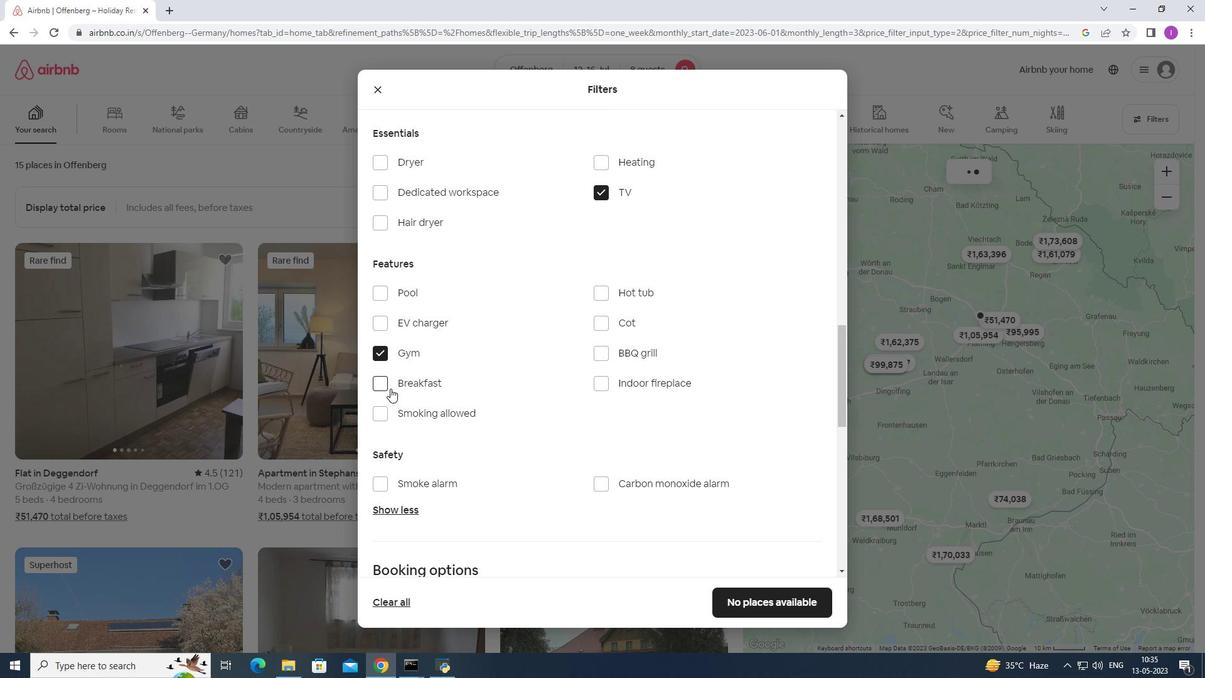 
Action: Mouse pressed left at (382, 378)
Screenshot: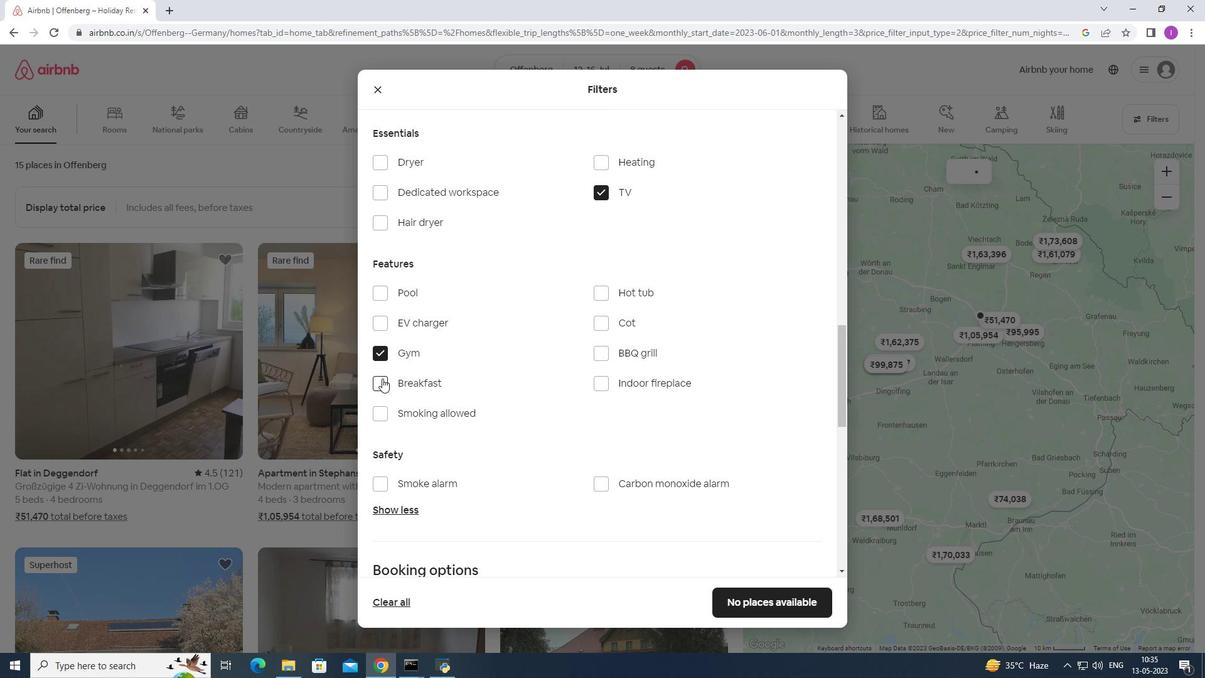 
Action: Mouse moved to (390, 383)
Screenshot: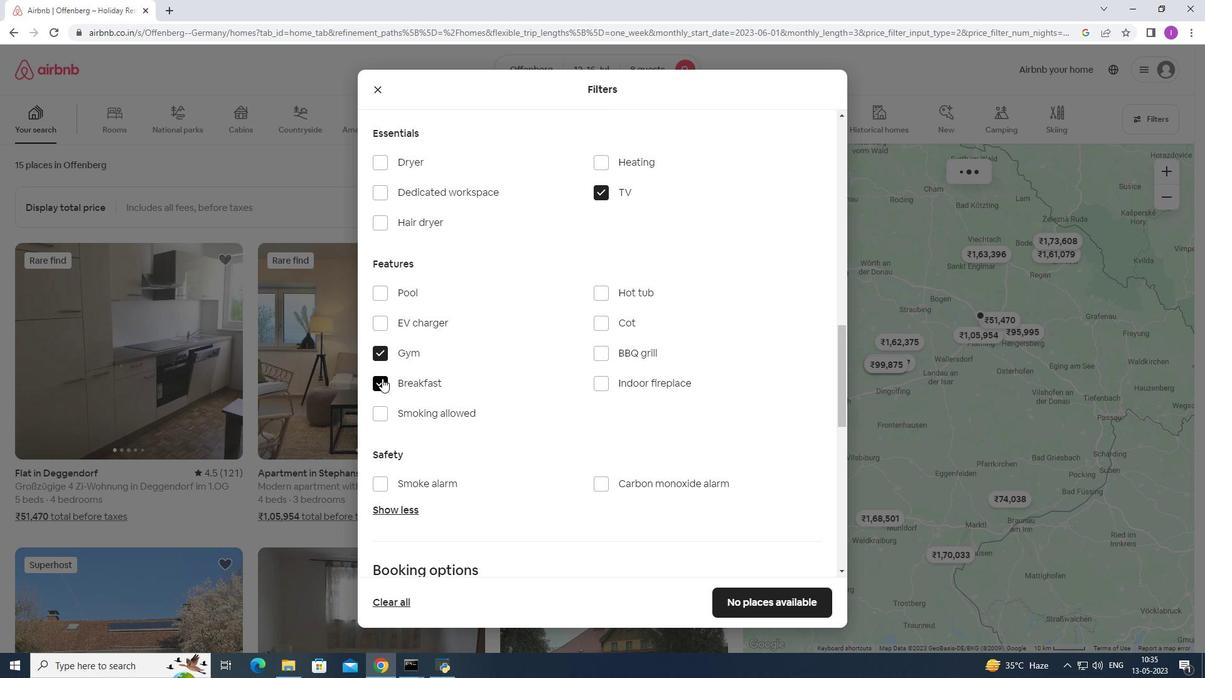 
Action: Mouse scrolled (390, 382) with delta (0, 0)
Screenshot: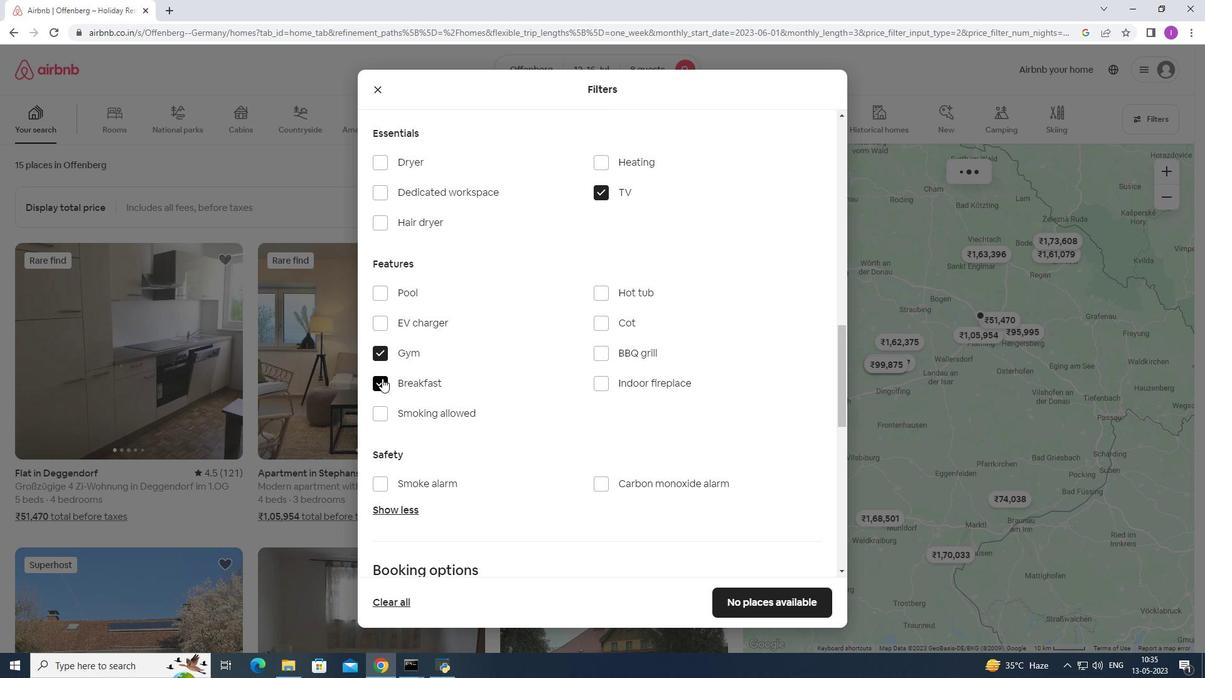 
Action: Mouse moved to (391, 384)
Screenshot: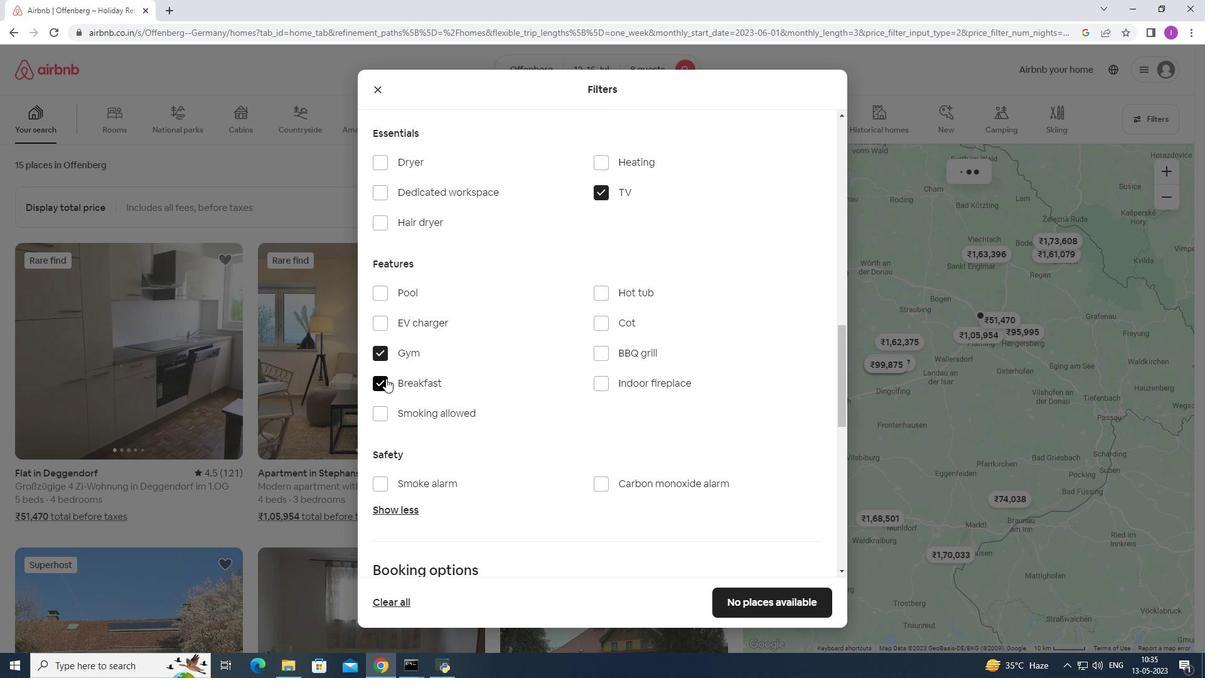 
Action: Mouse scrolled (391, 383) with delta (0, 0)
Screenshot: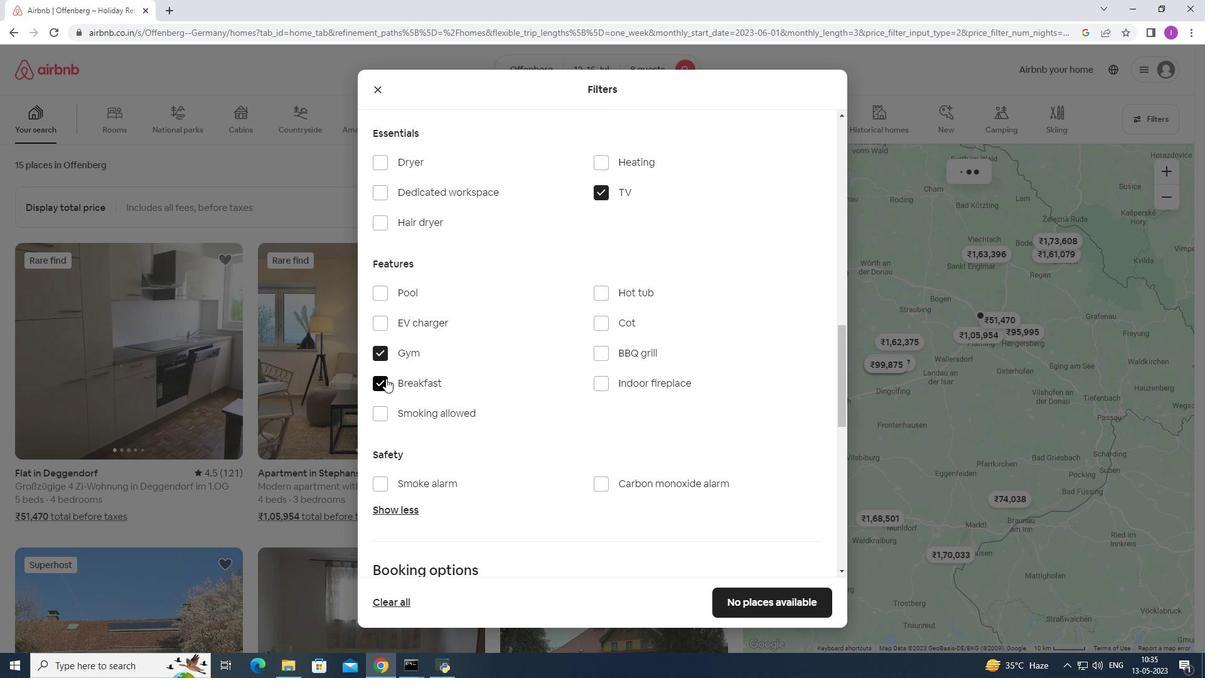 
Action: Mouse scrolled (391, 383) with delta (0, 0)
Screenshot: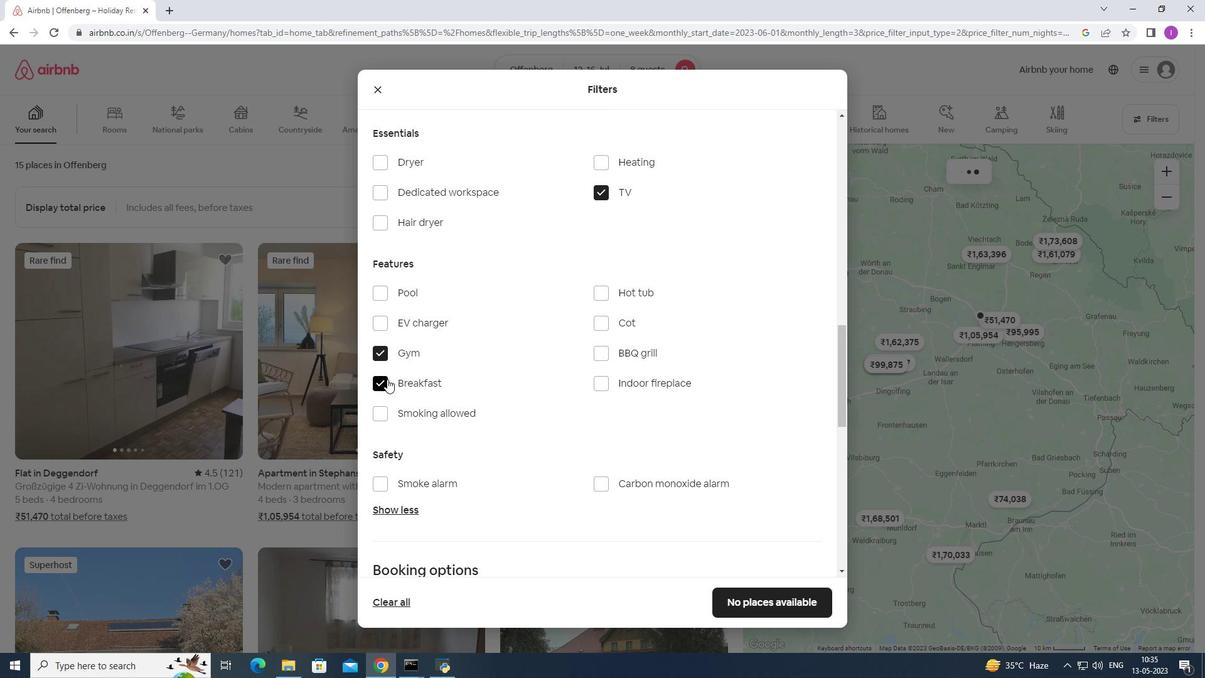 
Action: Mouse moved to (514, 407)
Screenshot: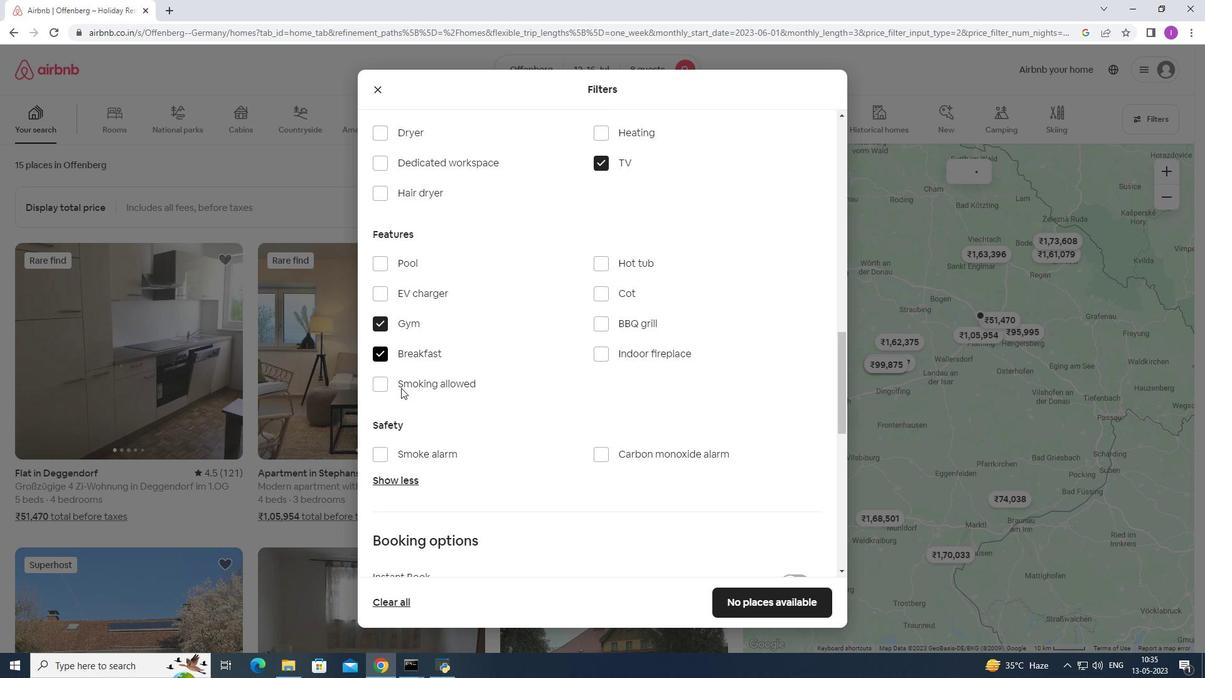
Action: Mouse scrolled (514, 406) with delta (0, 0)
Screenshot: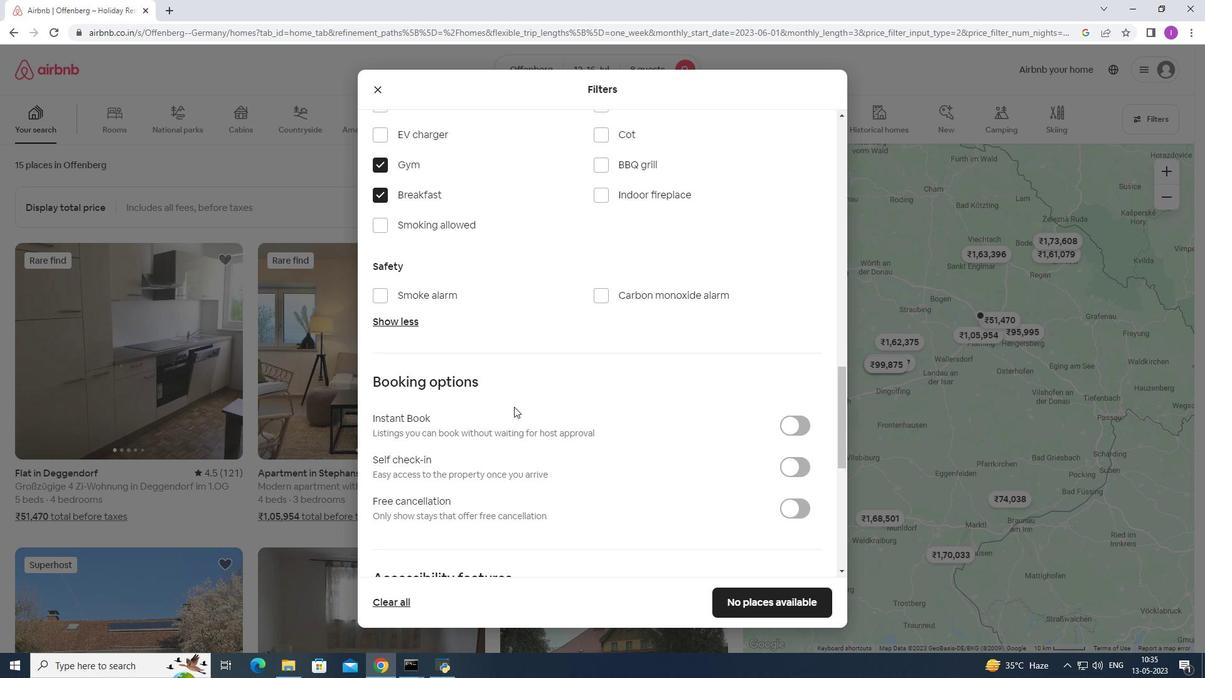 
Action: Mouse moved to (519, 407)
Screenshot: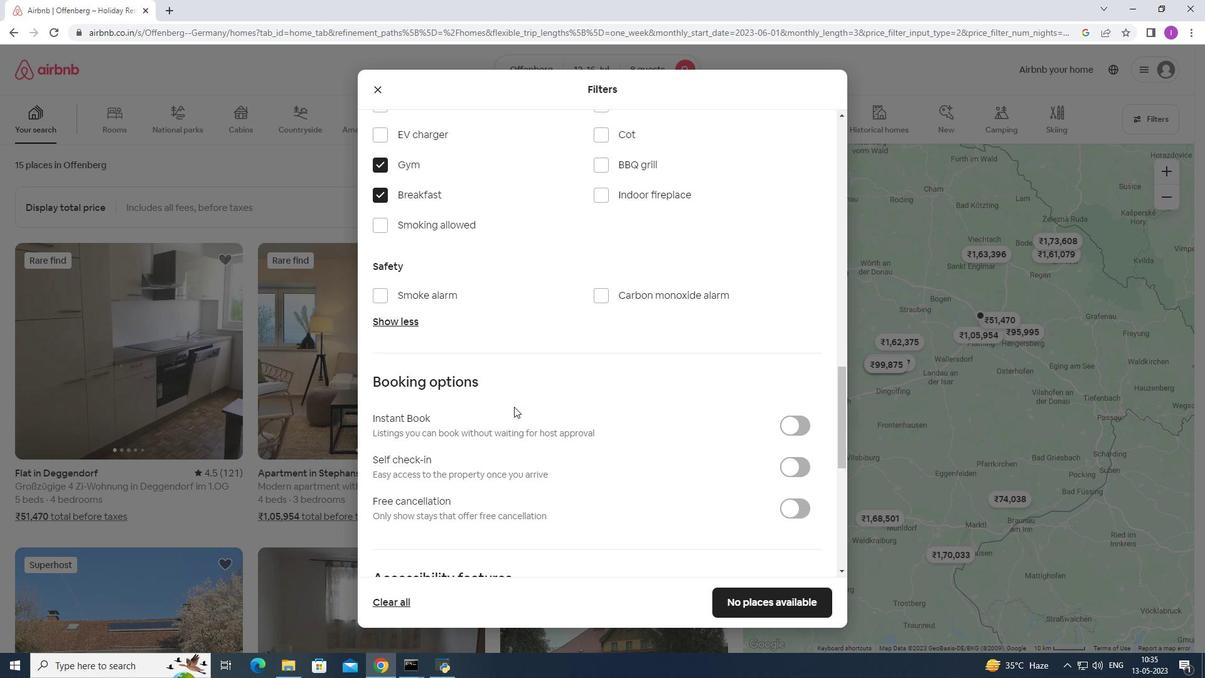 
Action: Mouse scrolled (519, 406) with delta (0, 0)
Screenshot: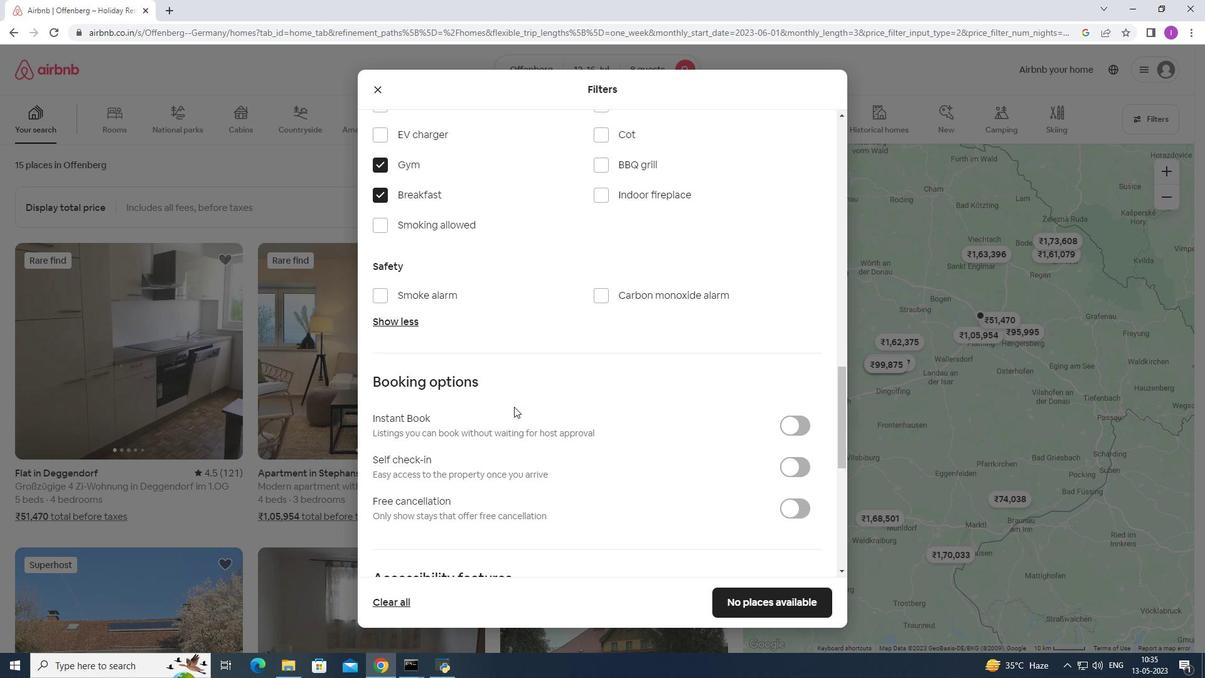 
Action: Mouse moved to (801, 340)
Screenshot: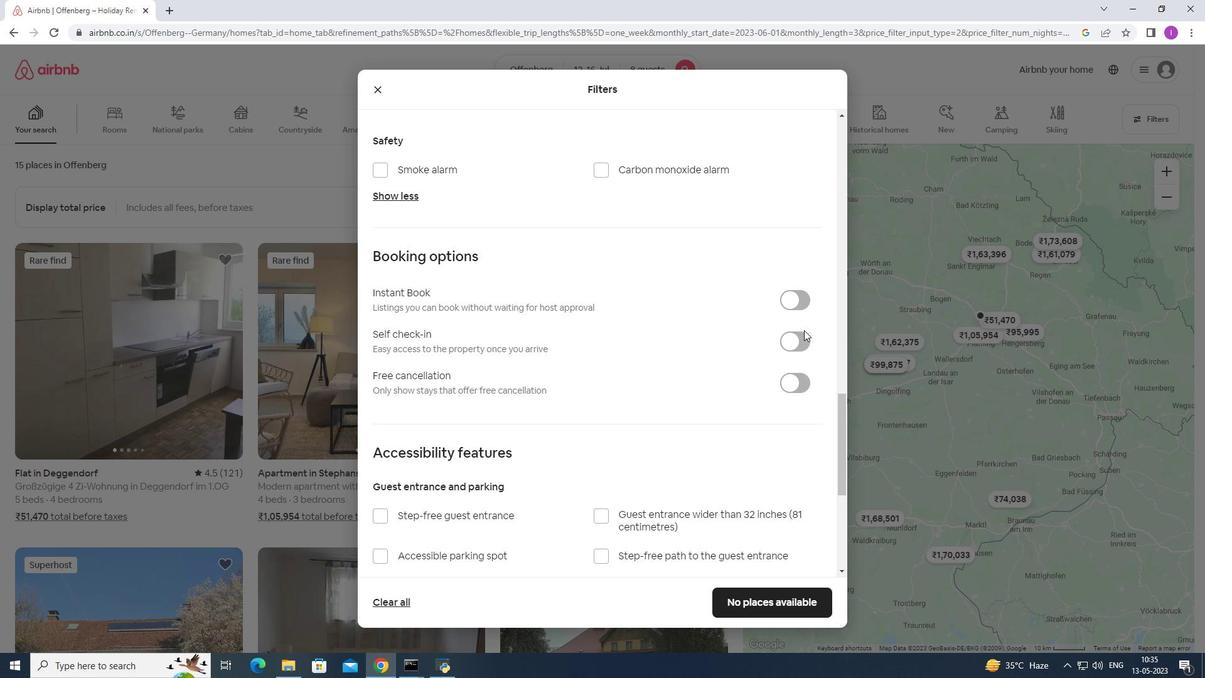 
Action: Mouse pressed left at (801, 340)
Screenshot: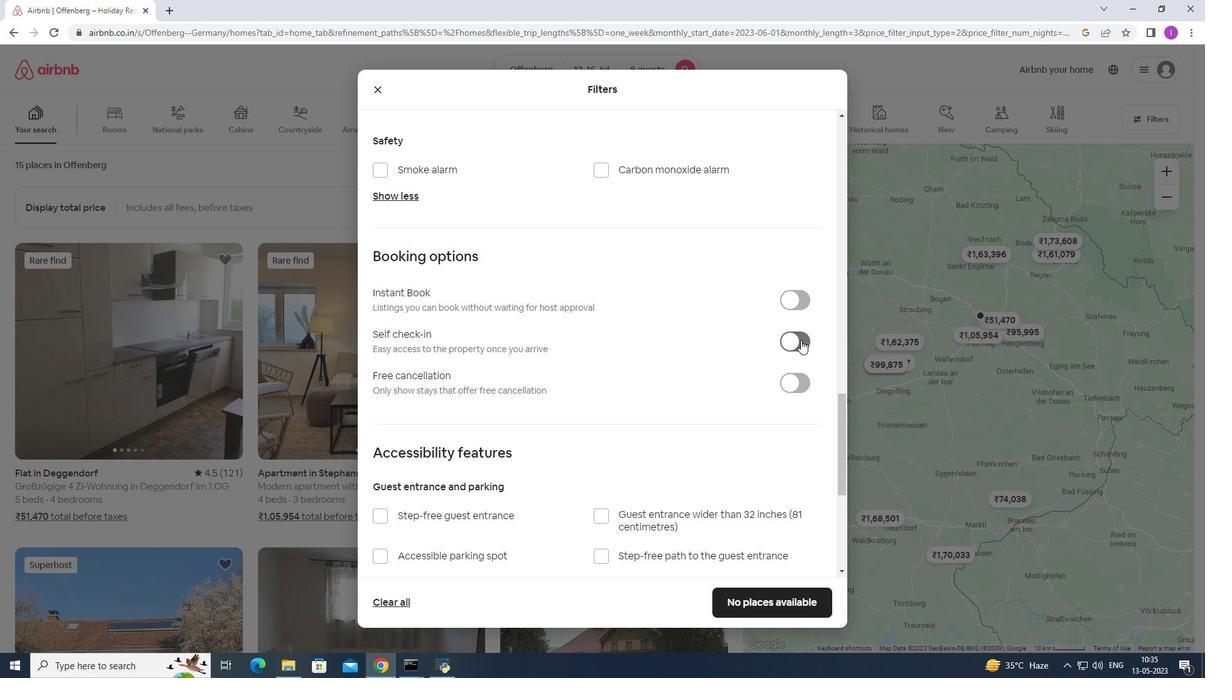 
Action: Mouse moved to (380, 408)
Screenshot: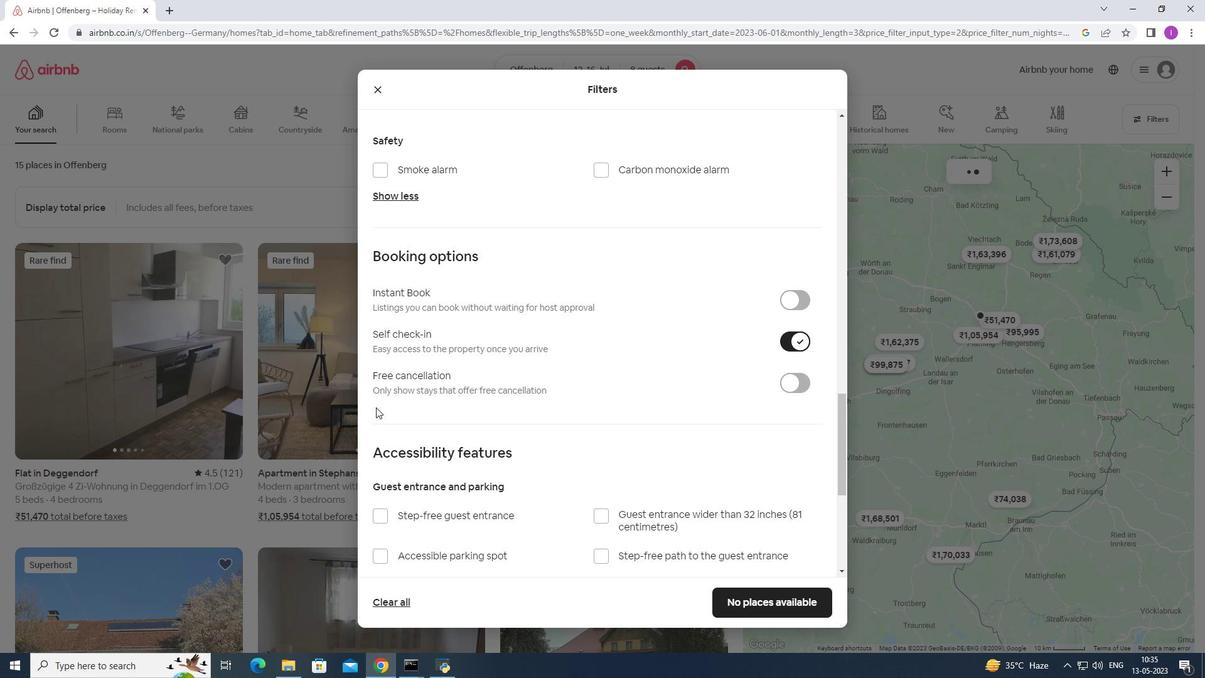 
Action: Mouse scrolled (380, 407) with delta (0, 0)
Screenshot: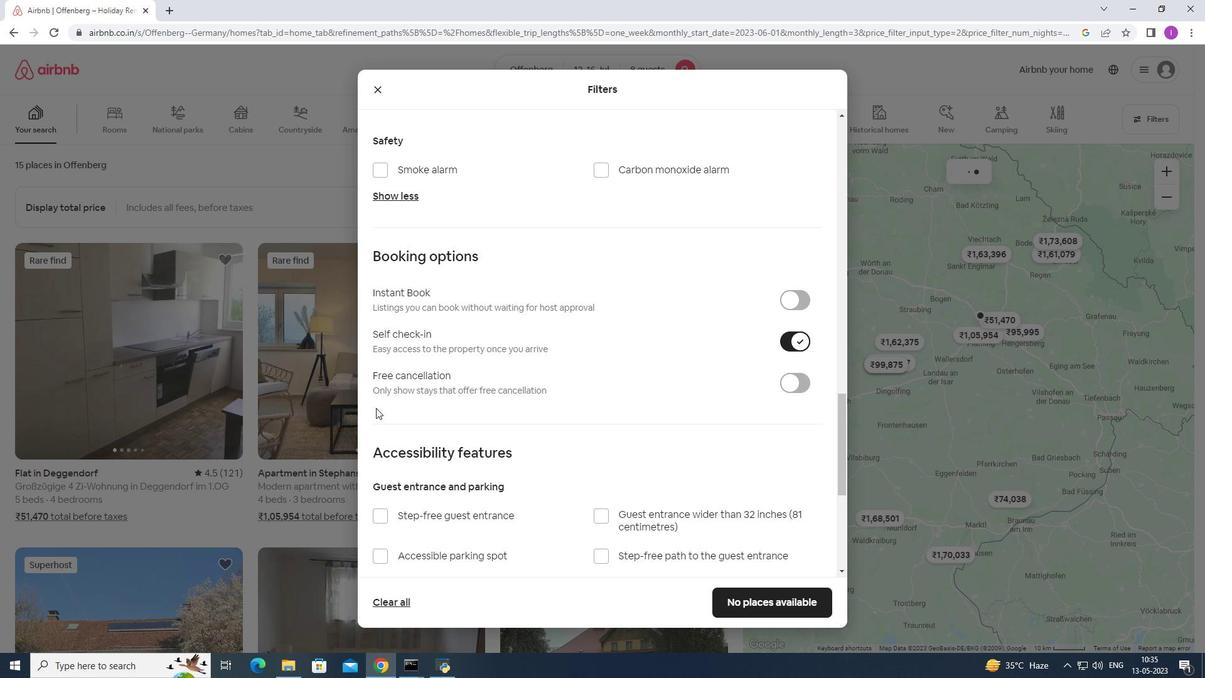 
Action: Mouse scrolled (380, 407) with delta (0, 0)
Screenshot: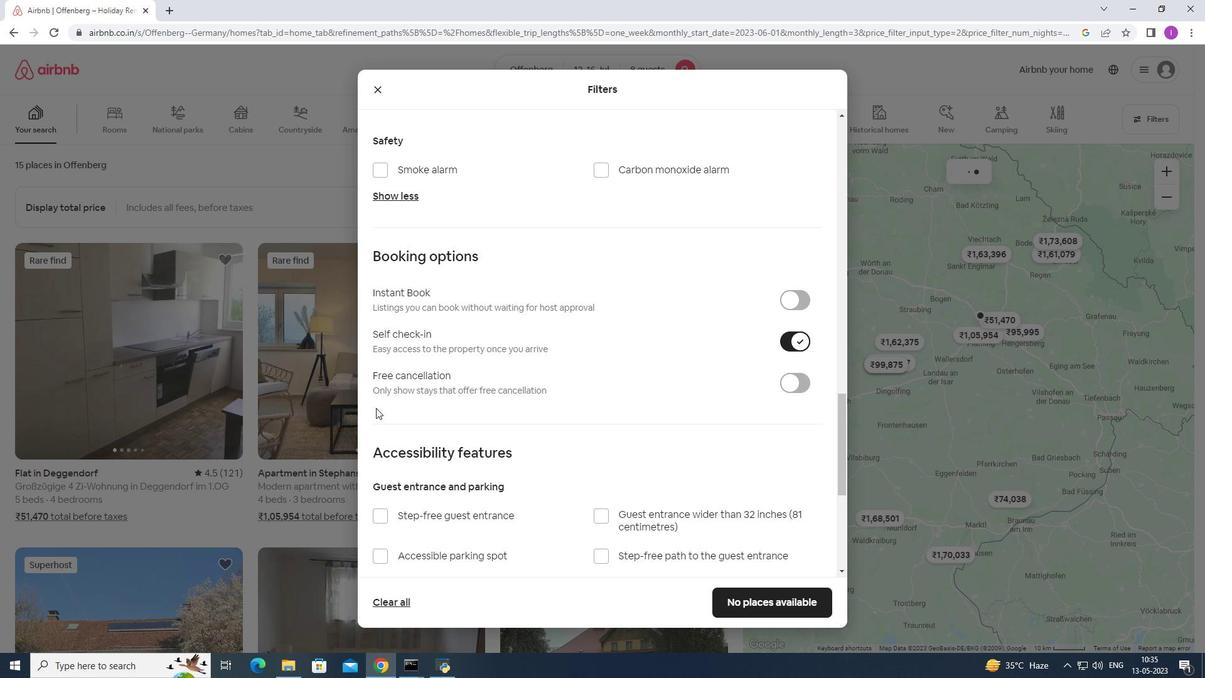 
Action: Mouse moved to (380, 408)
Screenshot: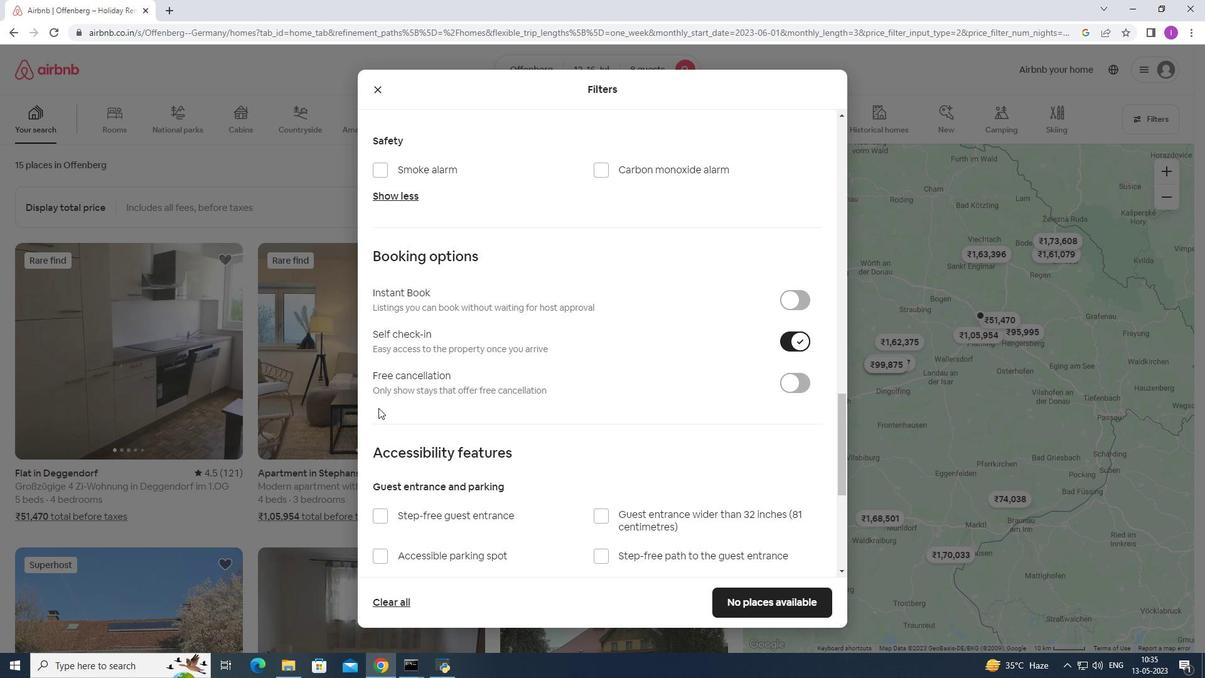 
Action: Mouse scrolled (380, 407) with delta (0, 0)
Screenshot: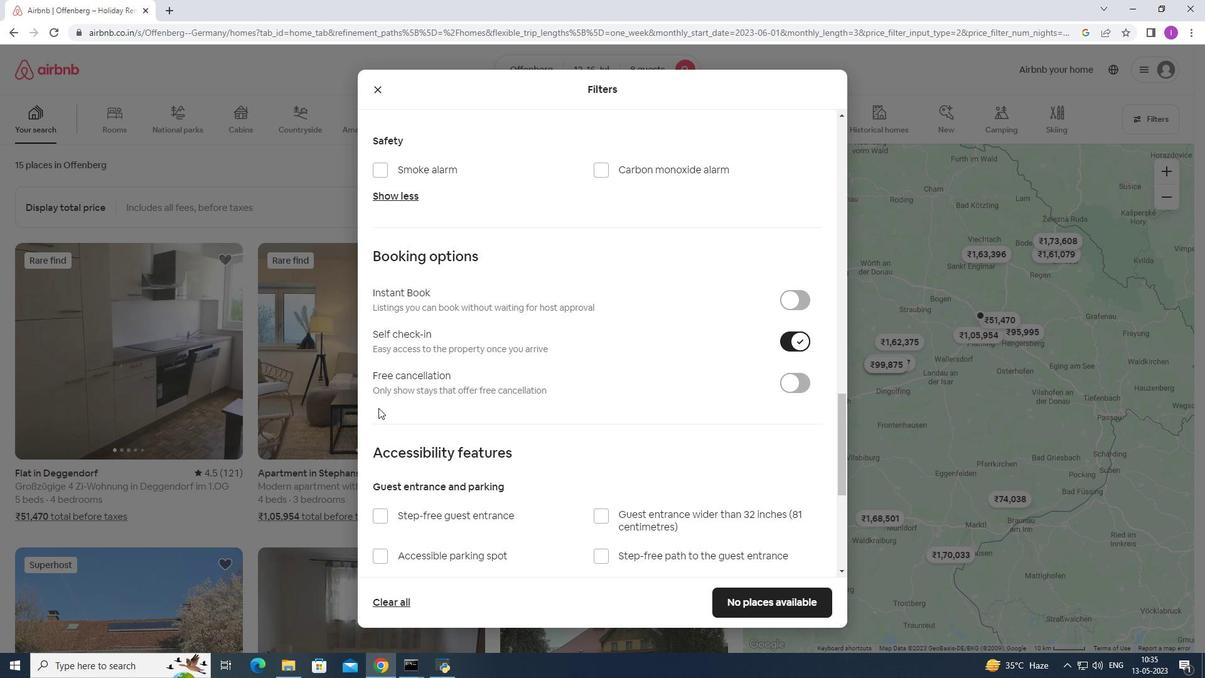 
Action: Mouse moved to (385, 408)
Screenshot: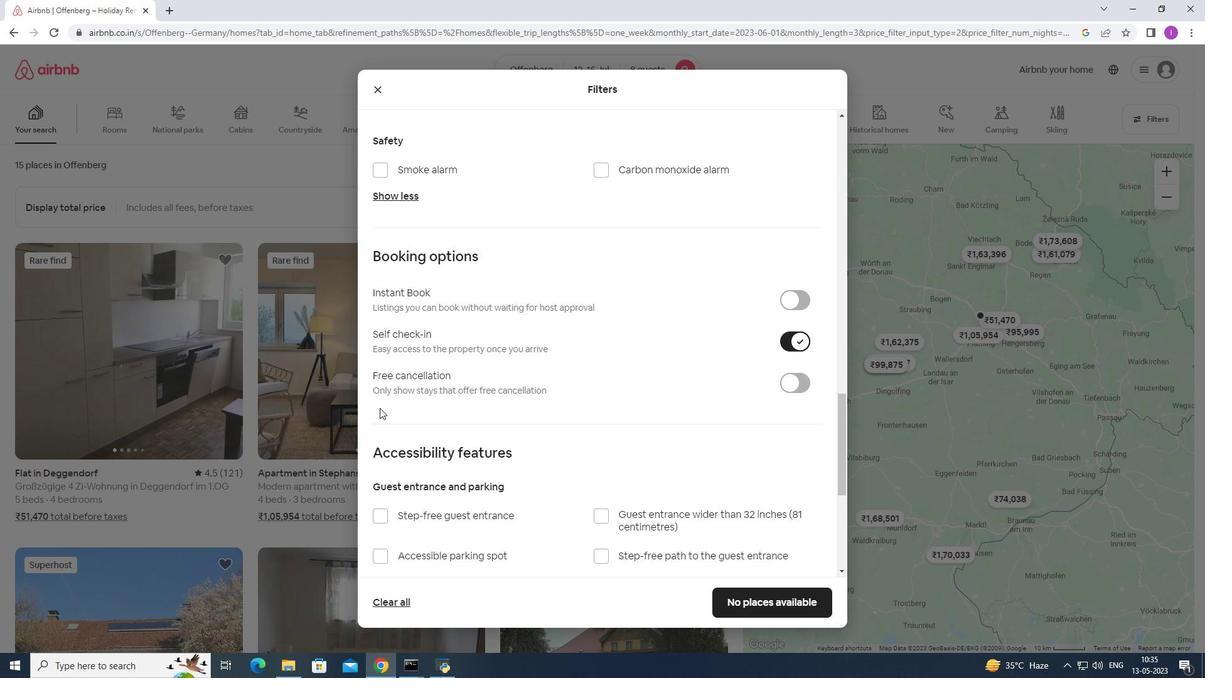 
Action: Mouse scrolled (384, 407) with delta (0, 0)
Screenshot: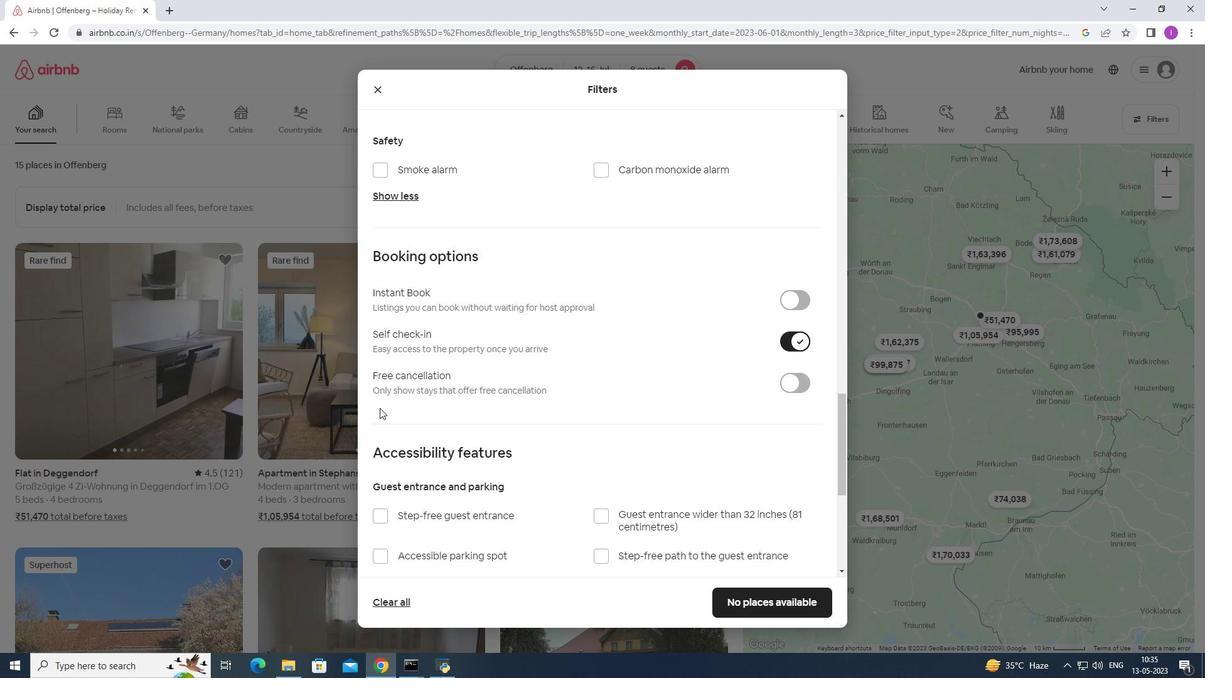 
Action: Mouse moved to (416, 399)
Screenshot: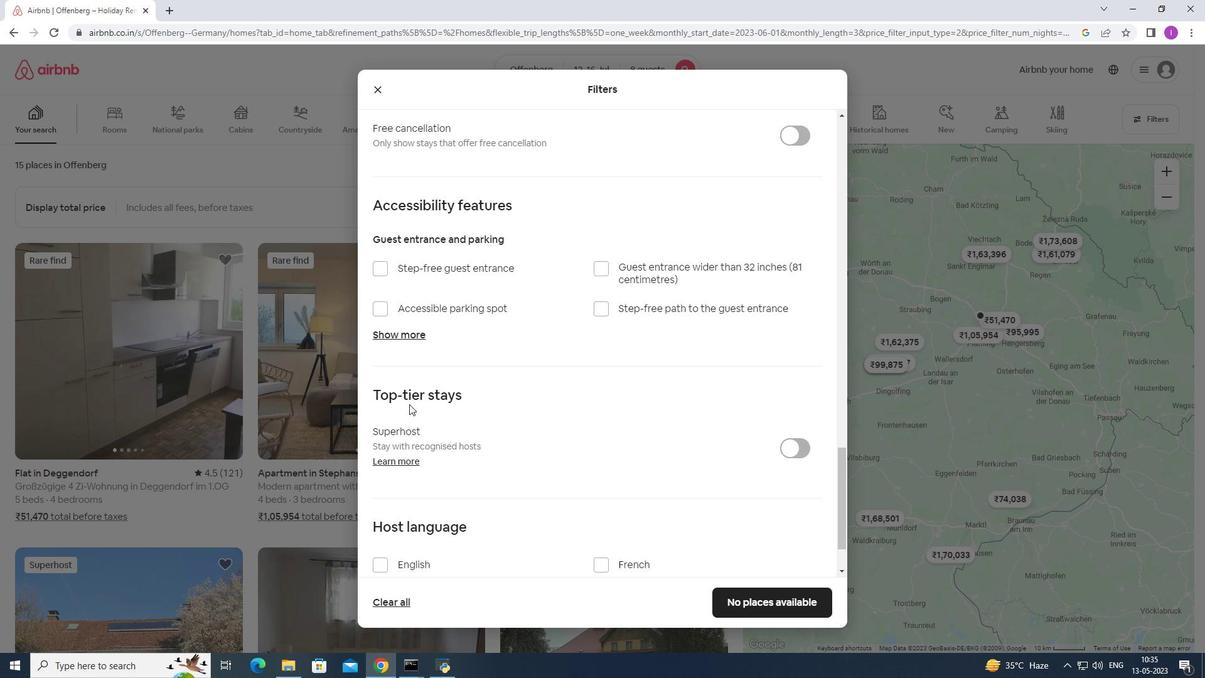 
Action: Mouse scrolled (416, 398) with delta (0, 0)
Screenshot: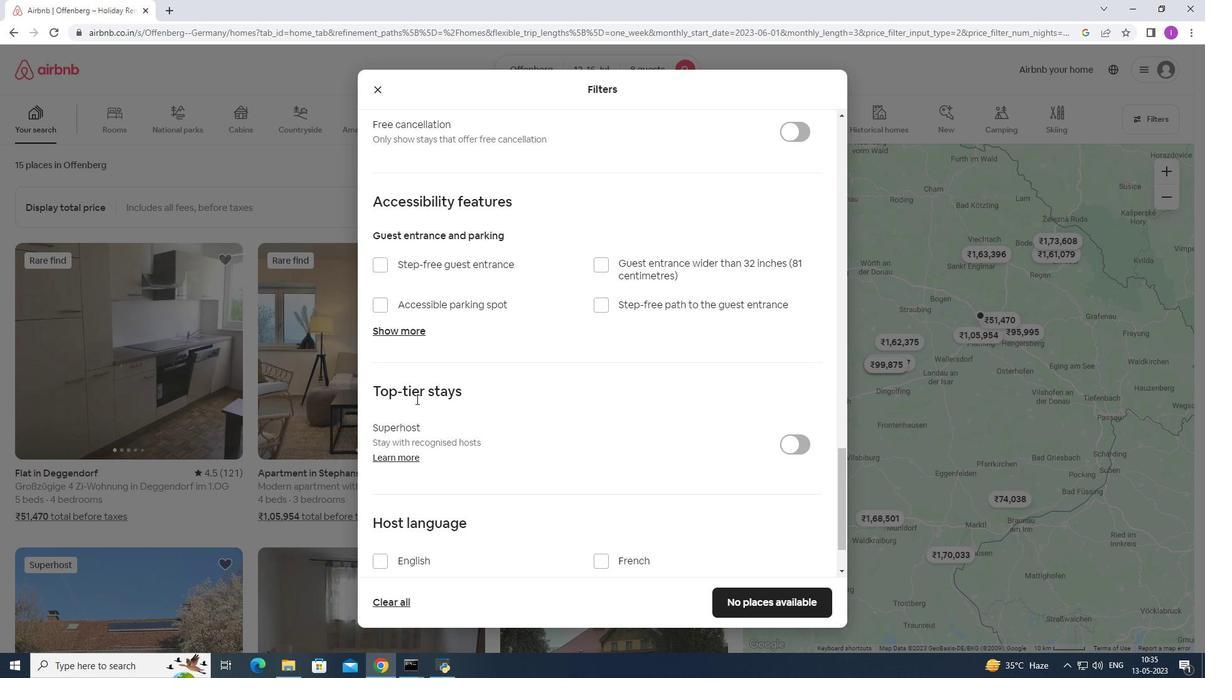 
Action: Mouse scrolled (416, 398) with delta (0, 0)
Screenshot: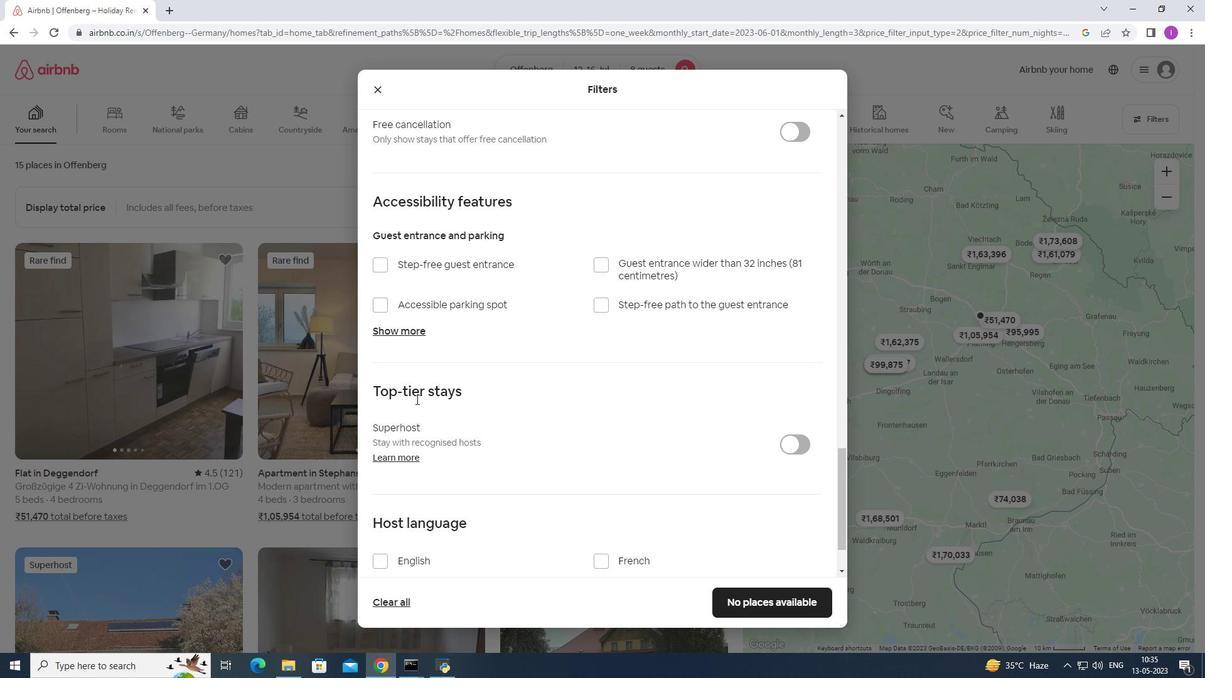 
Action: Mouse scrolled (416, 398) with delta (0, 0)
Screenshot: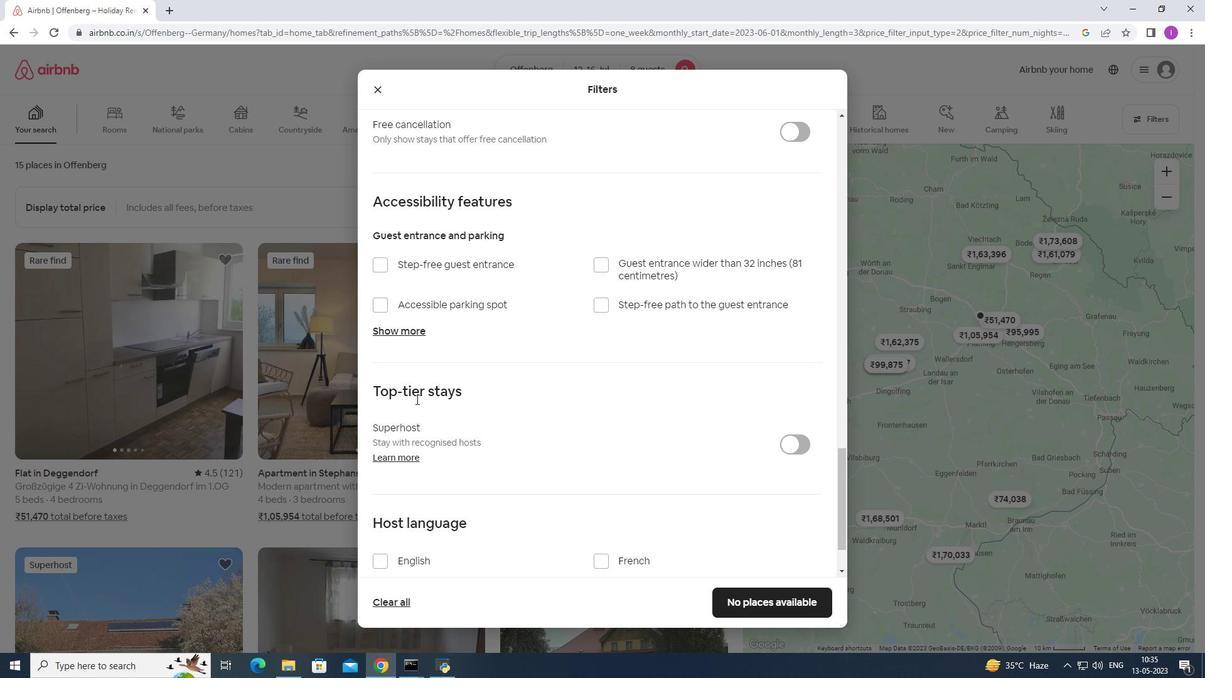 
Action: Mouse scrolled (416, 398) with delta (0, 0)
Screenshot: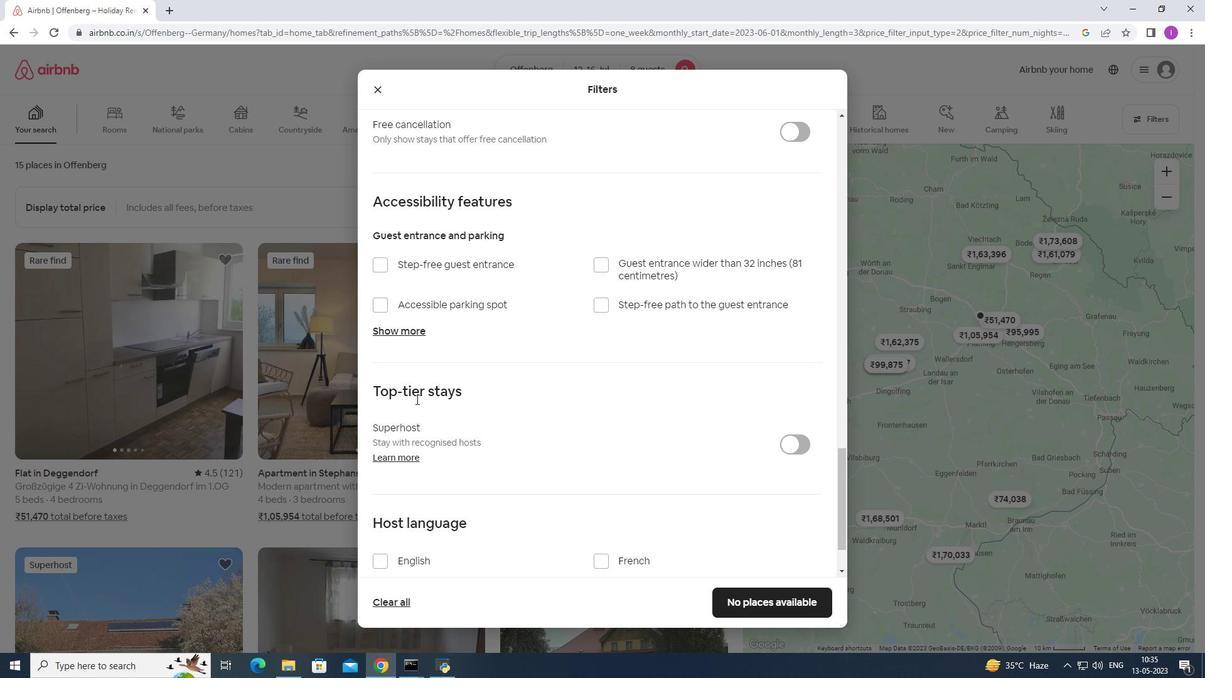 
Action: Mouse scrolled (416, 398) with delta (0, 0)
Screenshot: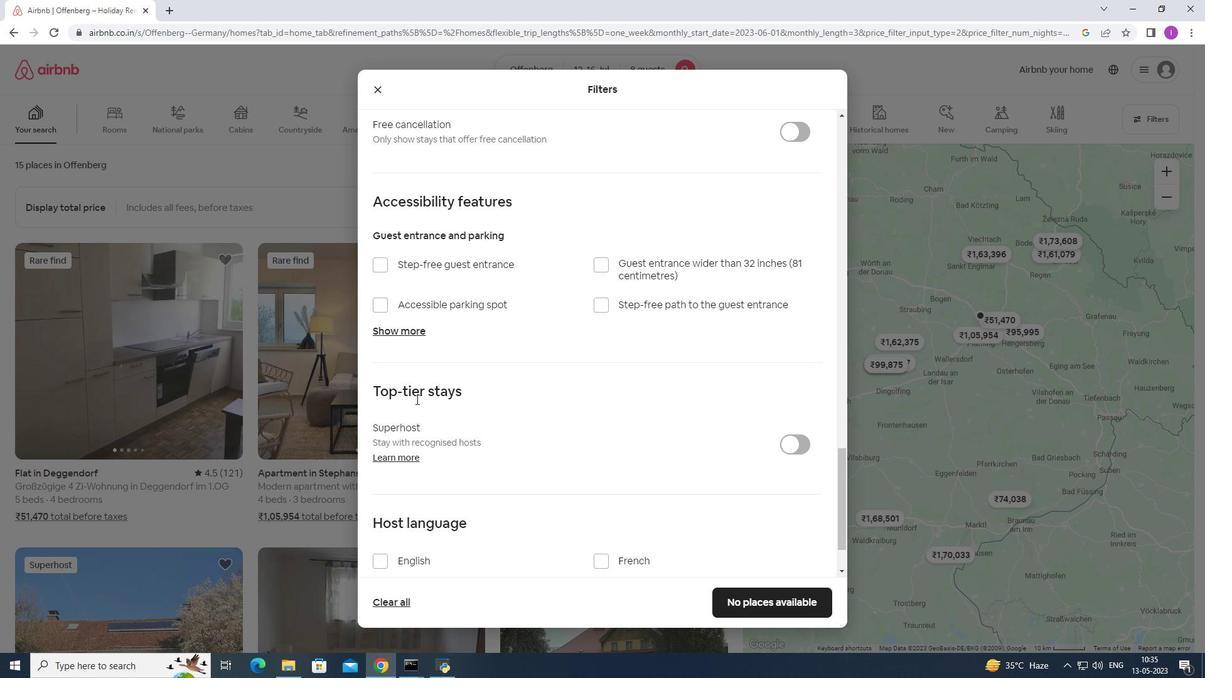 
Action: Mouse moved to (424, 396)
Screenshot: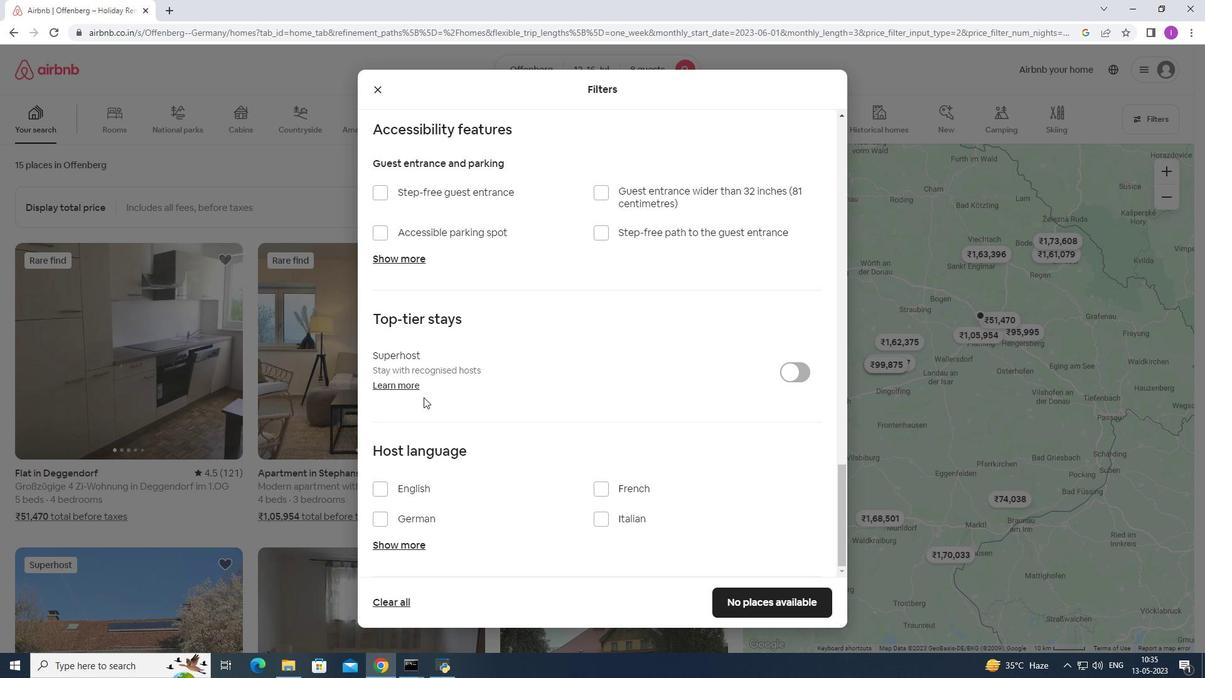 
Action: Mouse scrolled (424, 396) with delta (0, 0)
Screenshot: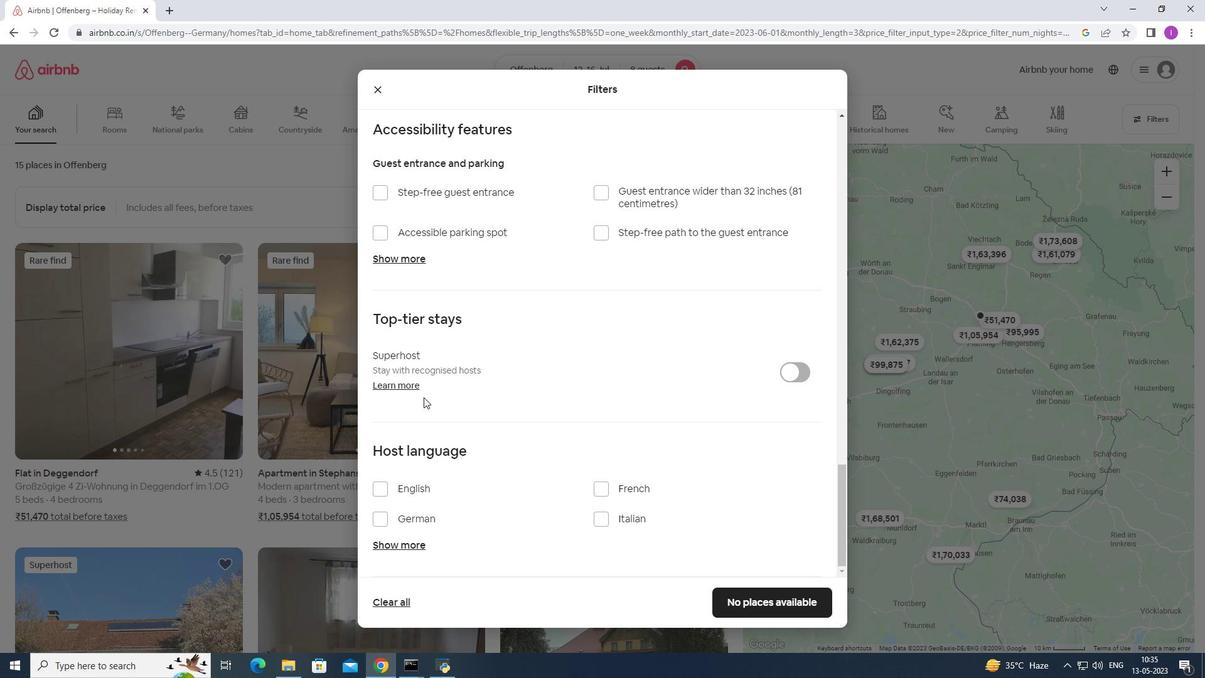 
Action: Mouse scrolled (424, 396) with delta (0, 0)
Screenshot: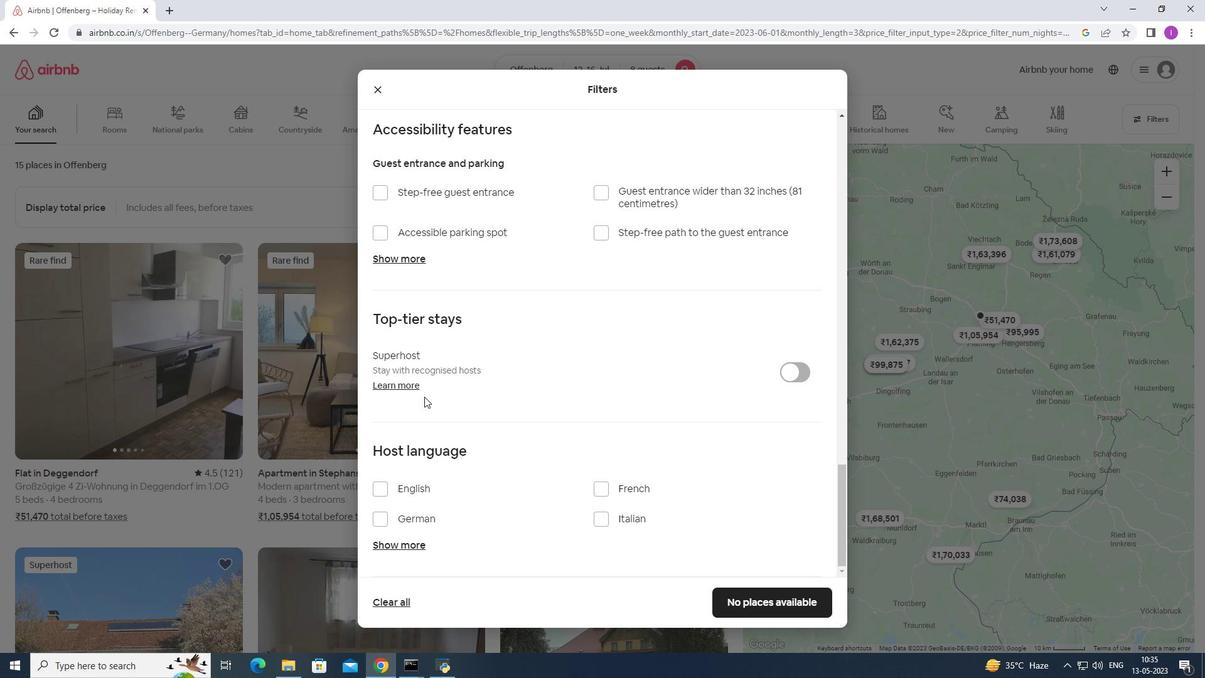 
Action: Mouse scrolled (424, 396) with delta (0, 0)
Screenshot: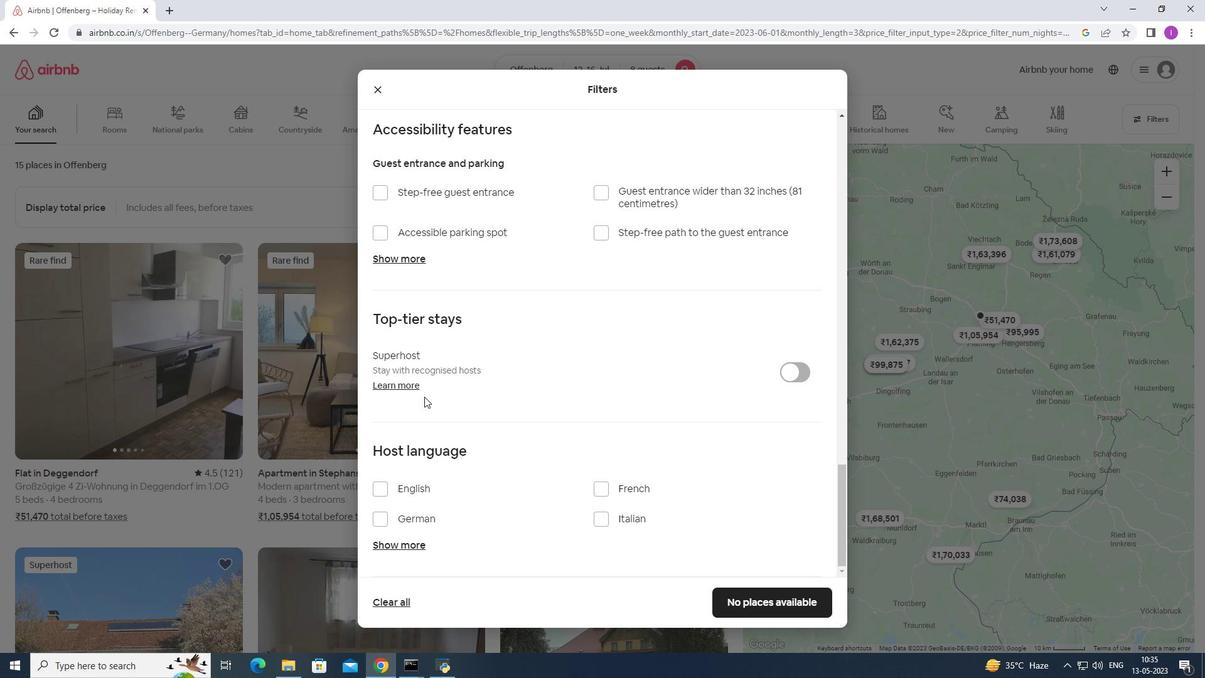 
Action: Mouse scrolled (424, 396) with delta (0, 0)
Screenshot: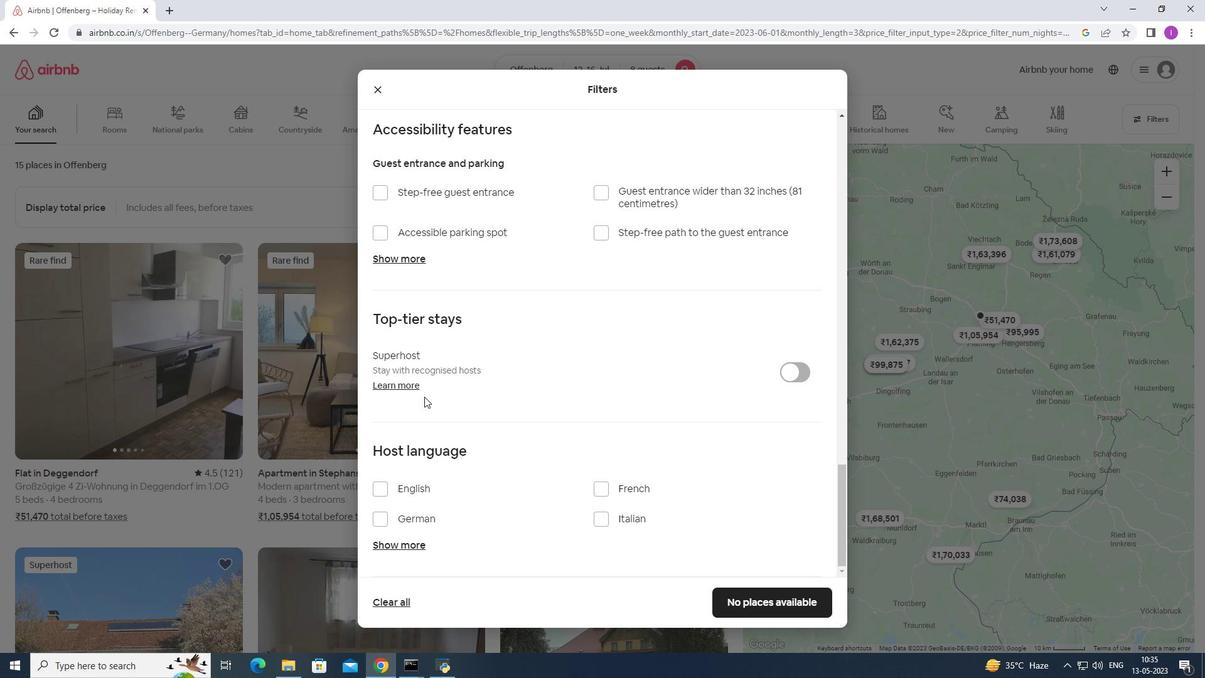 
Action: Mouse scrolled (424, 396) with delta (0, 0)
Screenshot: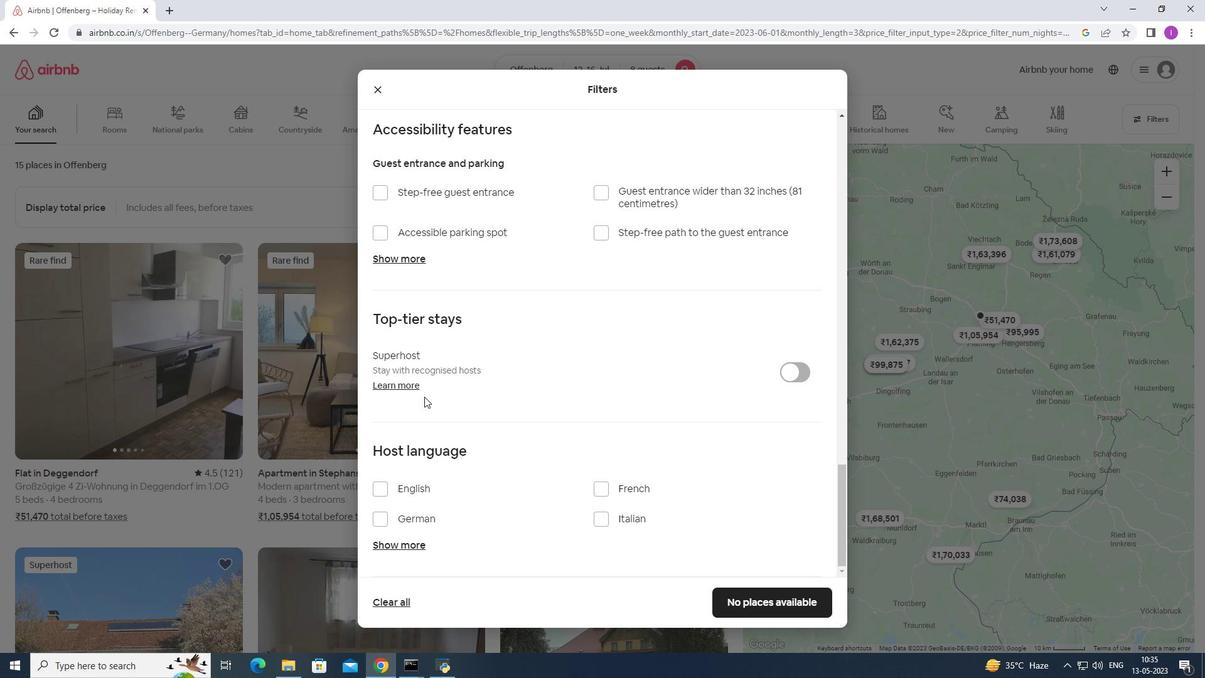 
Action: Mouse moved to (380, 494)
Screenshot: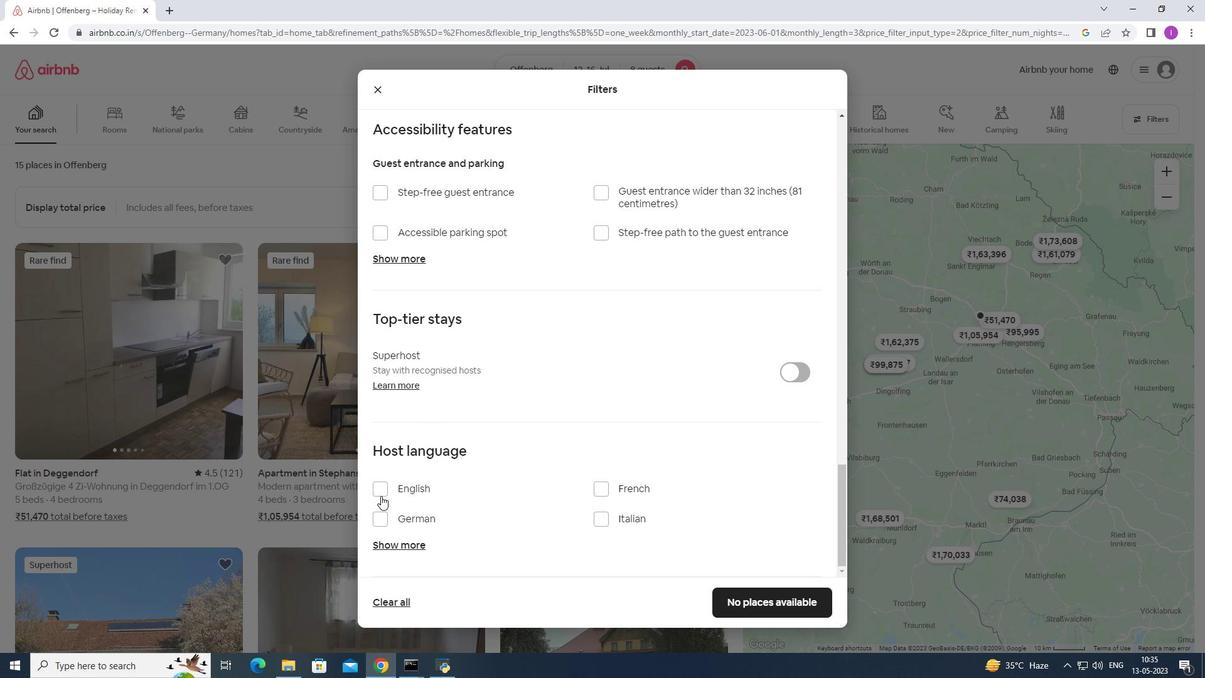 
Action: Mouse pressed left at (380, 494)
Screenshot: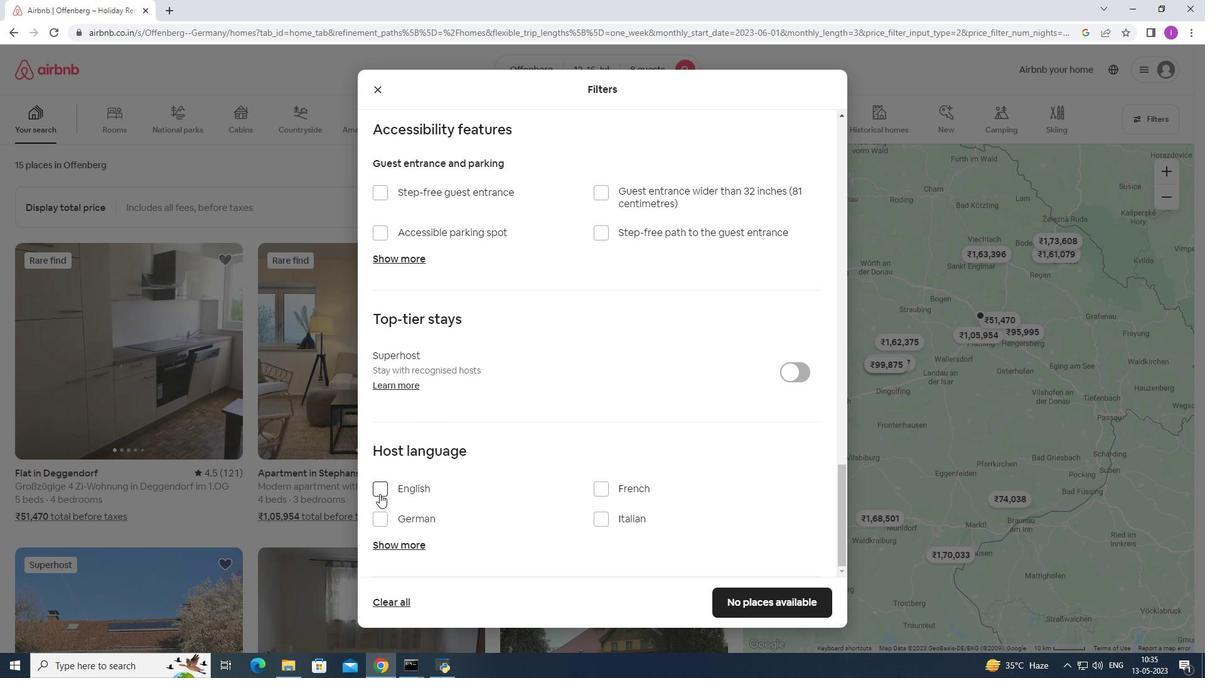 
Action: Mouse moved to (730, 591)
Screenshot: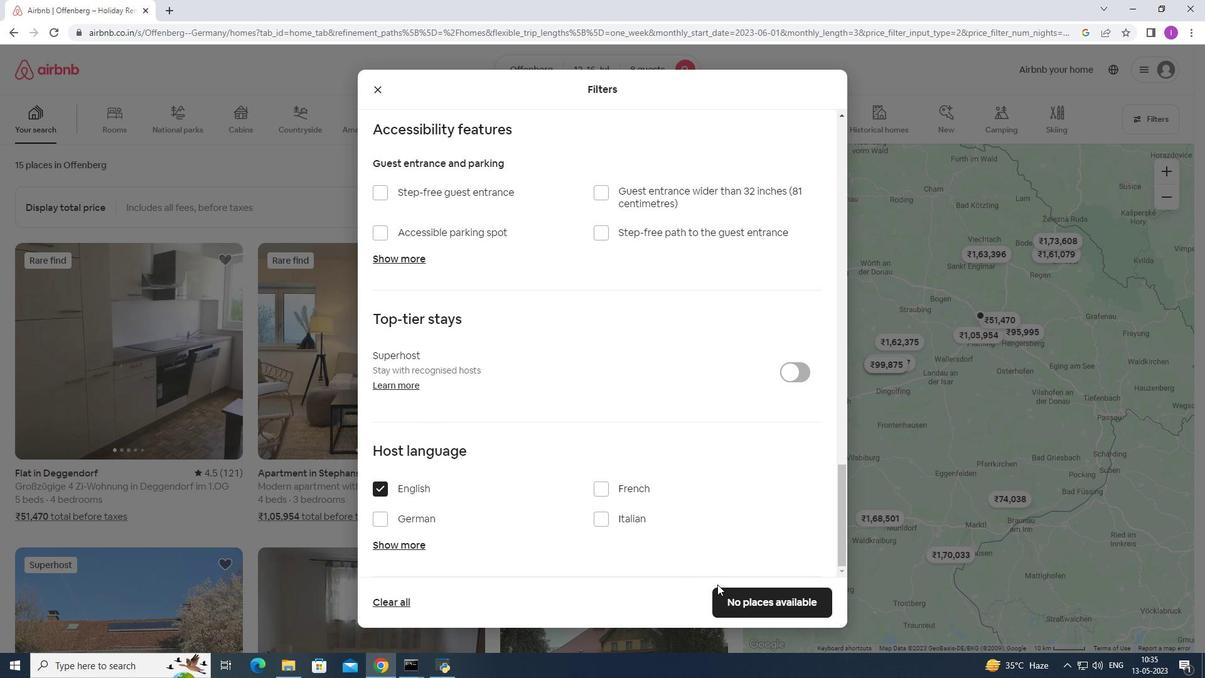 
Action: Mouse pressed left at (730, 591)
Screenshot: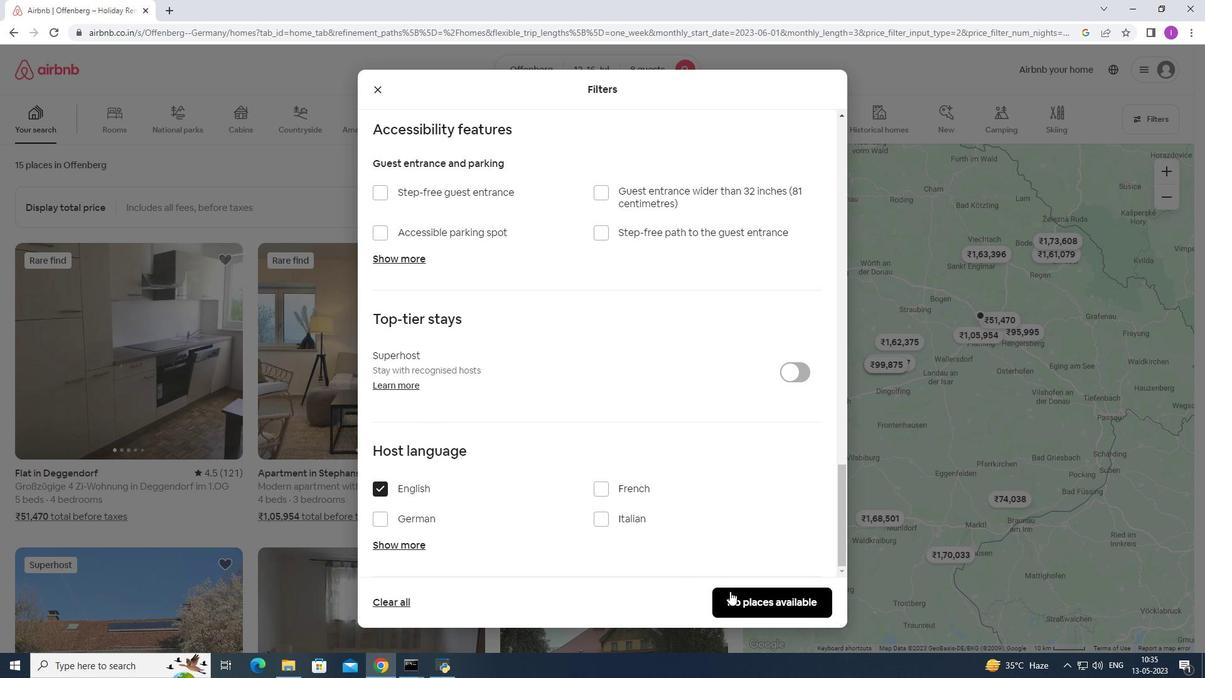 
Action: Mouse moved to (704, 568)
Screenshot: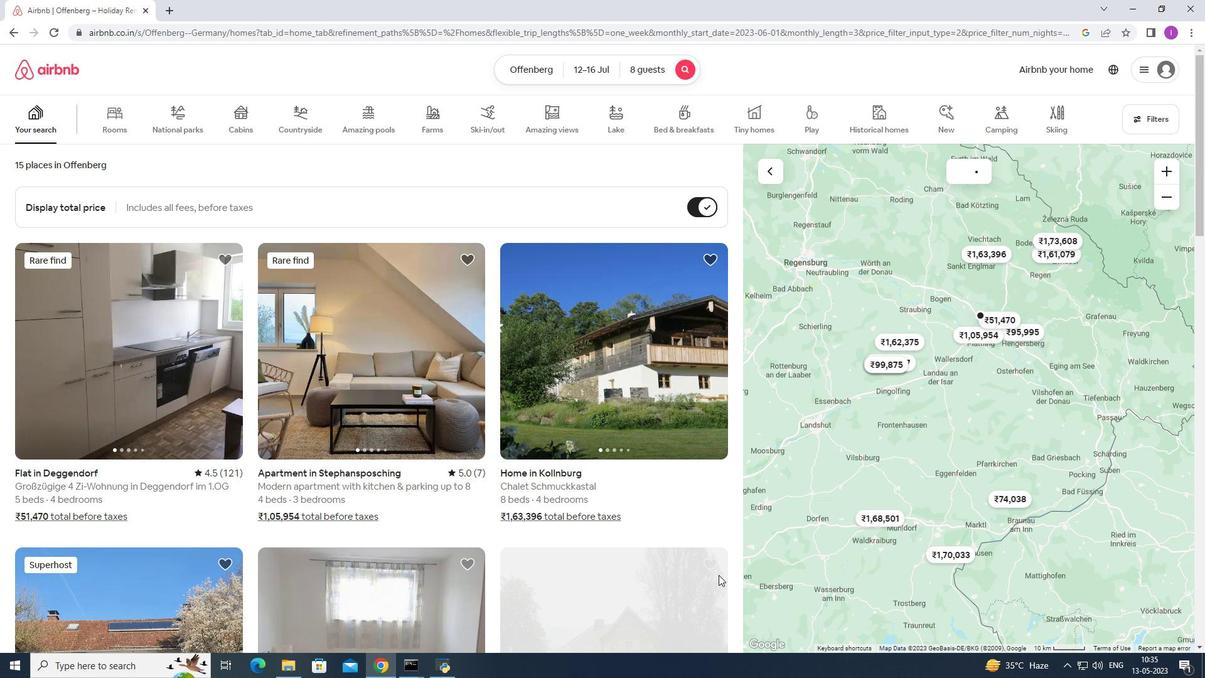
